 Task: In the  document trampoline.doc ,align picture to the 'center'. Insert word art below the picture and give heading  'Trampoline in Green'
Action: Mouse moved to (710, 252)
Screenshot: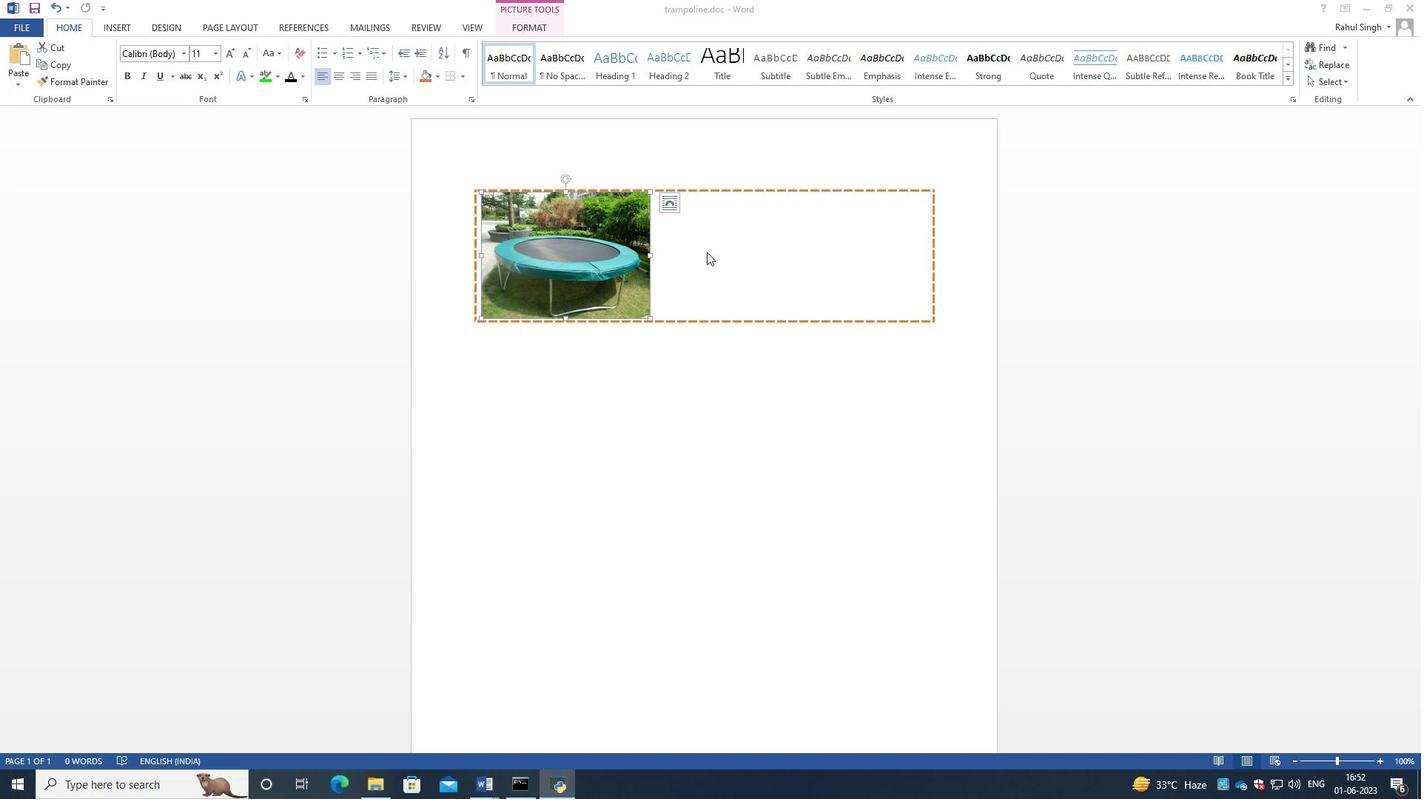 
Action: Mouse pressed left at (710, 252)
Screenshot: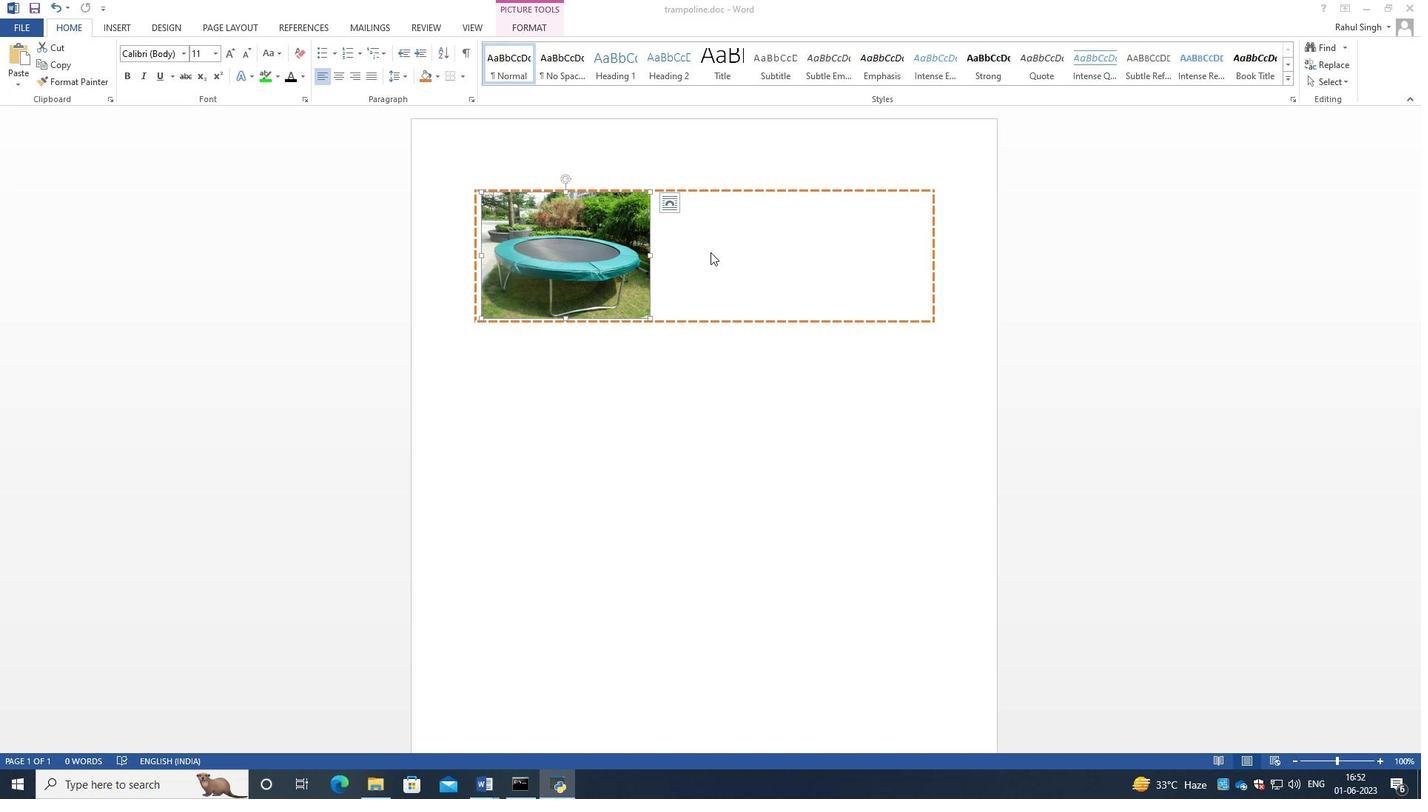 
Action: Mouse moved to (570, 231)
Screenshot: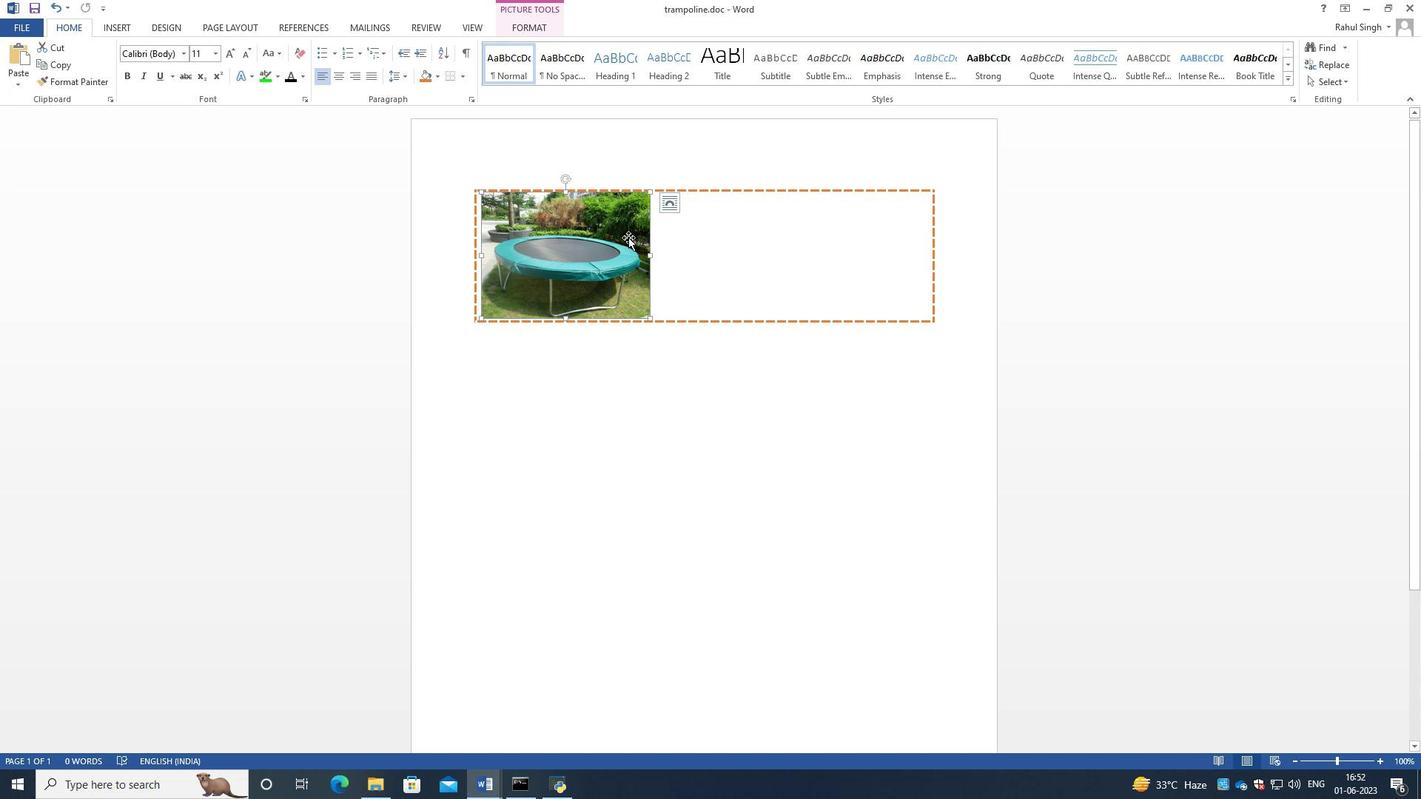 
Action: Mouse pressed left at (570, 231)
Screenshot: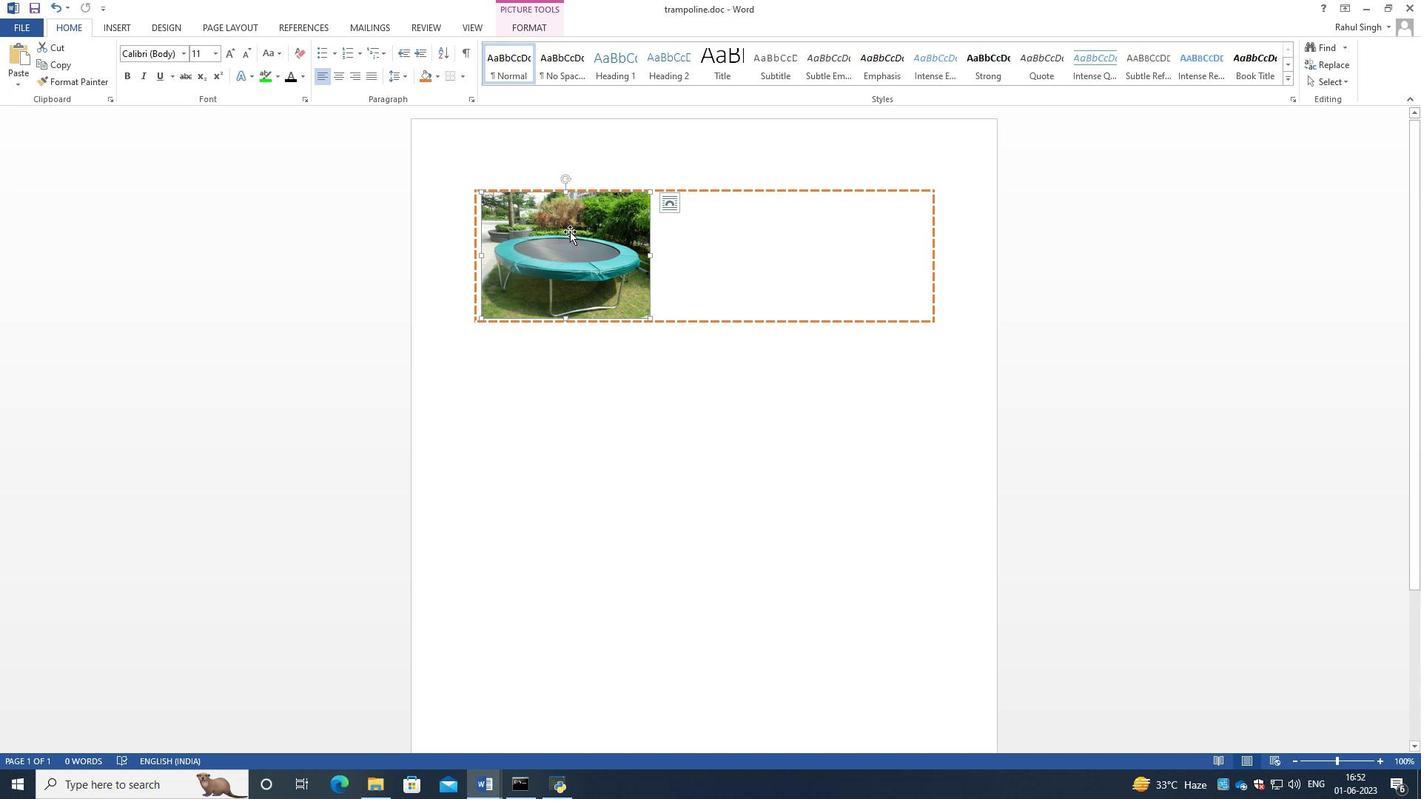 
Action: Mouse moved to (593, 397)
Screenshot: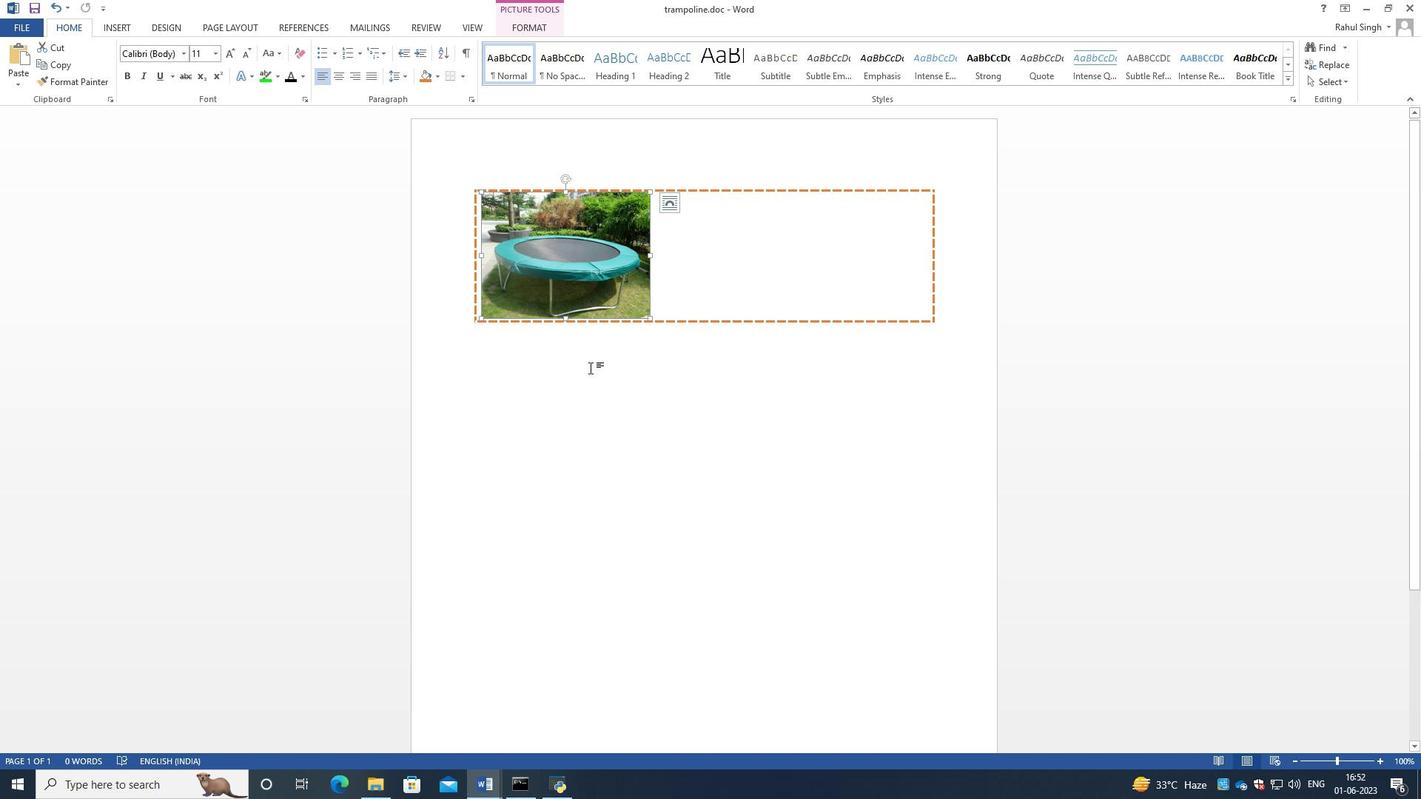 
Action: Mouse pressed left at (593, 397)
Screenshot: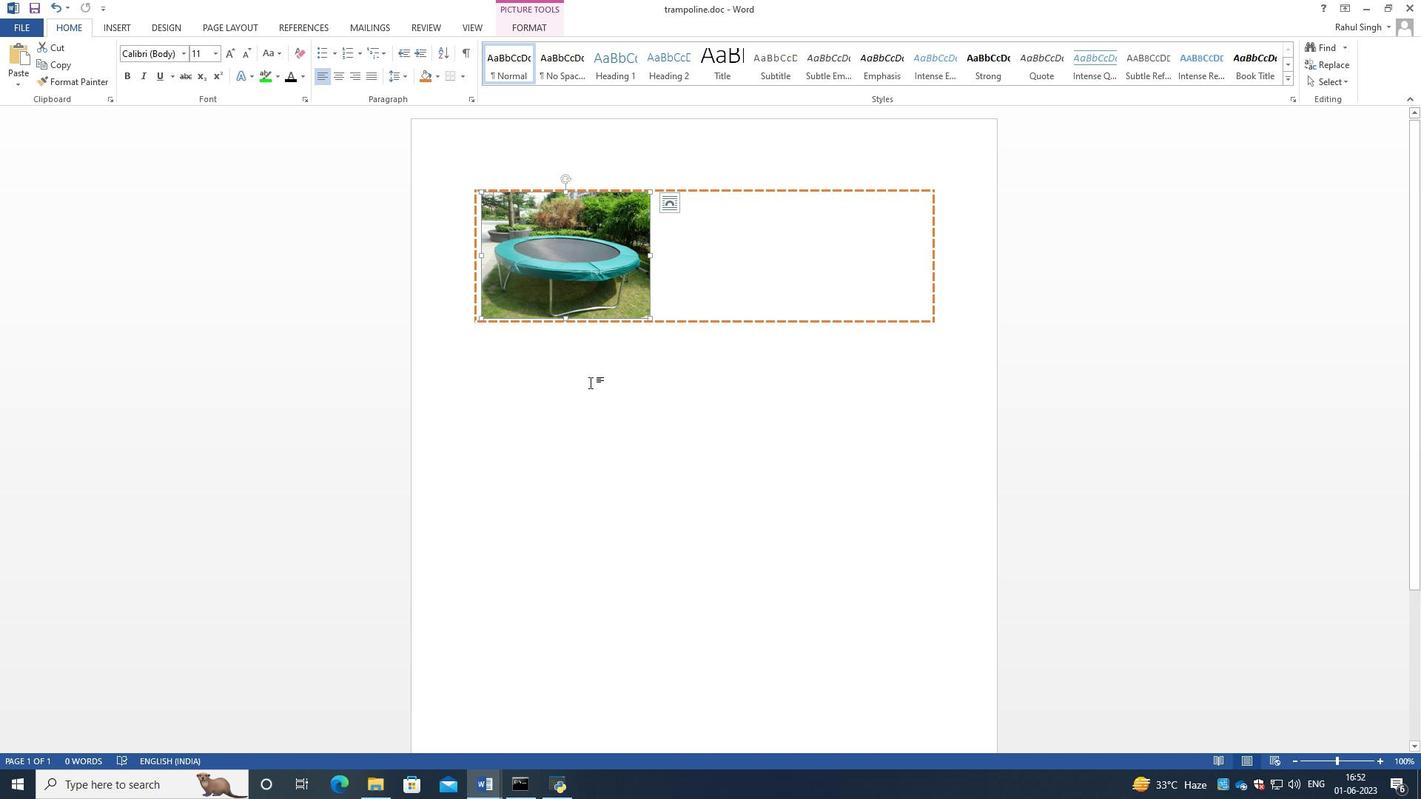 
Action: Mouse pressed left at (593, 397)
Screenshot: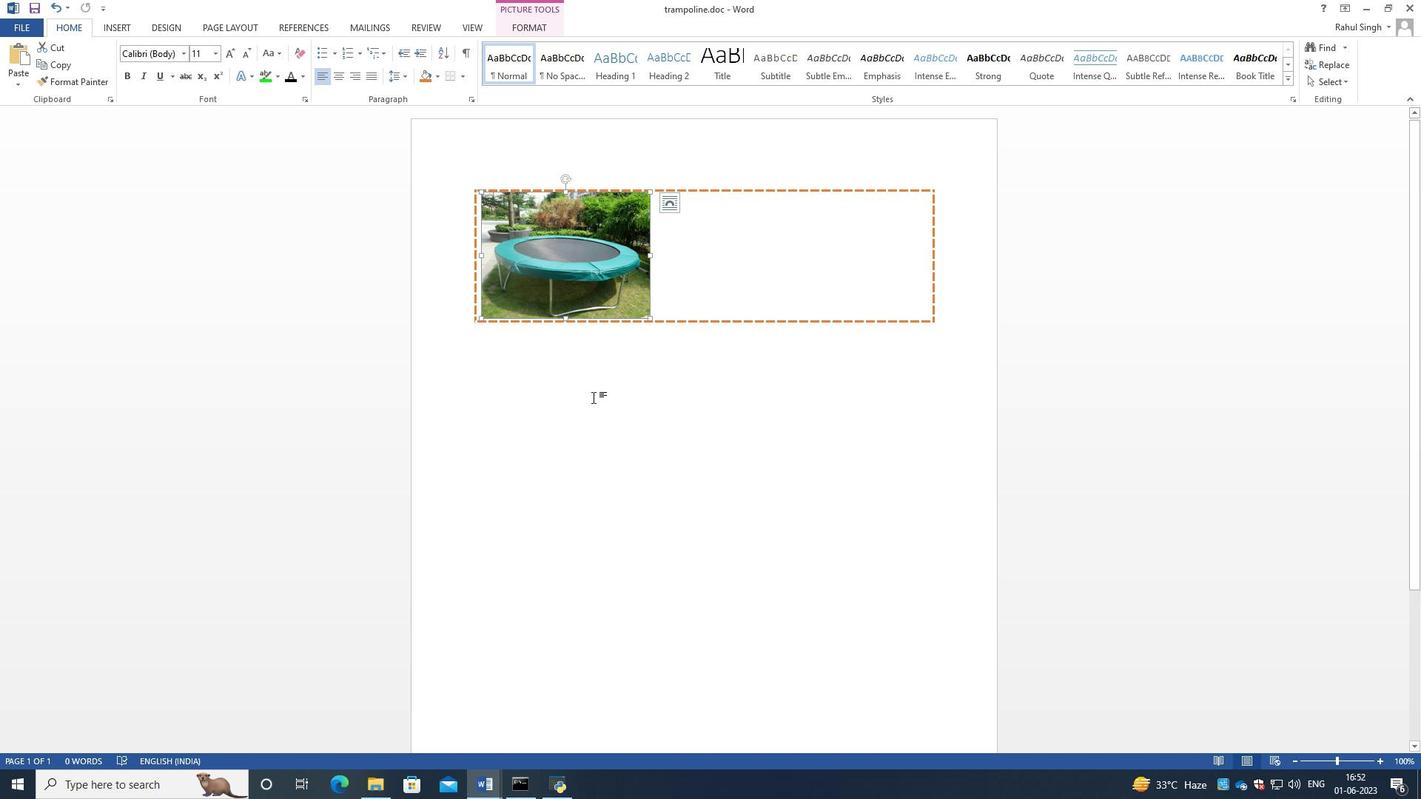 
Action: Mouse moved to (599, 266)
Screenshot: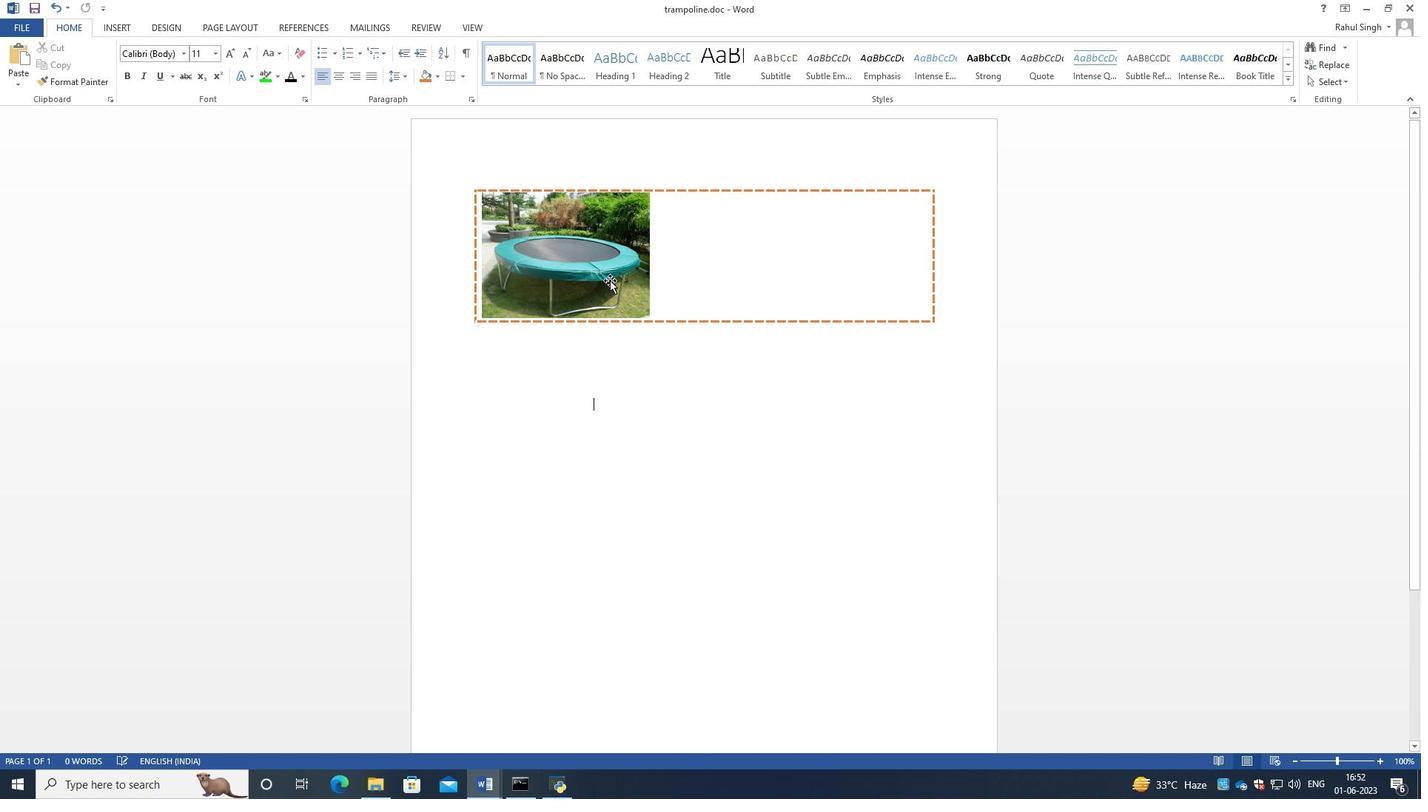 
Action: Mouse pressed left at (599, 266)
Screenshot: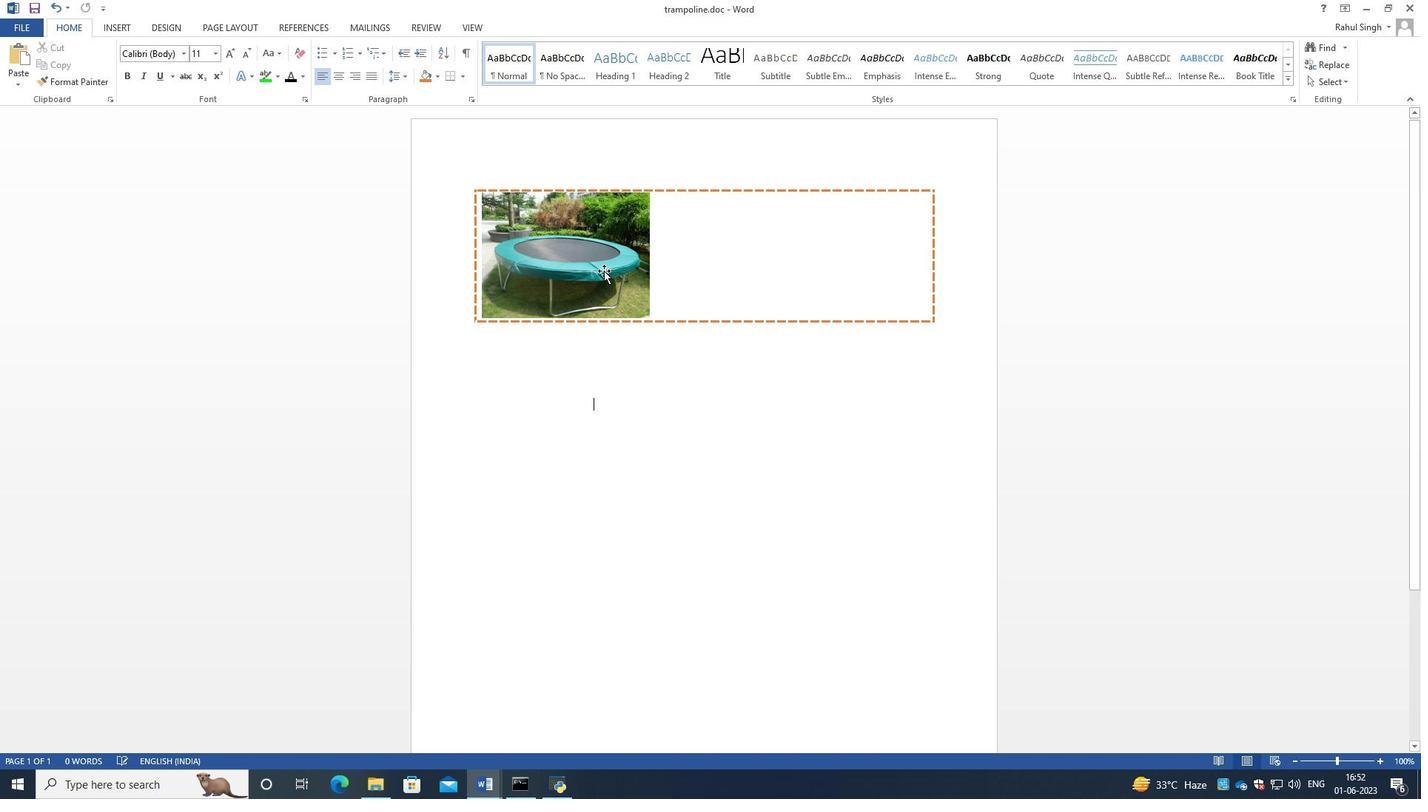 
Action: Mouse moved to (338, 72)
Screenshot: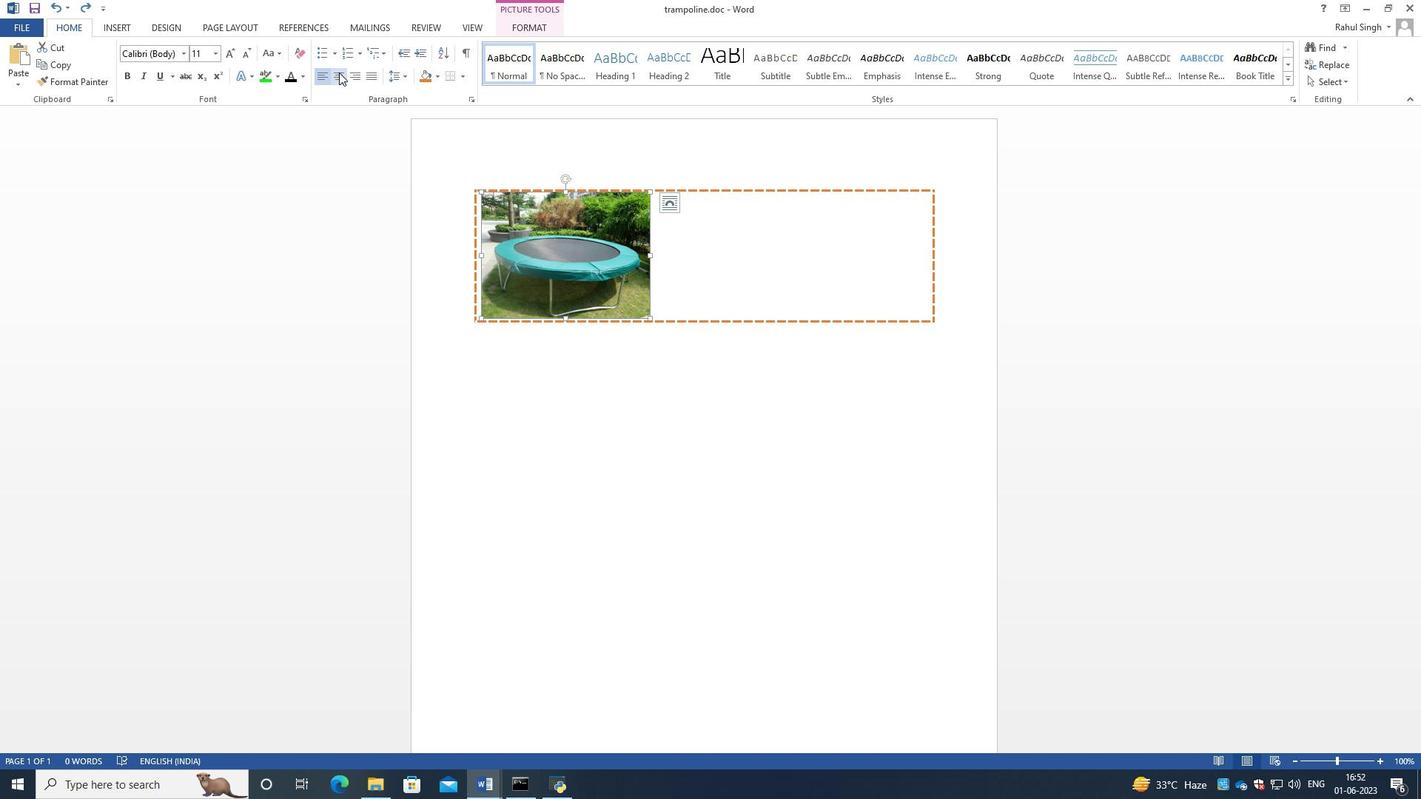 
Action: Mouse pressed left at (338, 72)
Screenshot: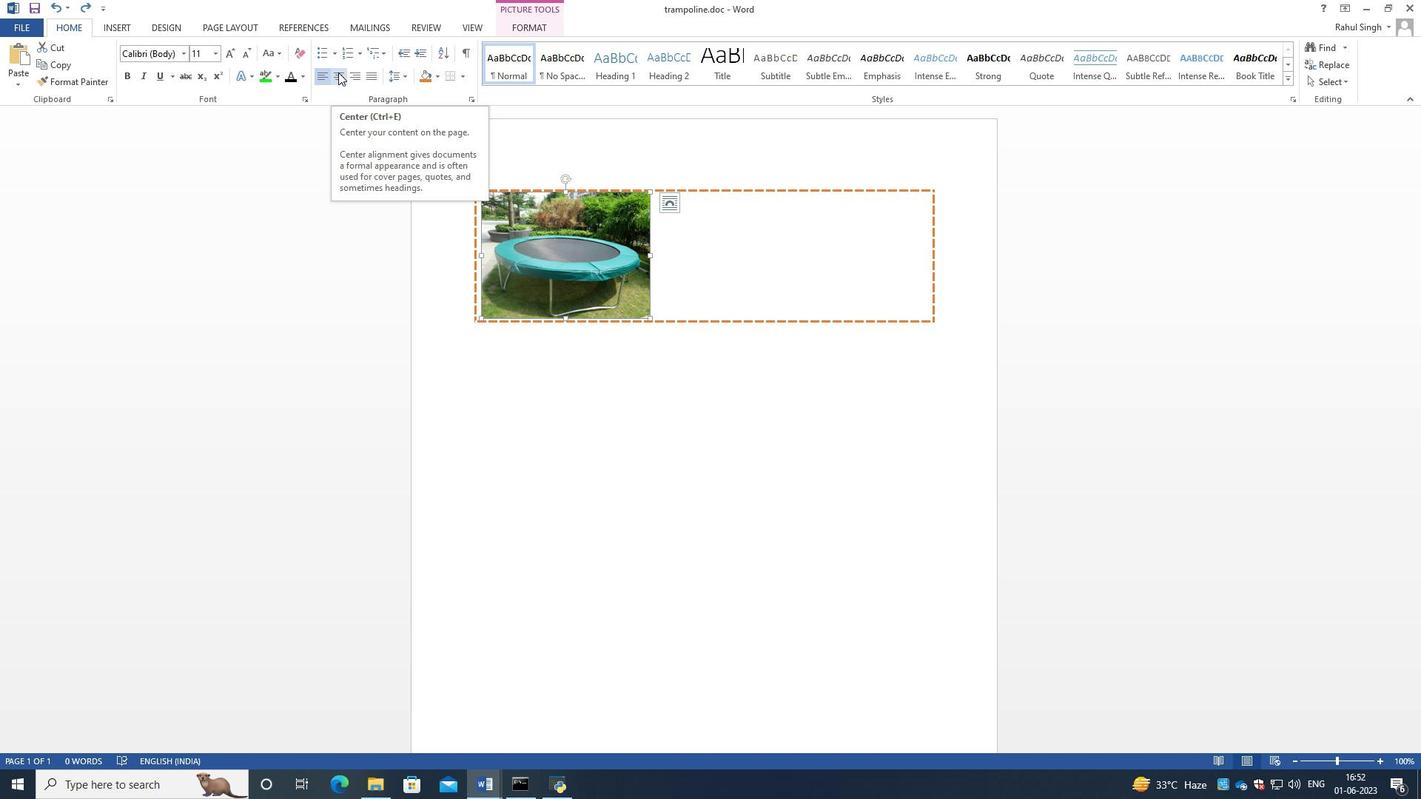 
Action: Mouse moved to (620, 400)
Screenshot: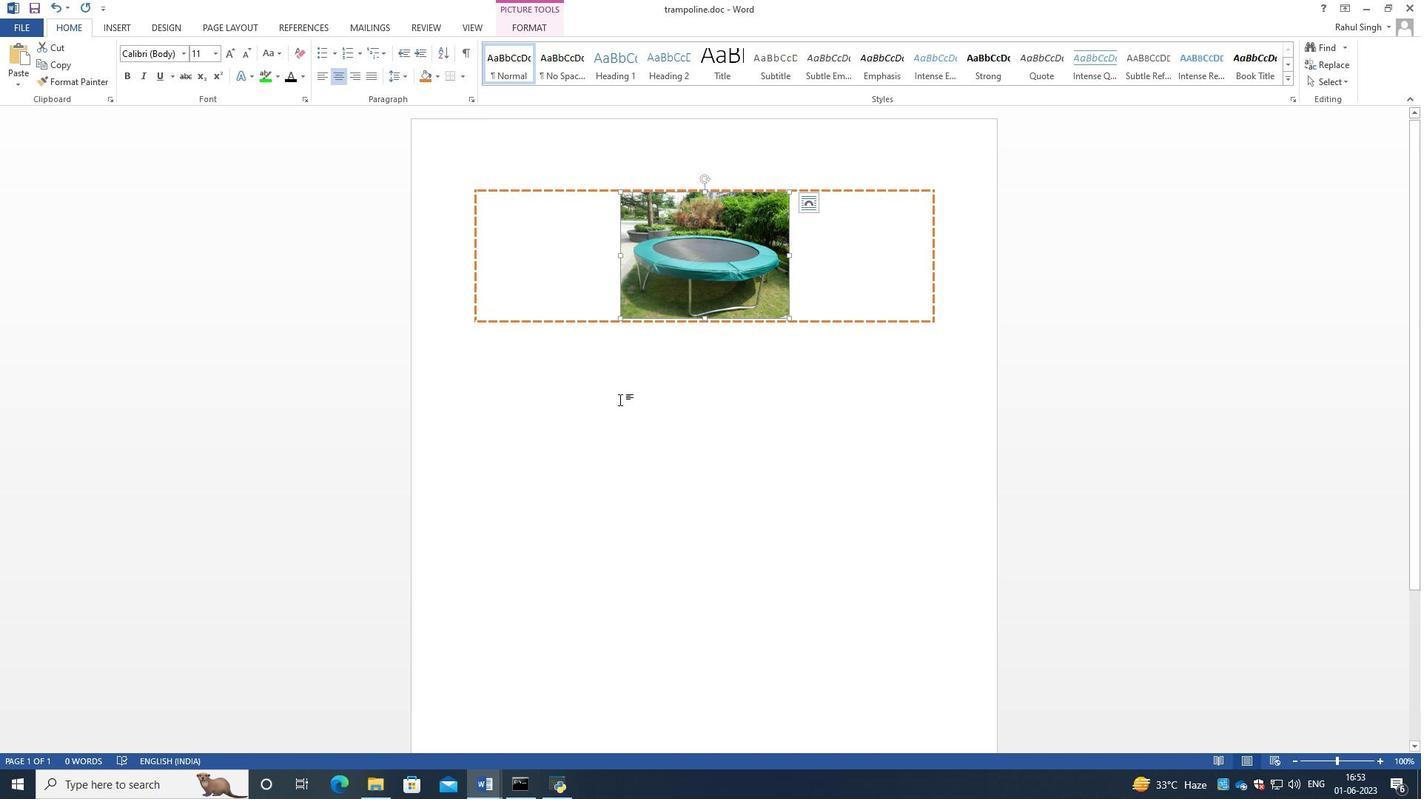 
Action: Mouse pressed left at (620, 400)
Screenshot: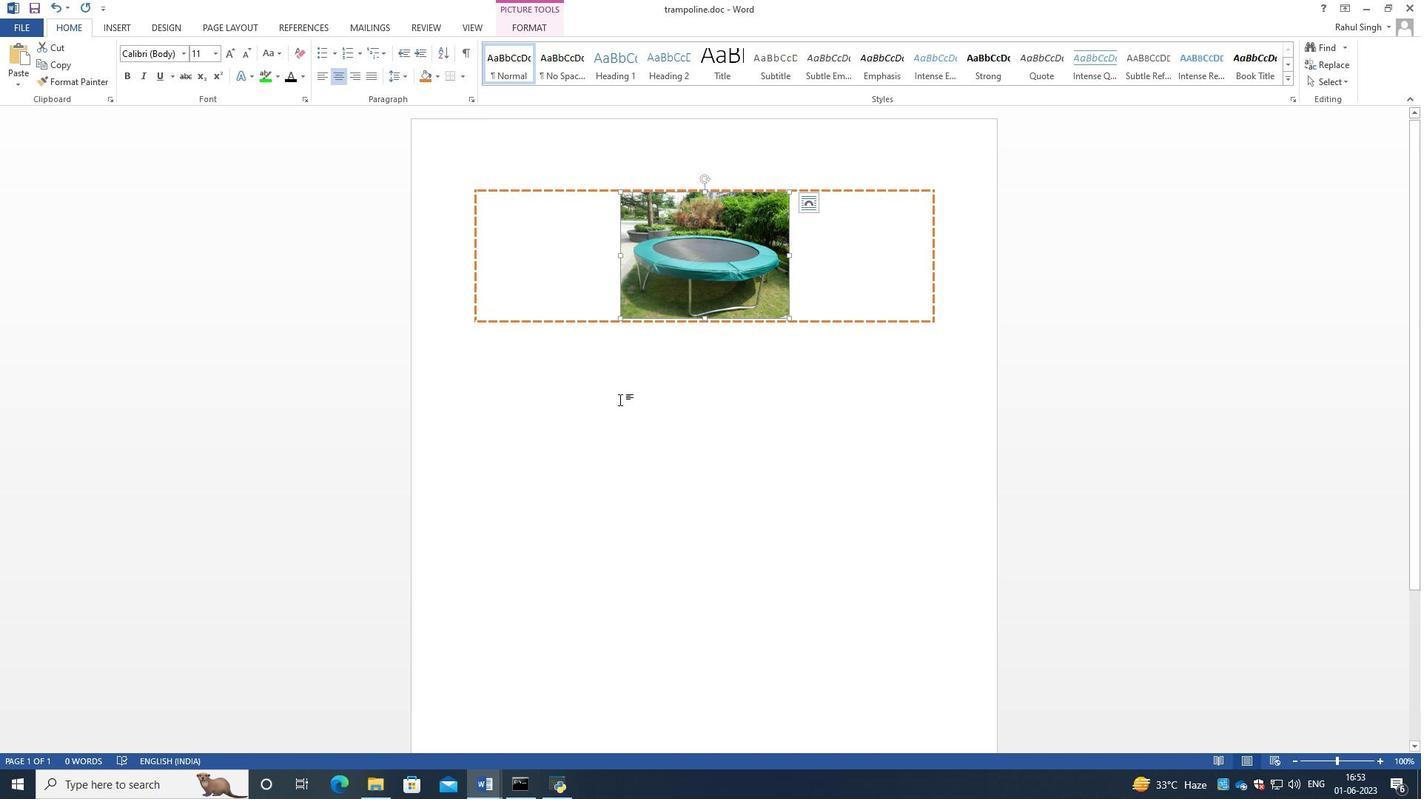 
Action: Mouse moved to (825, 257)
Screenshot: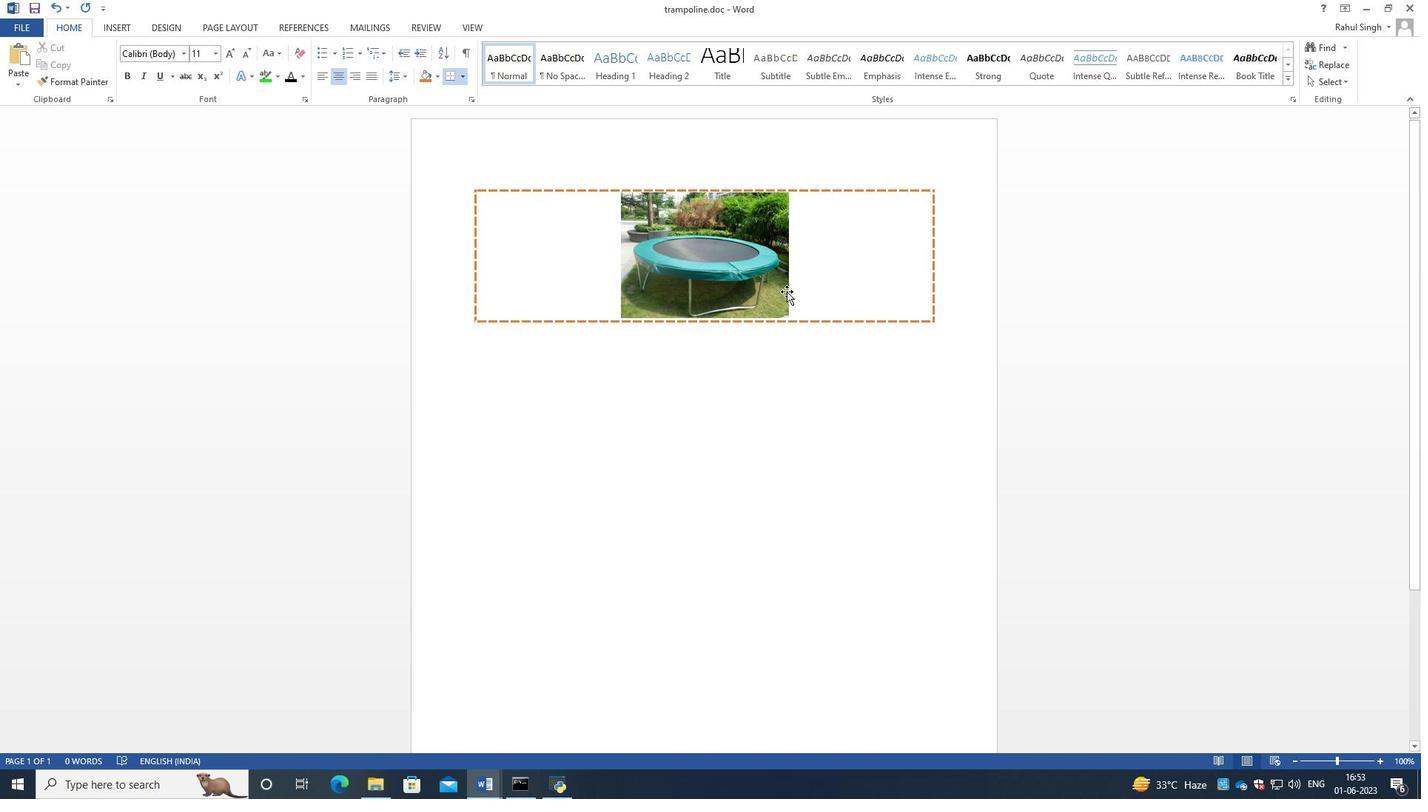 
Action: Mouse pressed left at (825, 257)
Screenshot: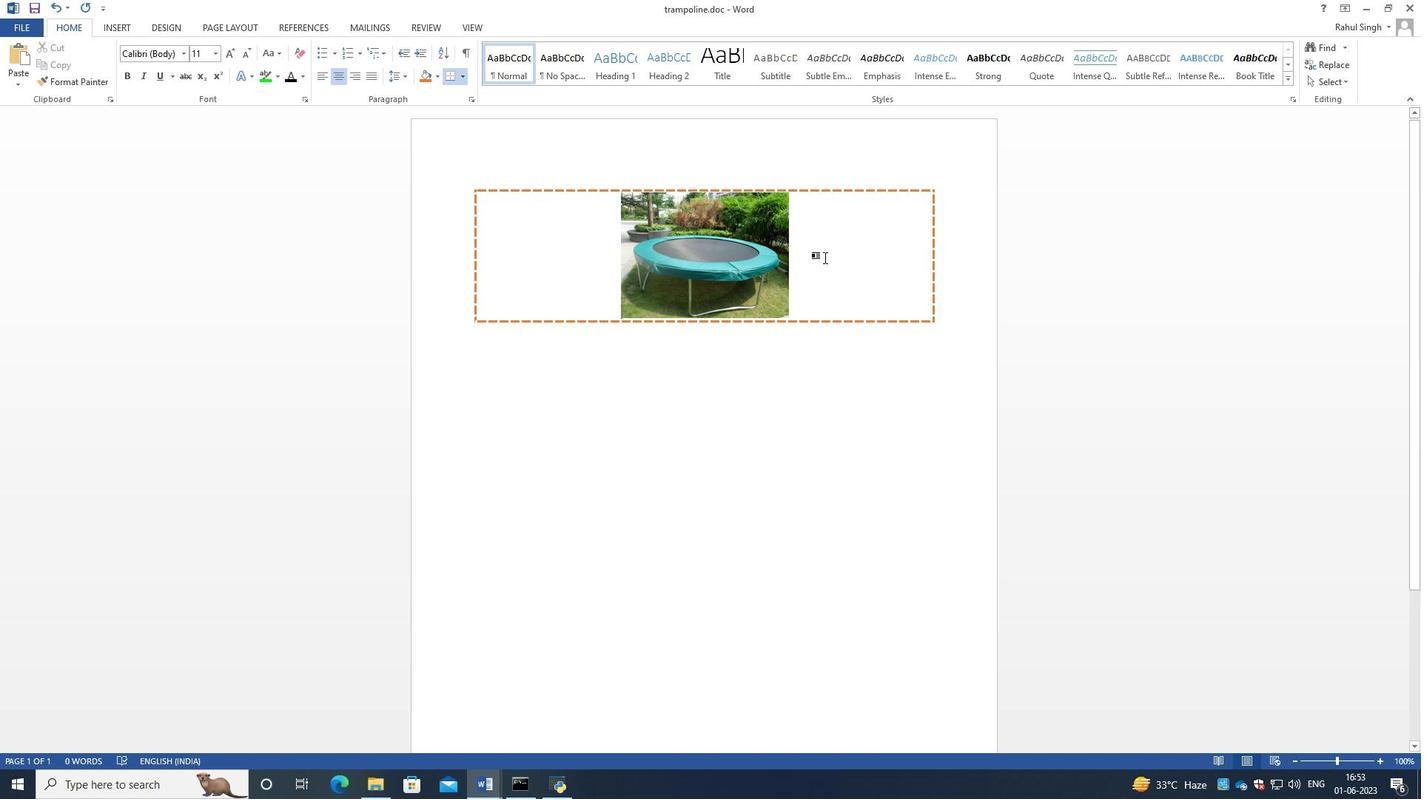 
Action: Mouse moved to (820, 303)
Screenshot: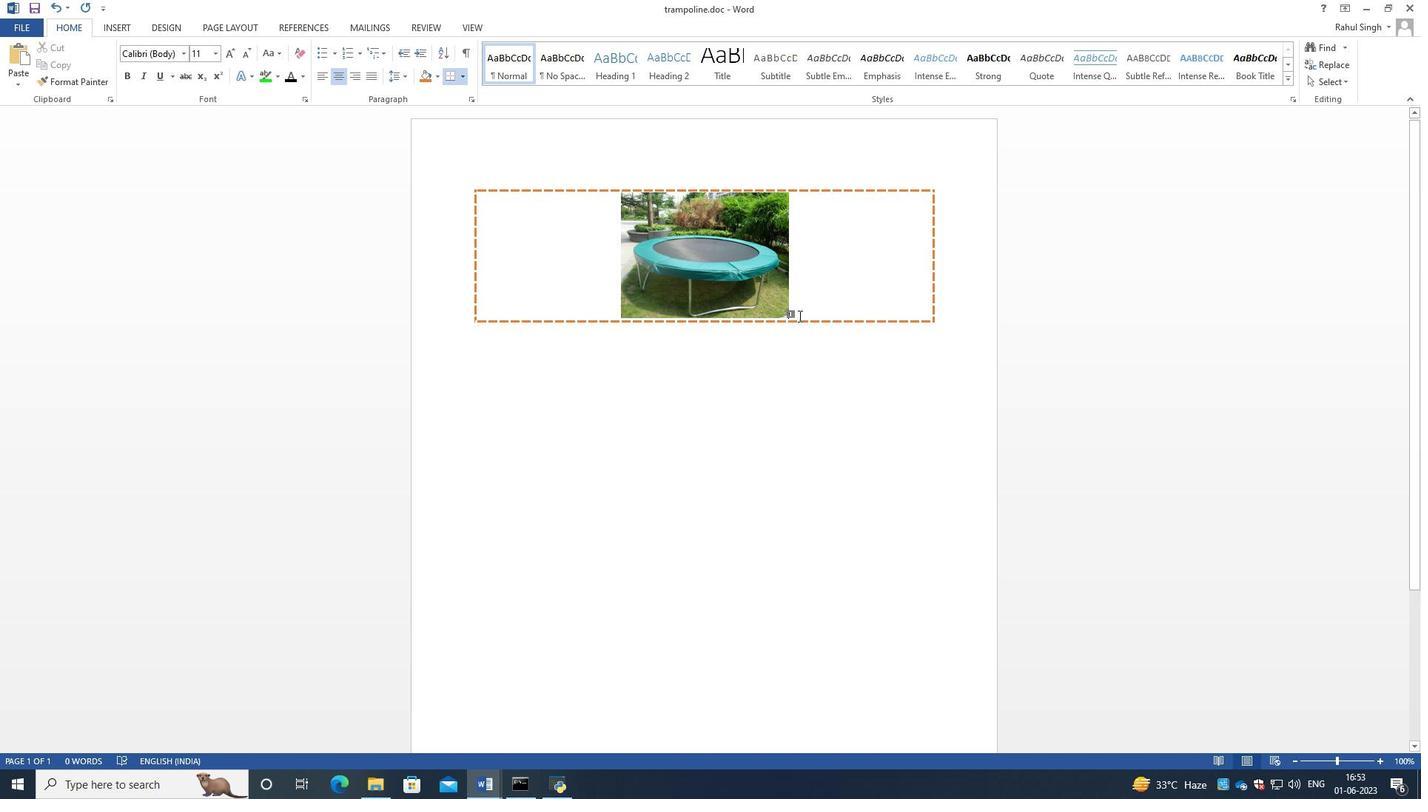 
Action: Mouse pressed left at (820, 303)
Screenshot: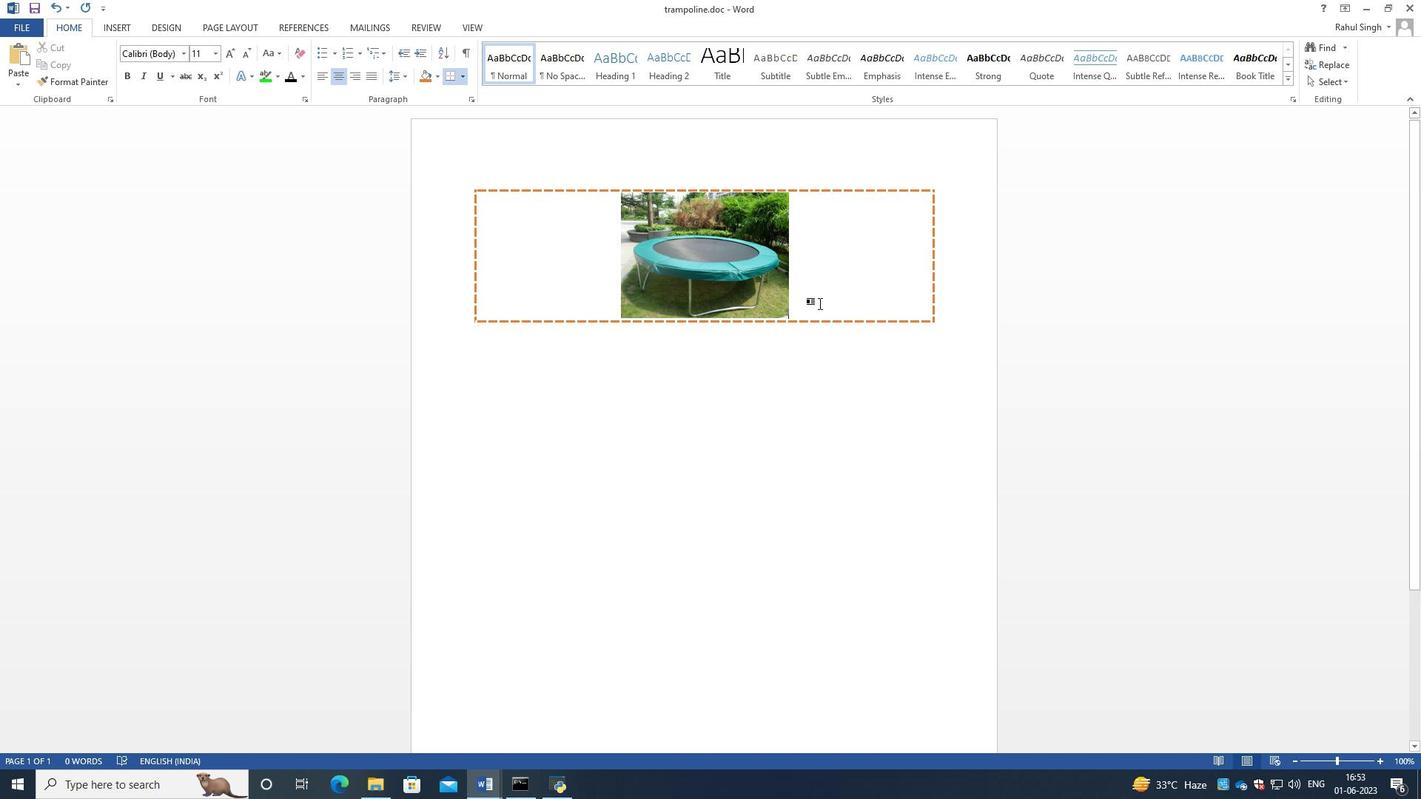 
Action: Mouse moved to (814, 305)
Screenshot: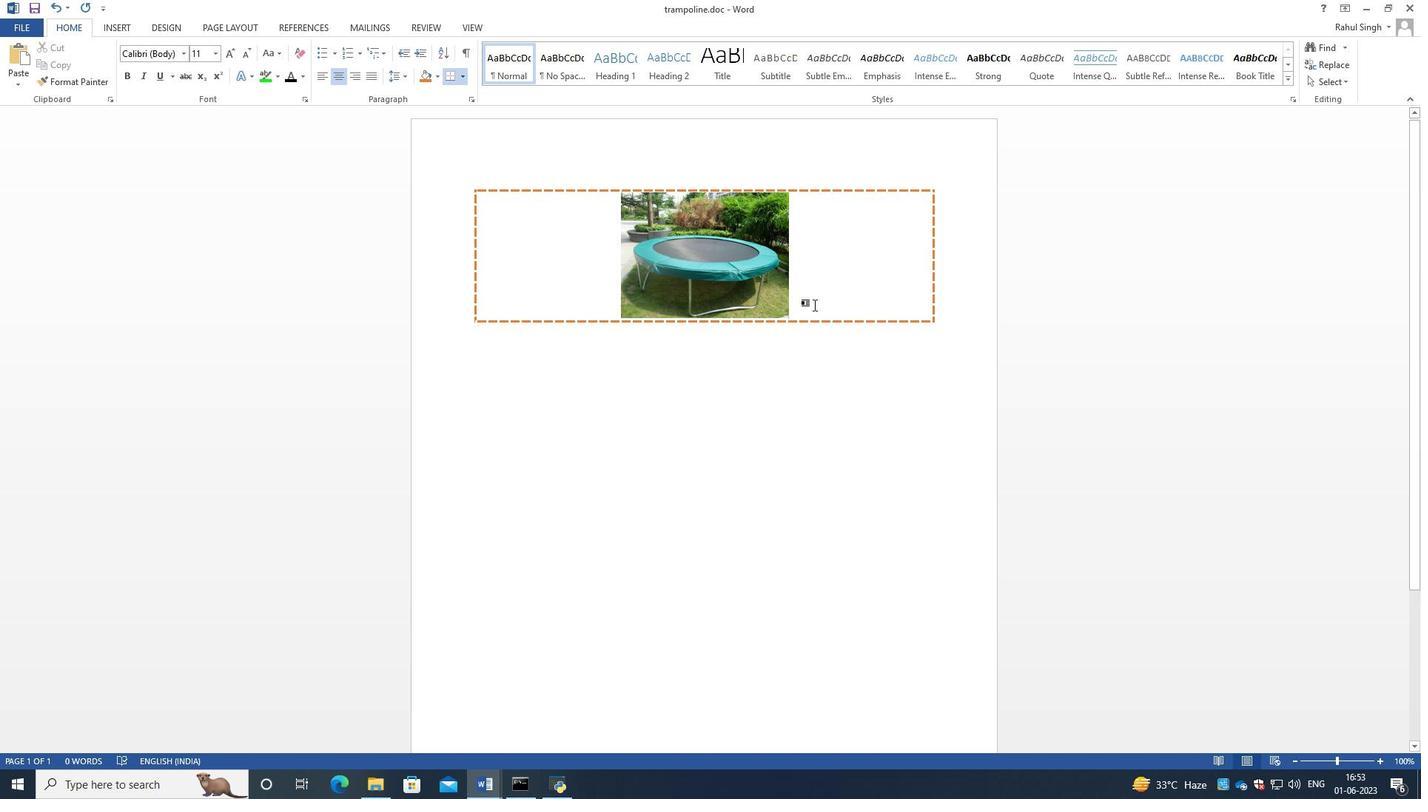
Action: Key pressed <Key.enter>
Screenshot: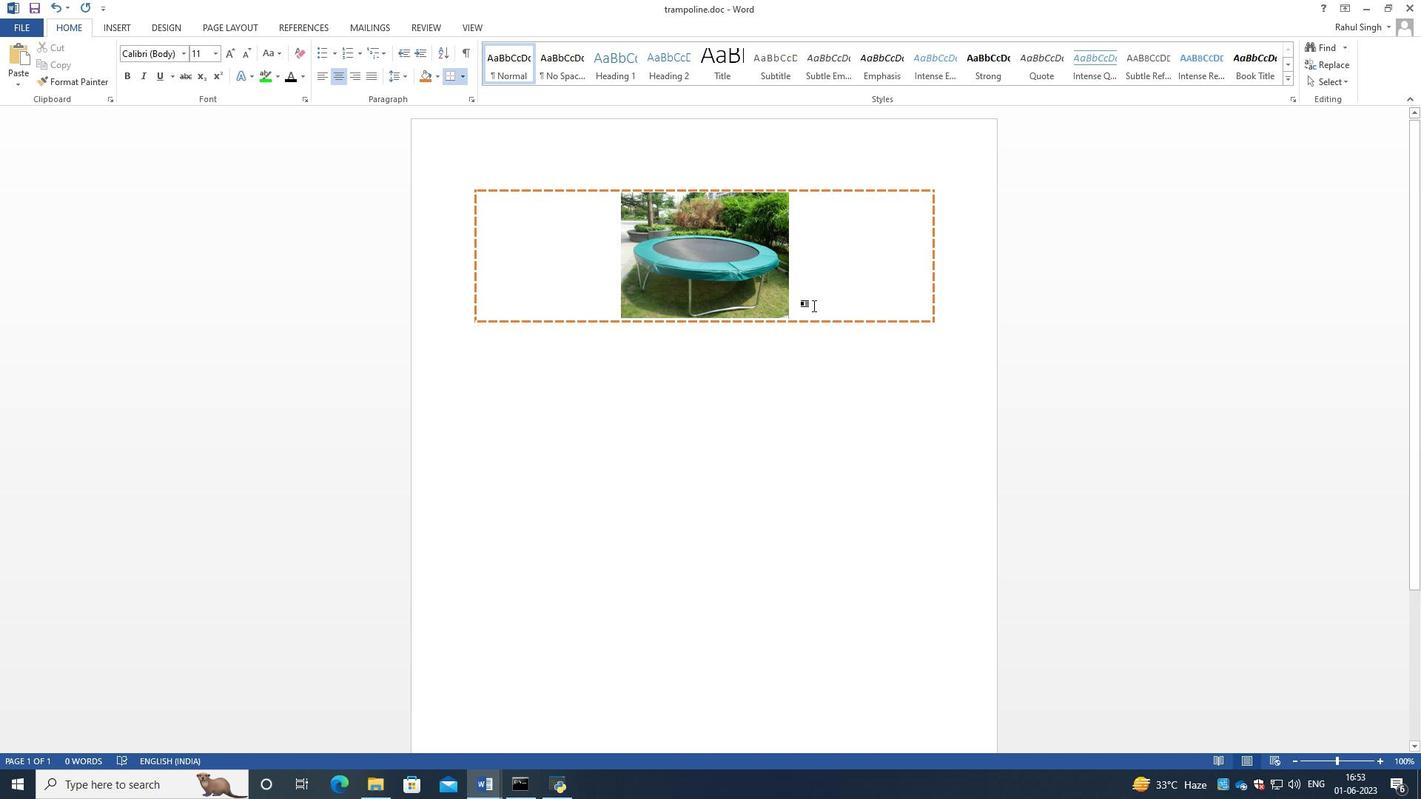 
Action: Mouse moved to (128, 26)
Screenshot: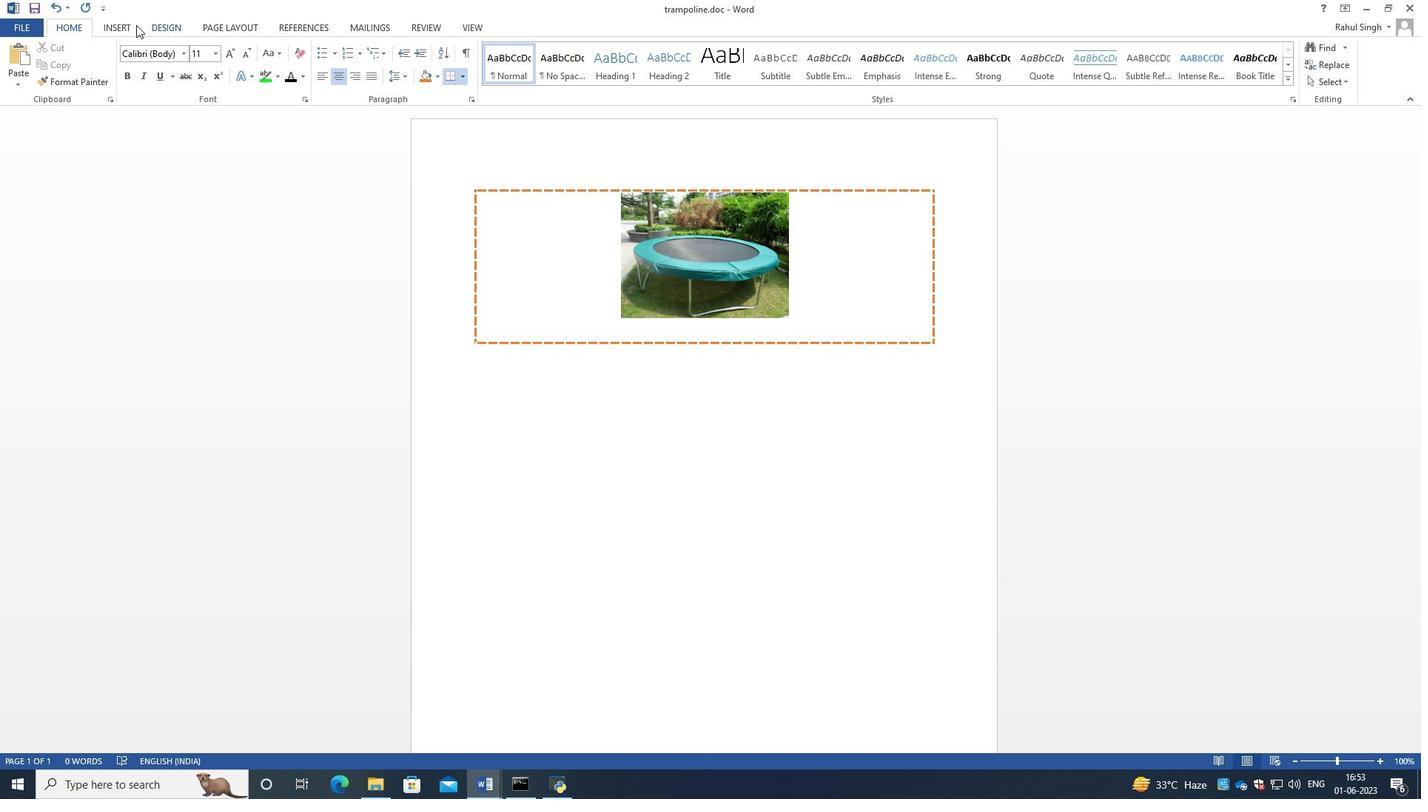 
Action: Mouse pressed left at (128, 26)
Screenshot: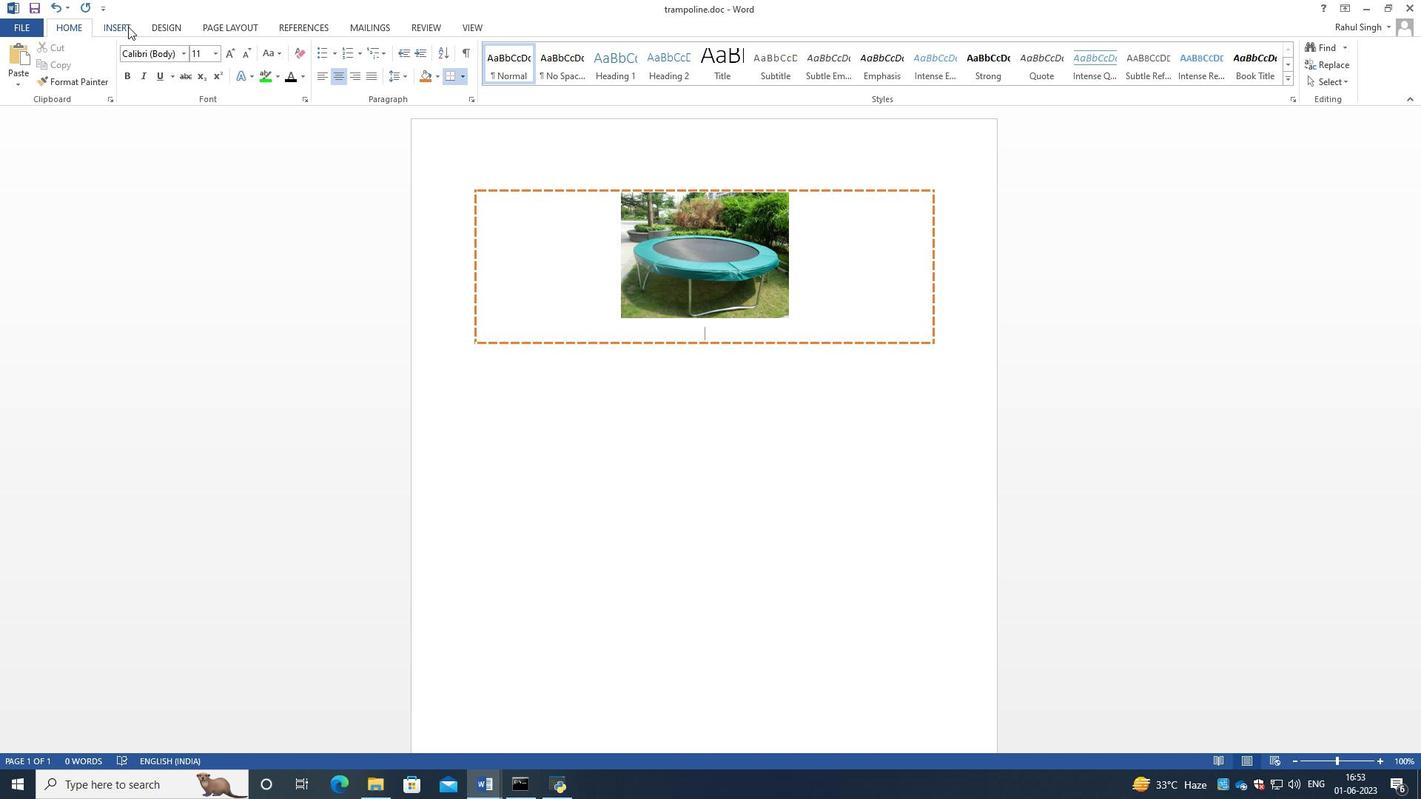 
Action: Mouse moved to (815, 70)
Screenshot: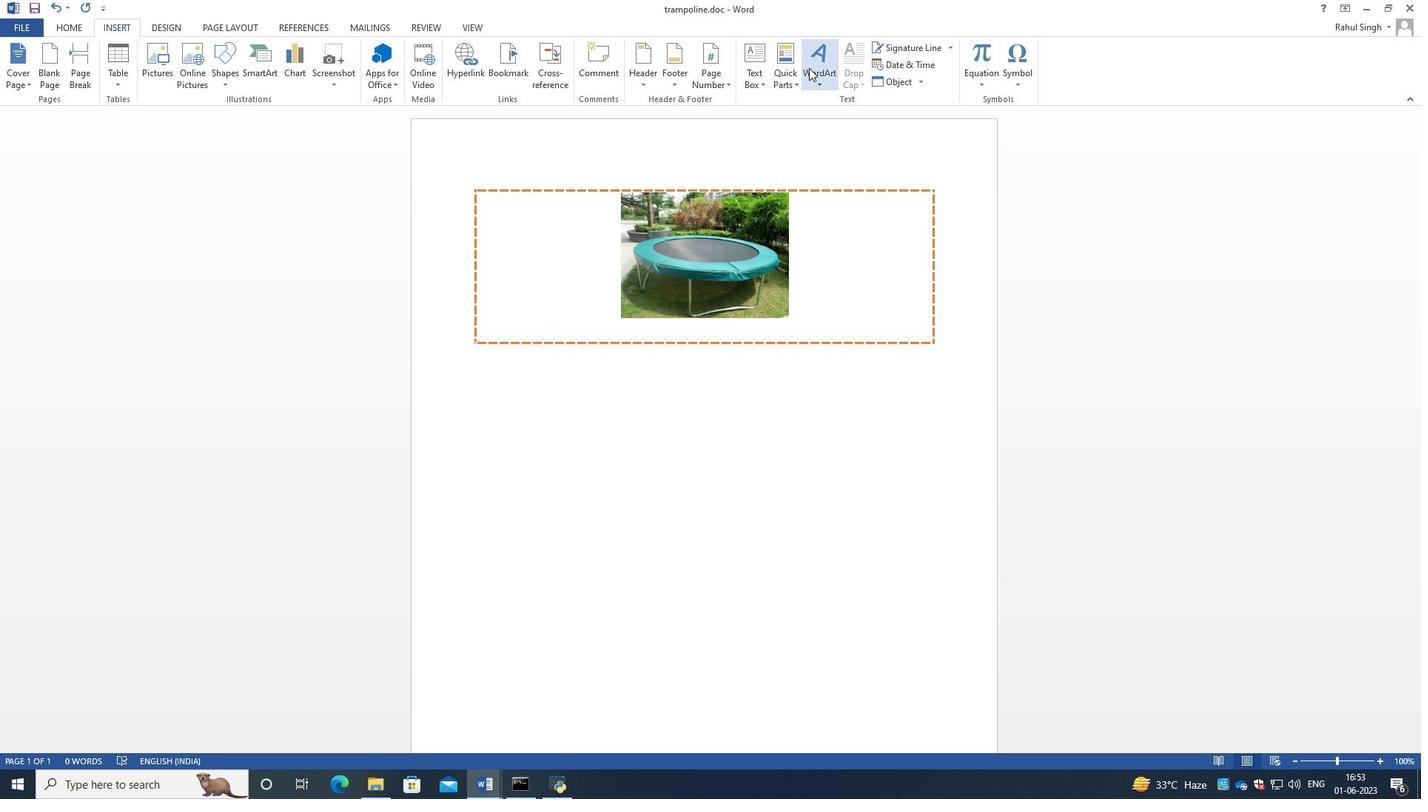 
Action: Mouse pressed left at (815, 70)
Screenshot: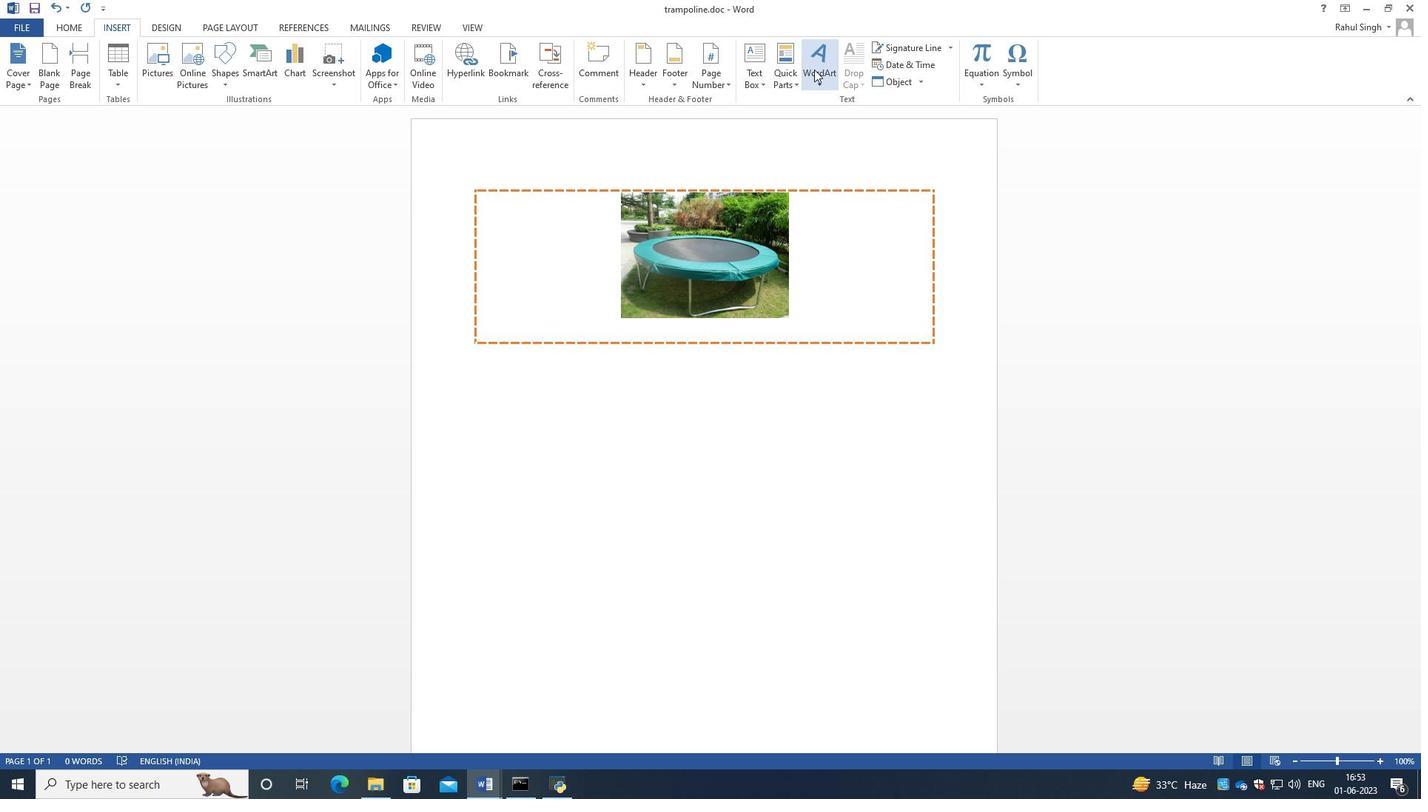 
Action: Mouse moved to (824, 118)
Screenshot: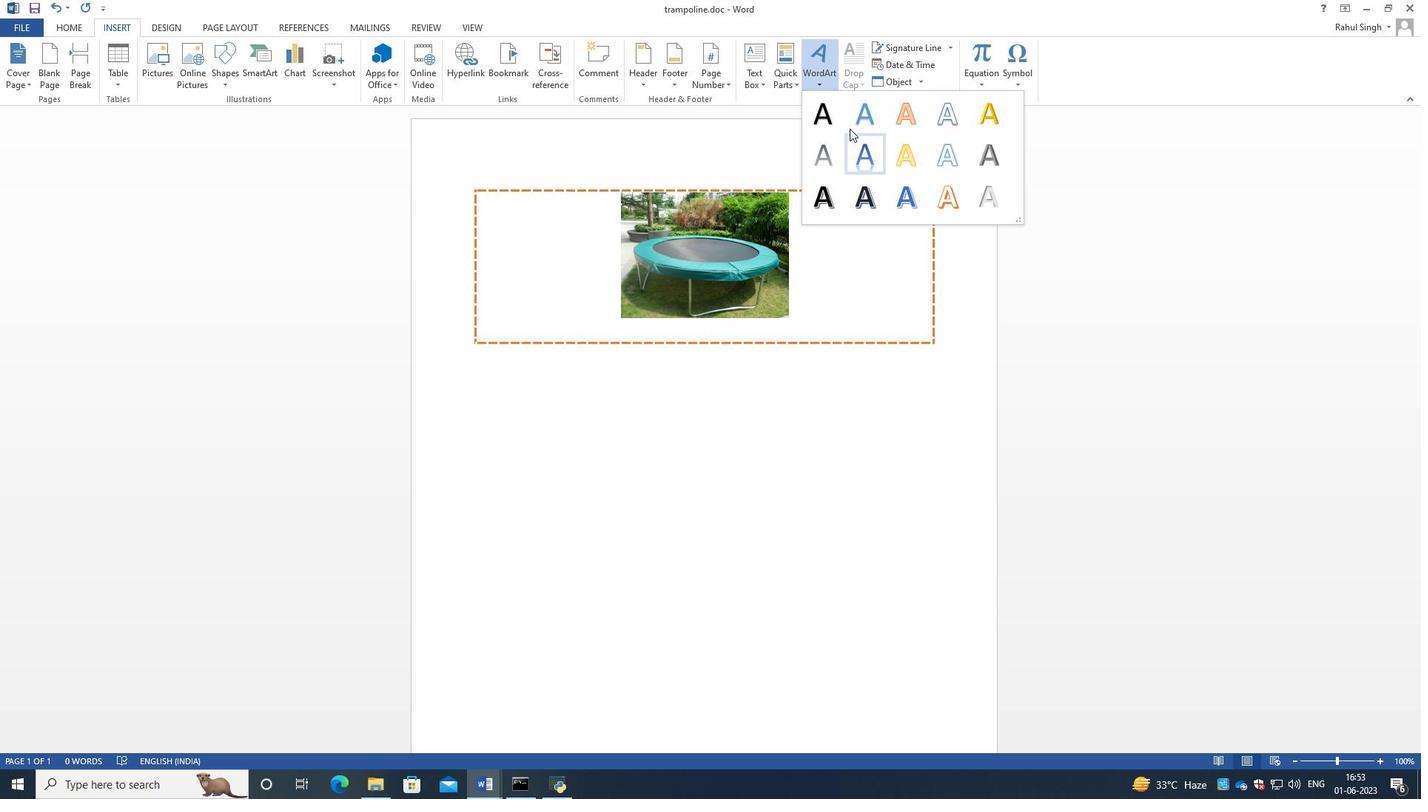 
Action: Mouse pressed left at (824, 118)
Screenshot: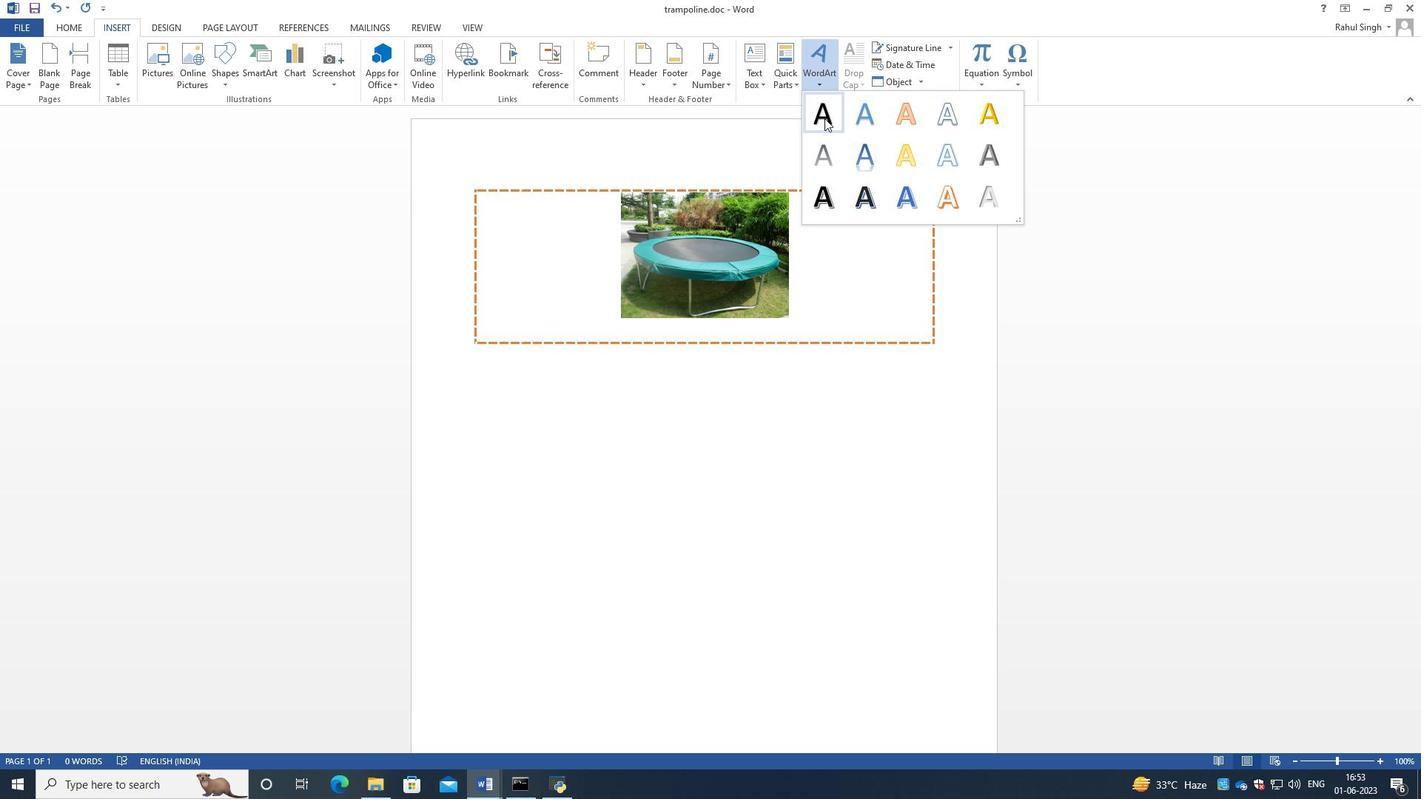 
Action: Mouse moved to (659, 355)
Screenshot: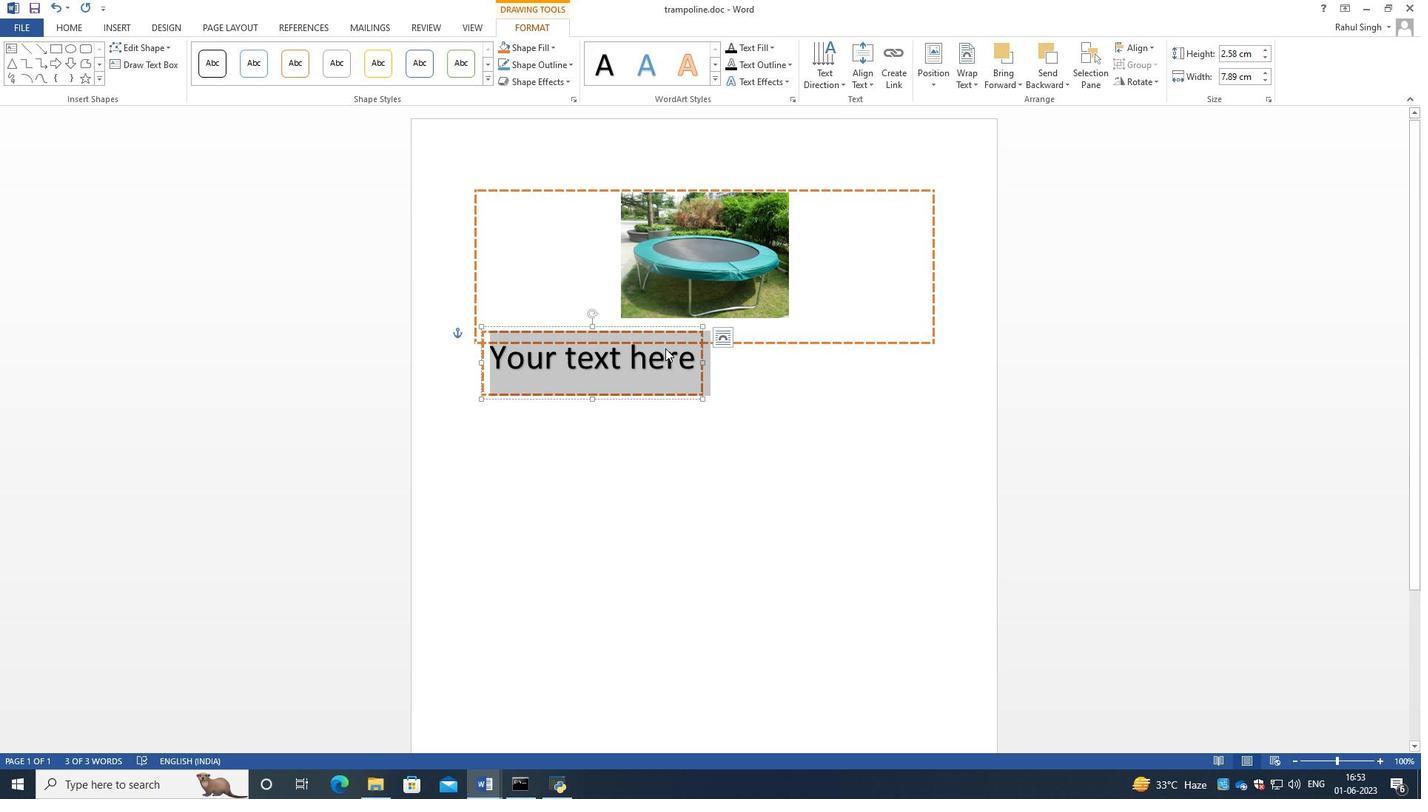 
Action: Key pressed <Key.caps_lock>T<Key.caps_lock>rampoline<Key.space>in<Key.space><Key.caps_lock>G<Key.caps_lock>reen<Key.enter>
Screenshot: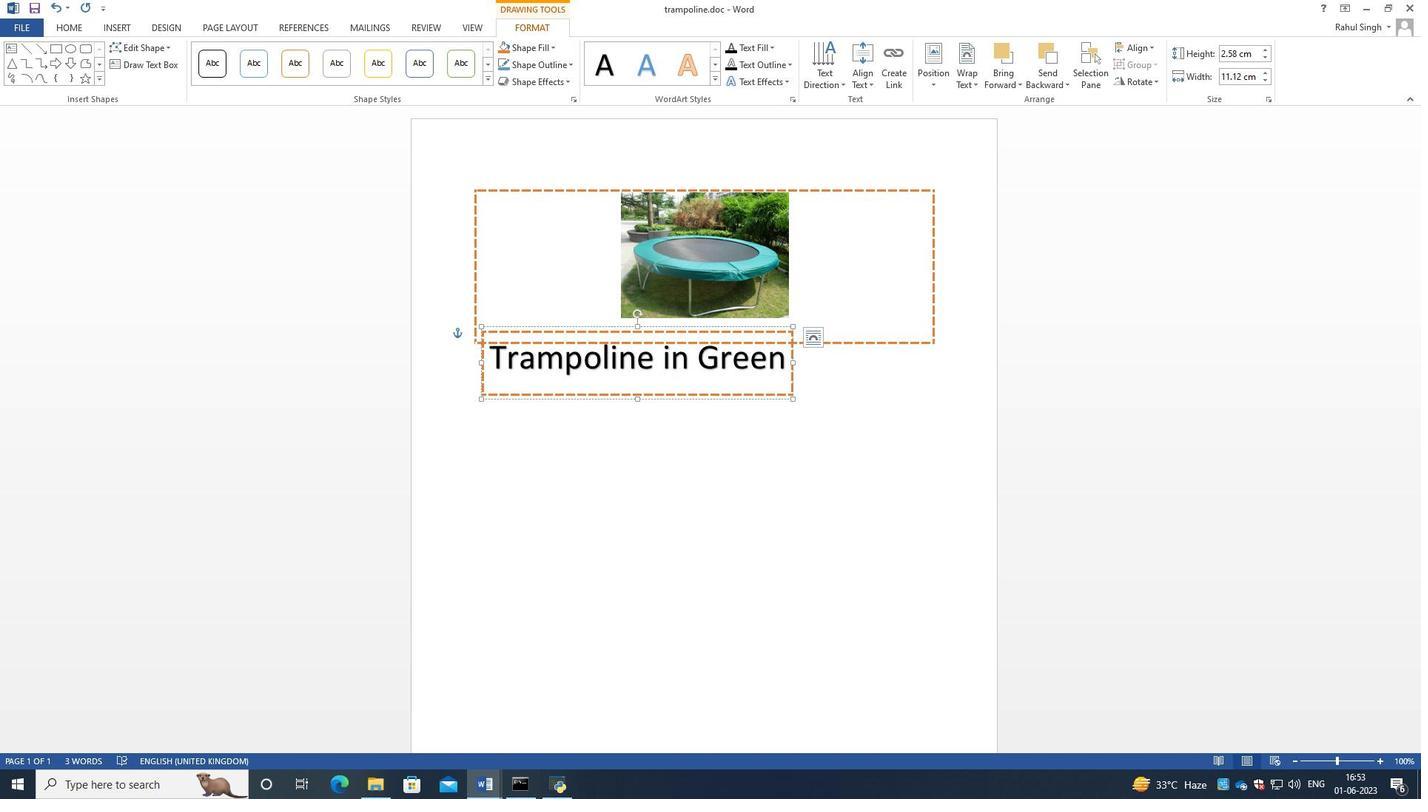 
Action: Mouse moved to (52, 6)
Screenshot: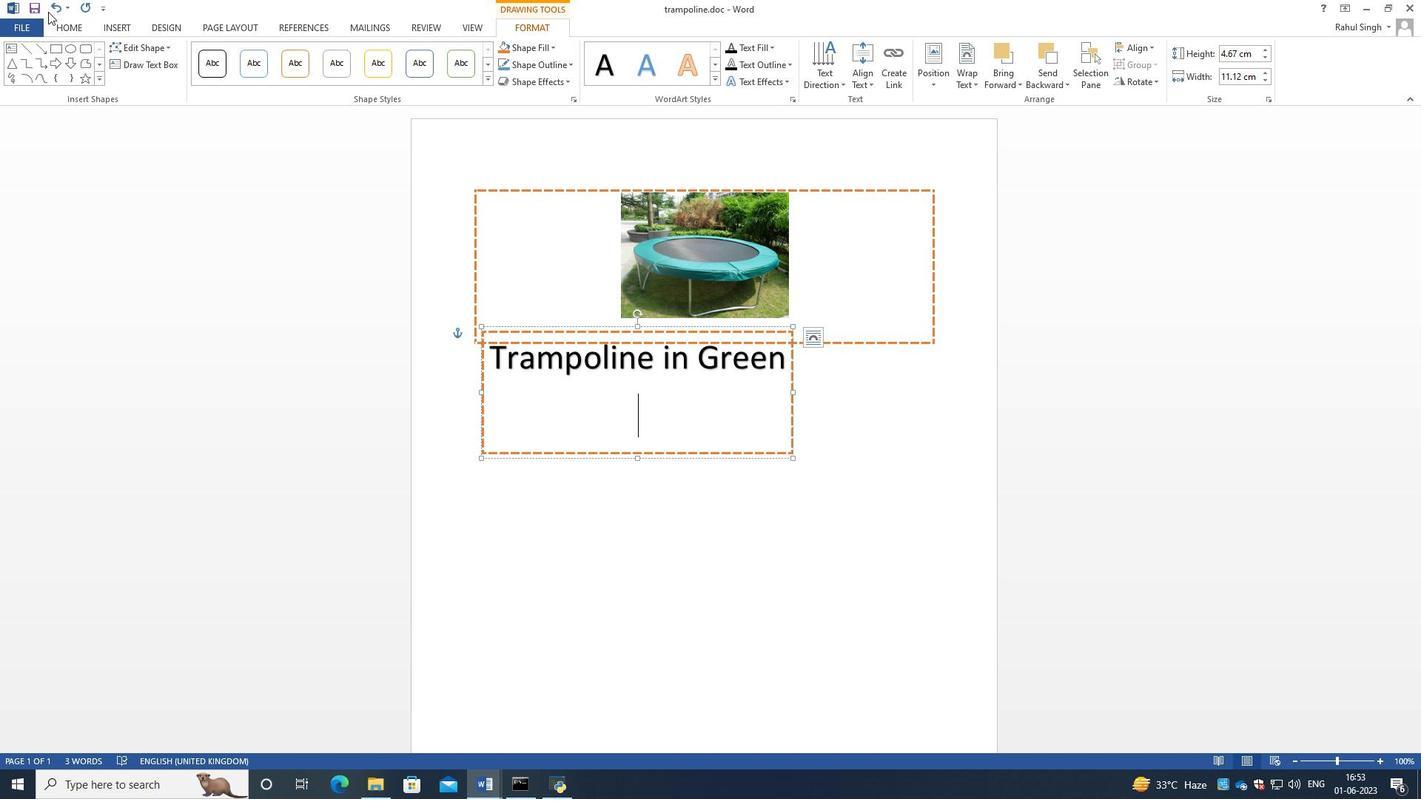 
Action: Mouse pressed left at (52, 6)
Screenshot: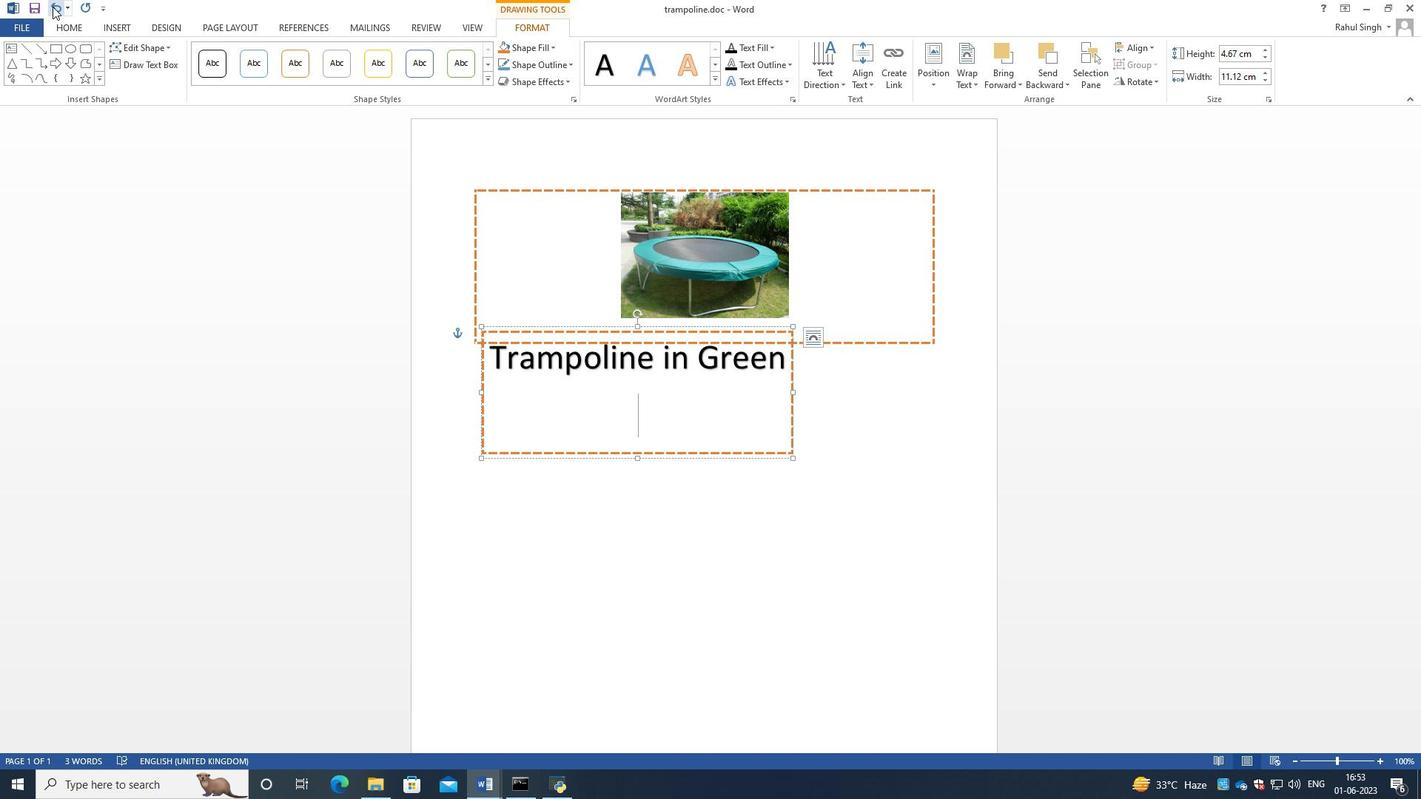 
Action: Mouse pressed left at (52, 6)
Screenshot: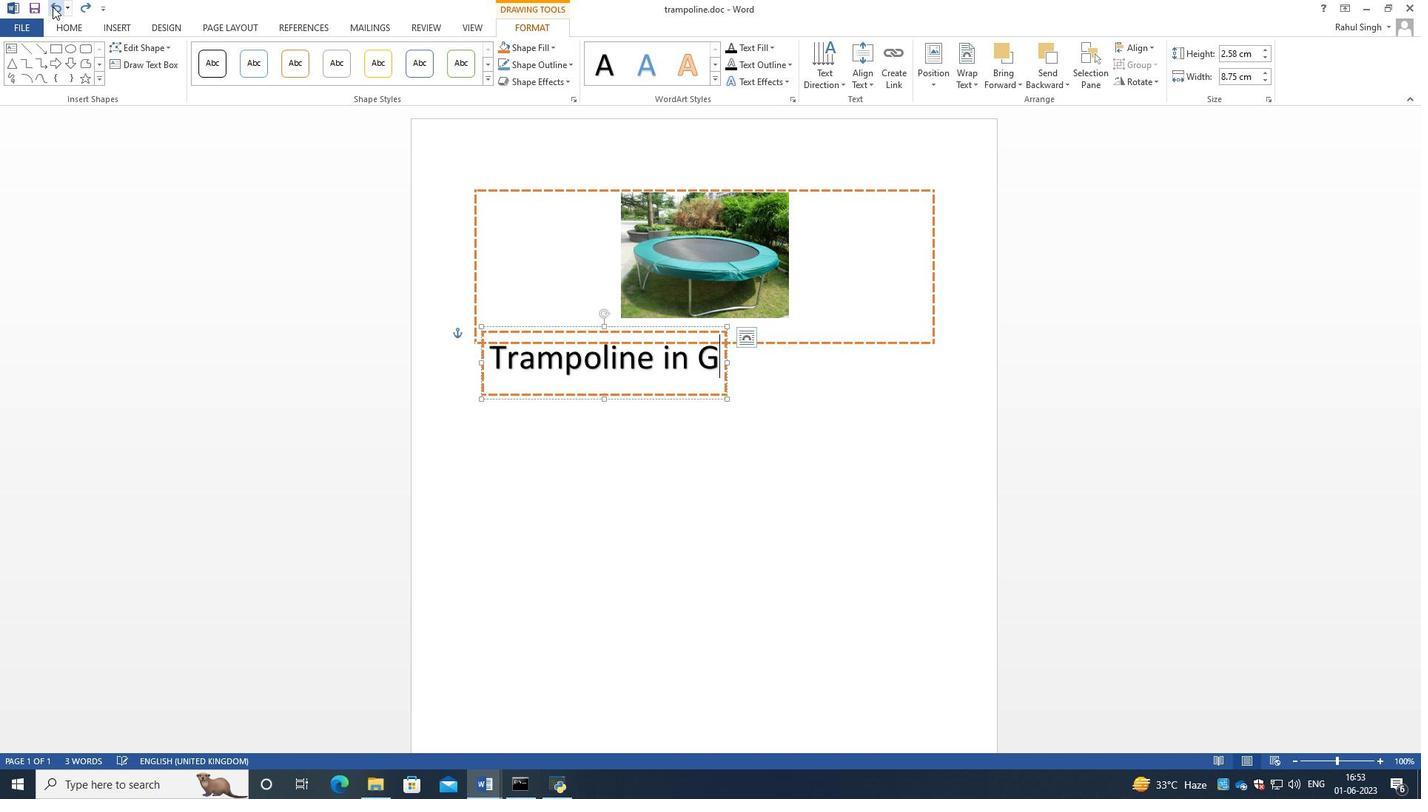 
Action: Mouse pressed left at (52, 6)
Screenshot: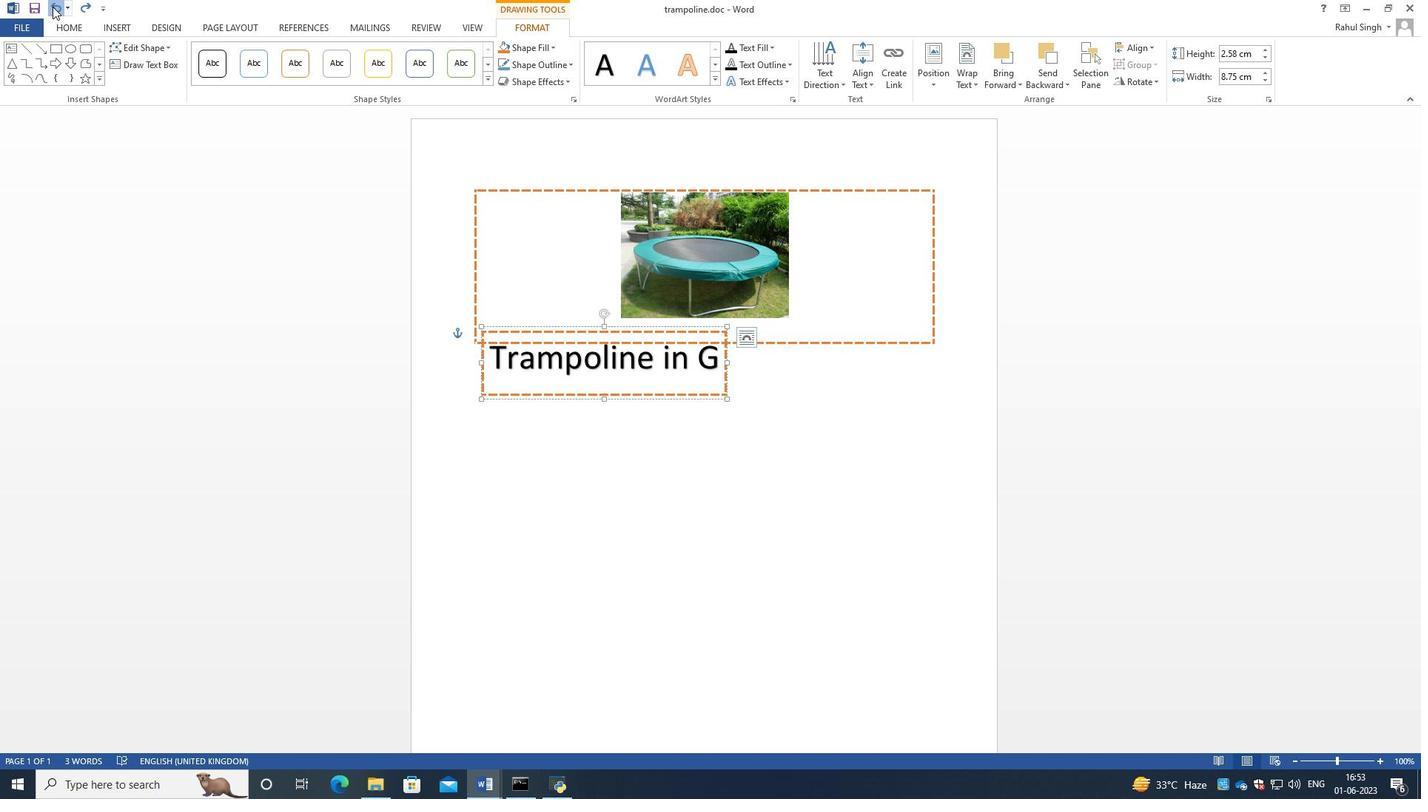 
Action: Mouse pressed left at (52, 6)
Screenshot: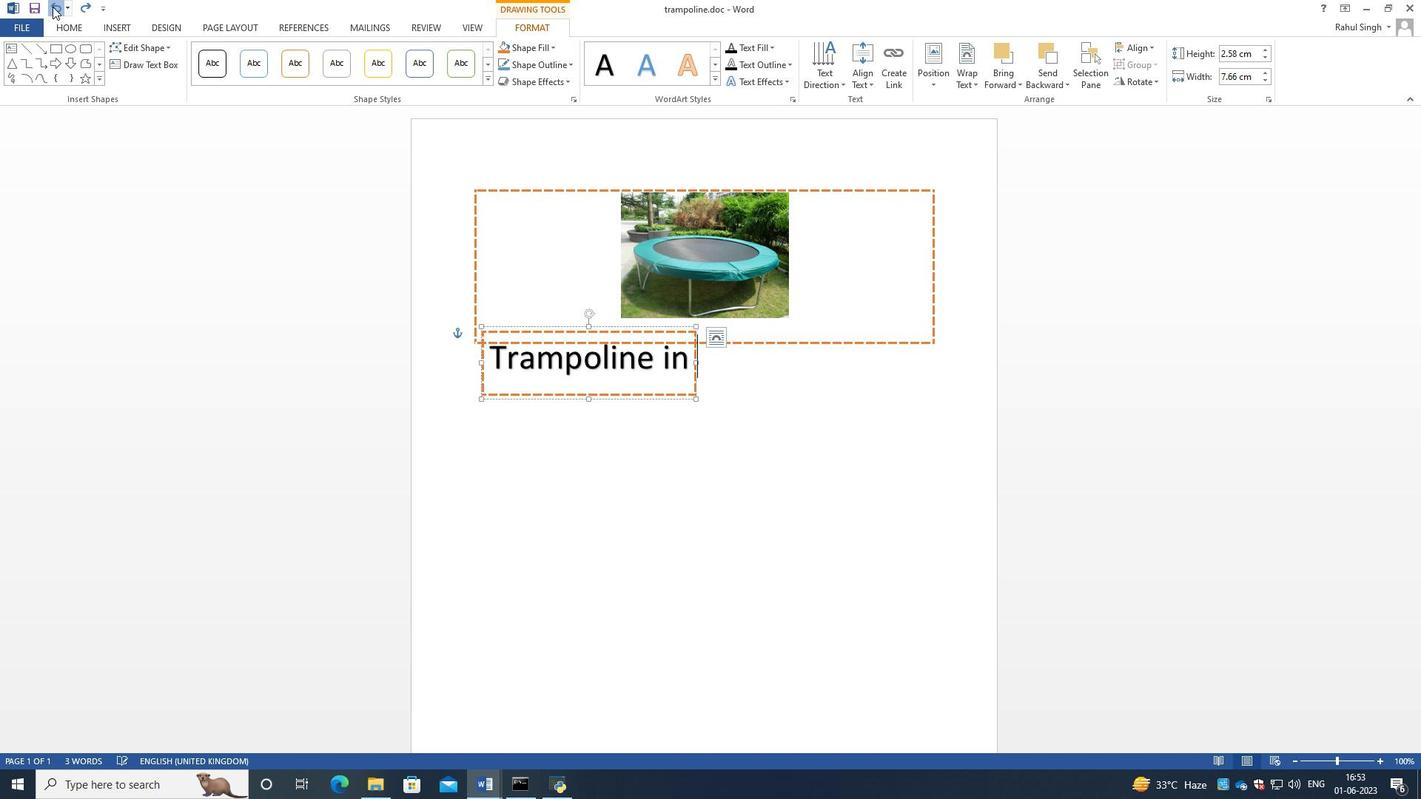 
Action: Mouse moved to (665, 342)
Screenshot: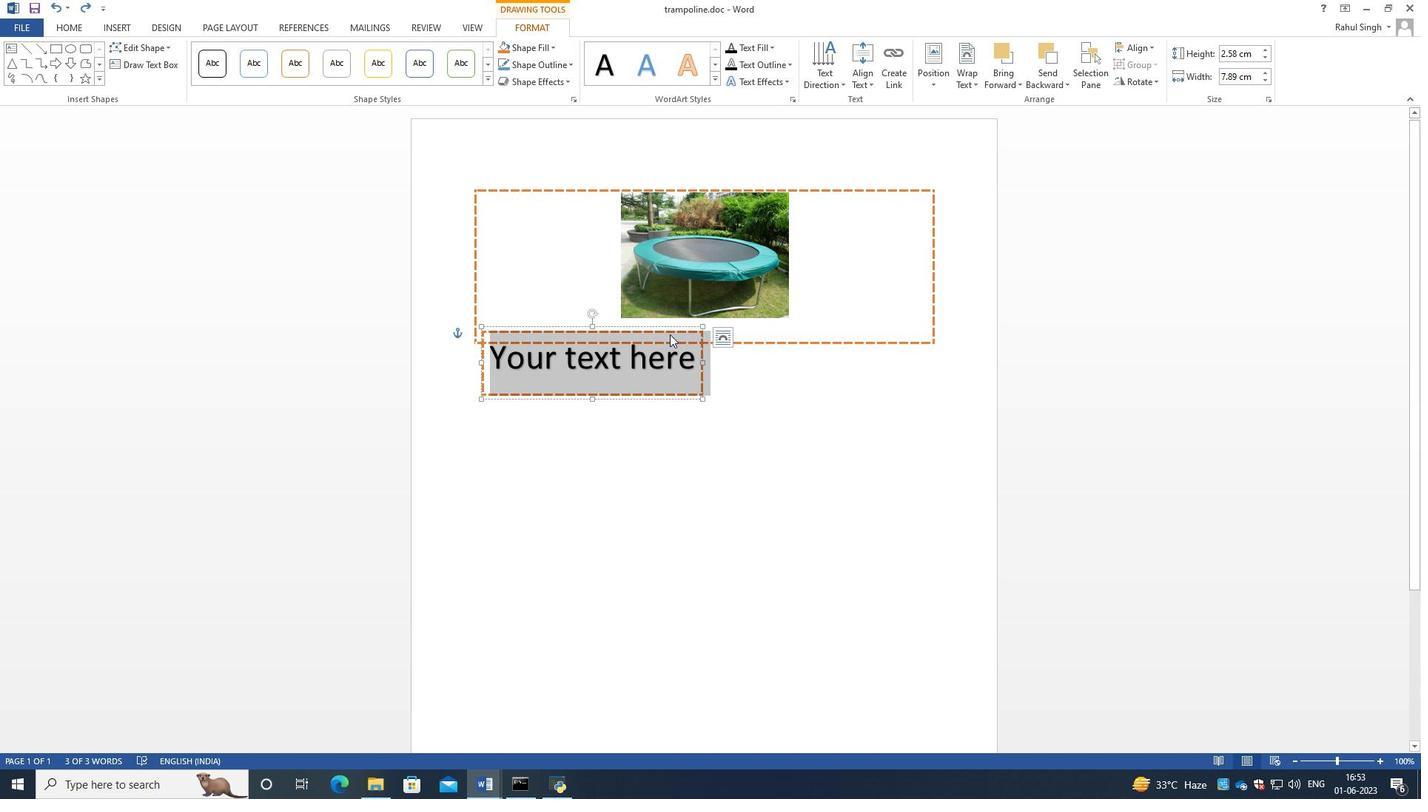
Action: Mouse pressed left at (665, 342)
Screenshot: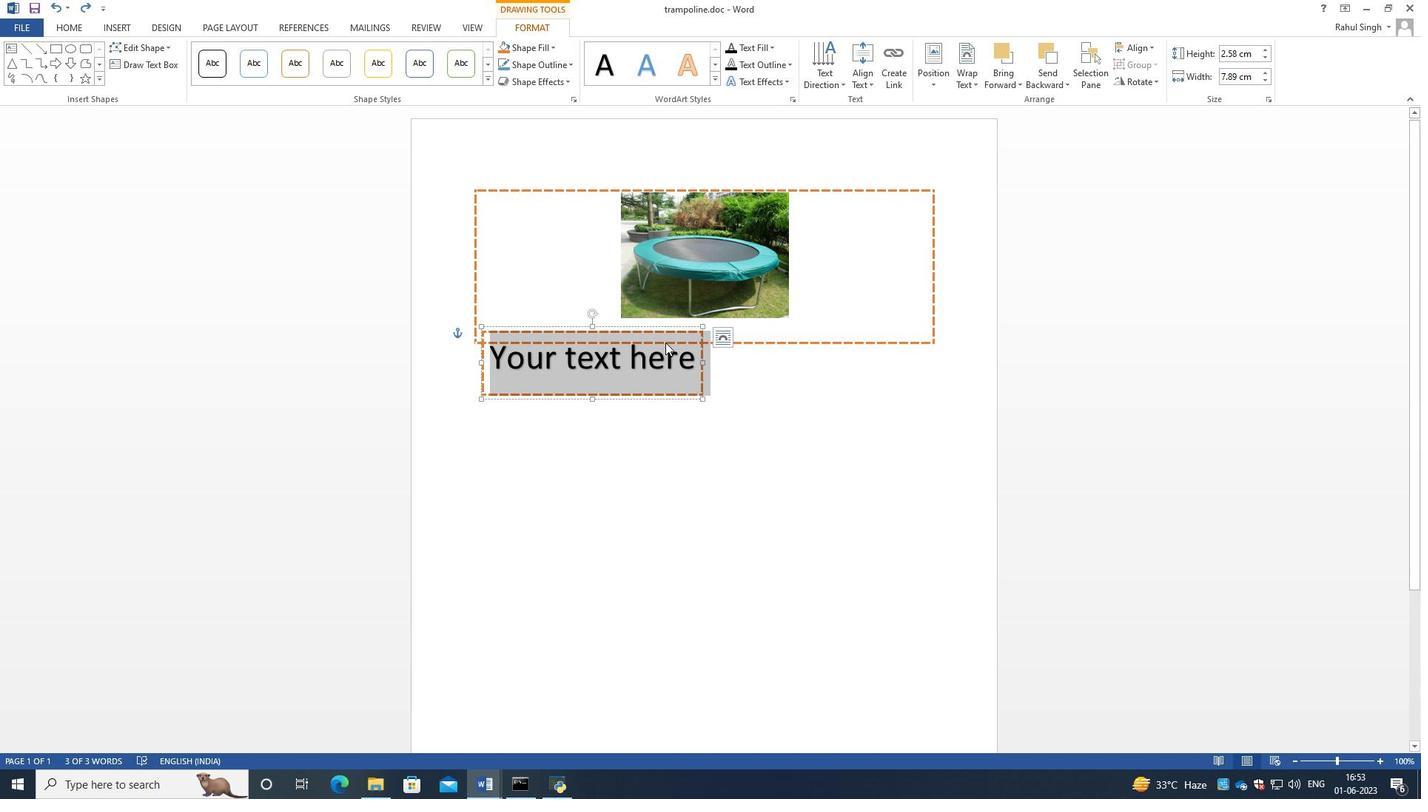 
Action: Mouse moved to (714, 324)
Screenshot: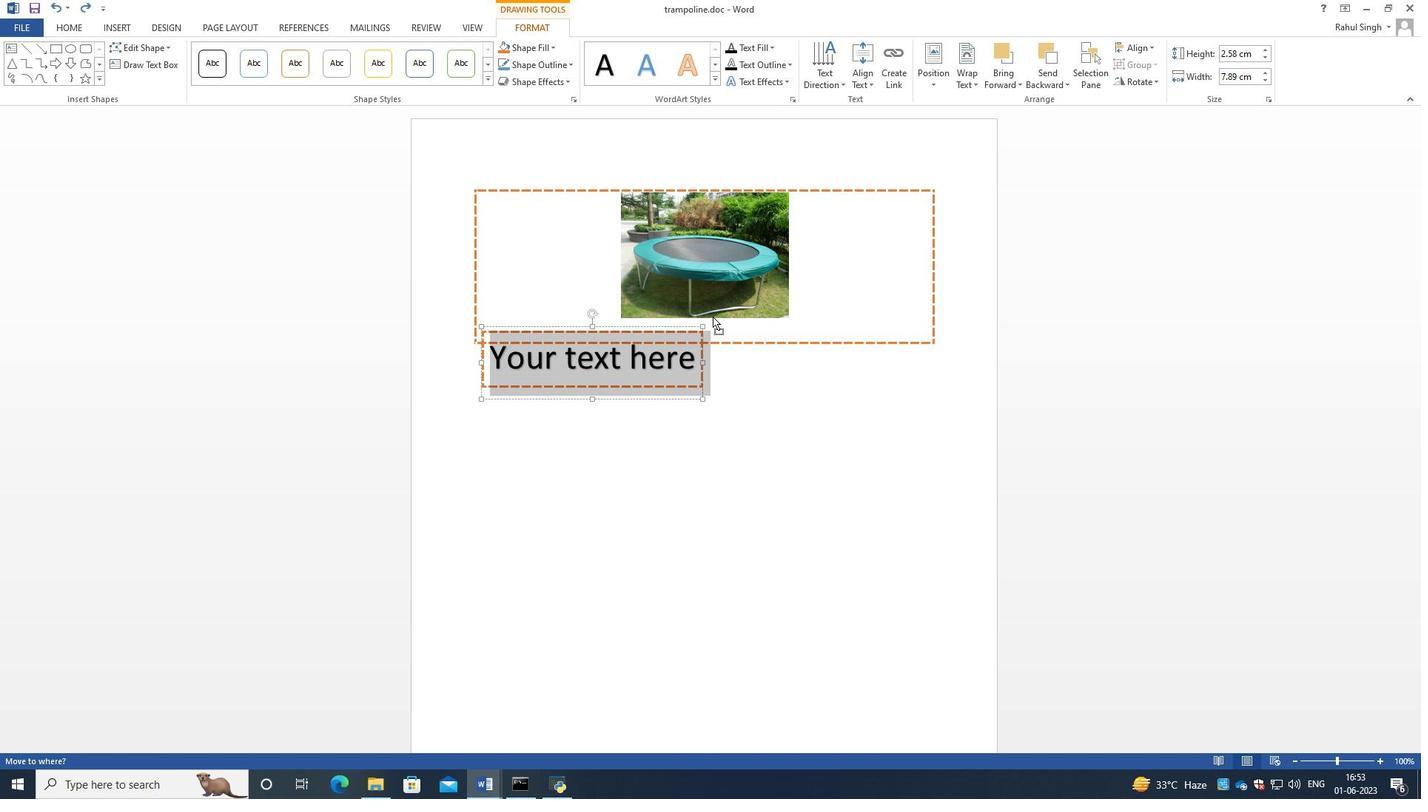 
Action: Mouse pressed left at (714, 324)
Screenshot: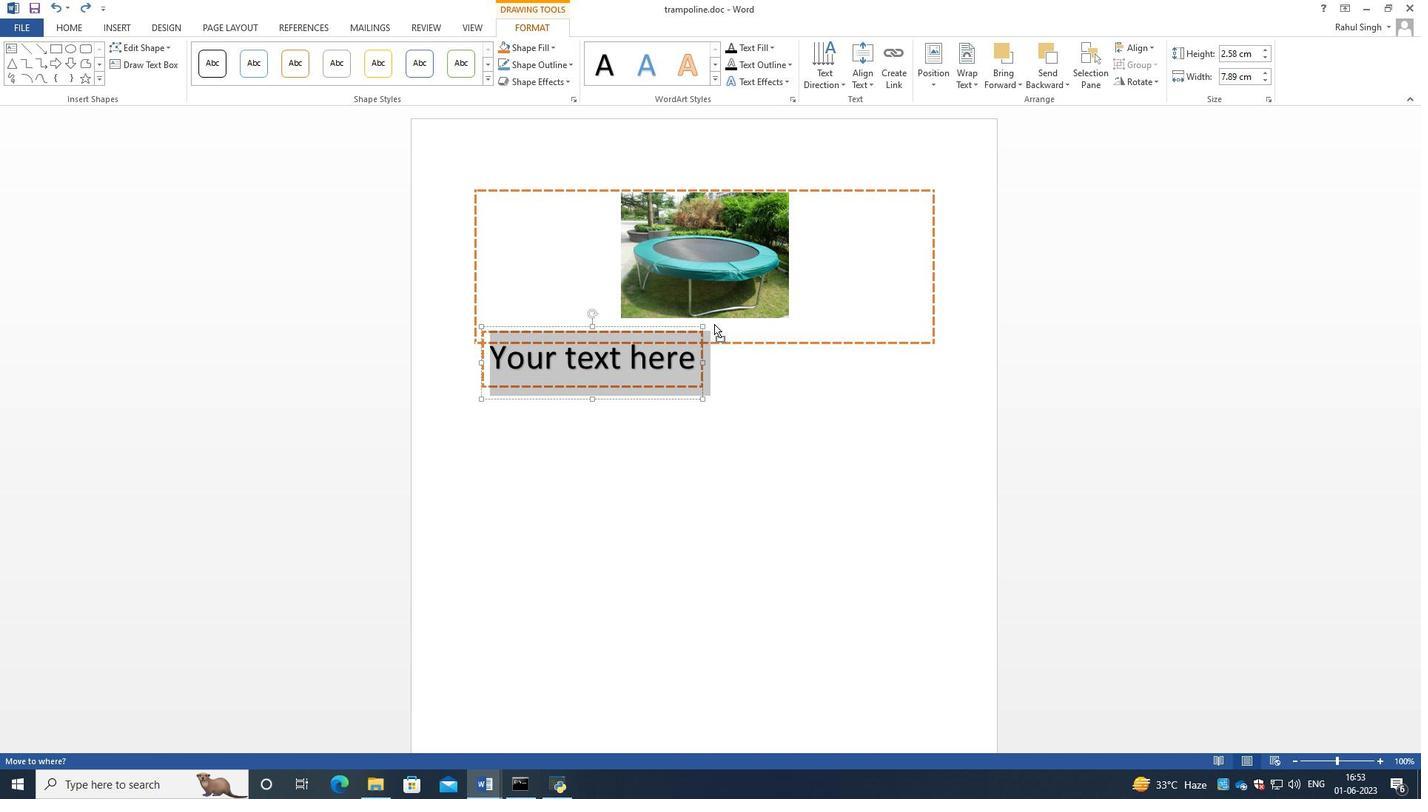 
Action: Mouse moved to (752, 219)
Screenshot: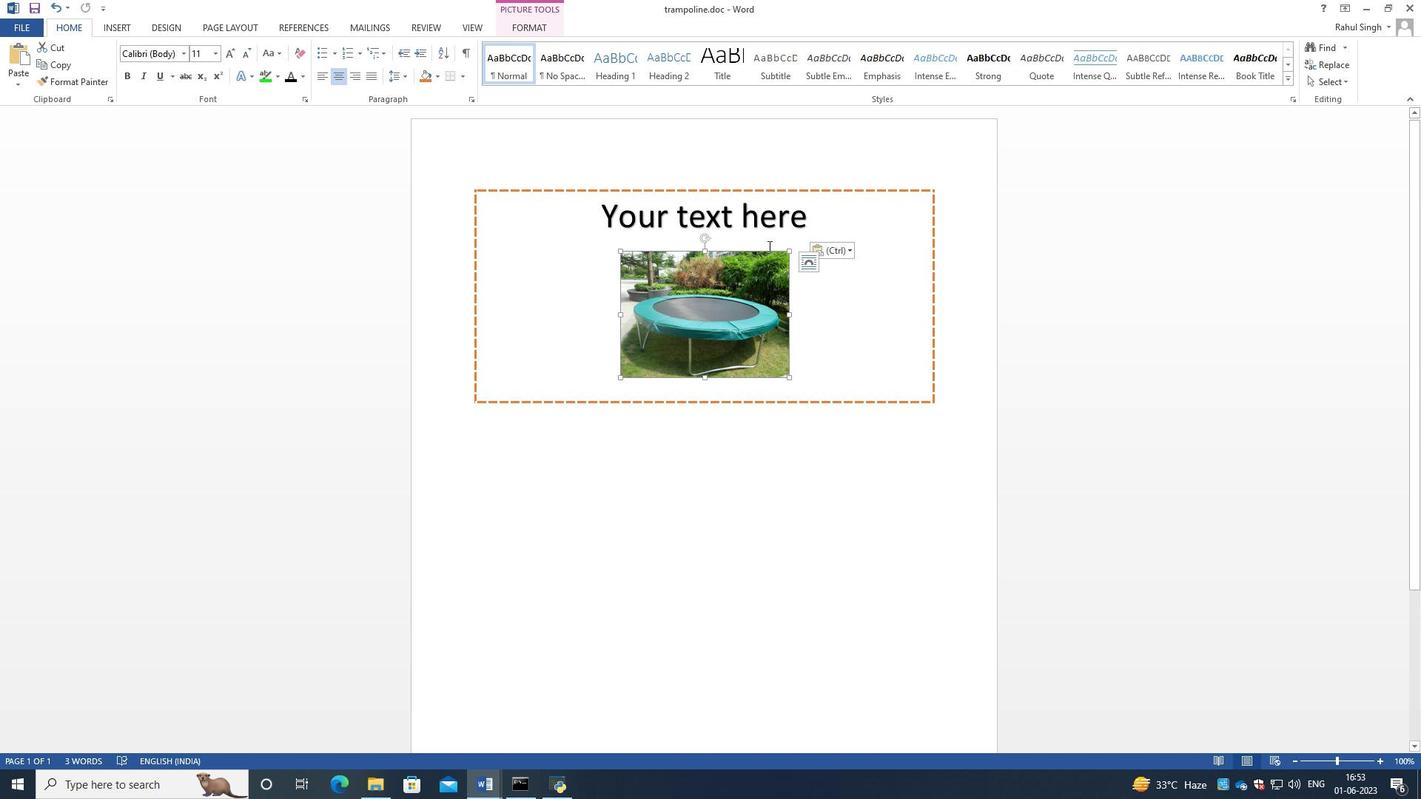 
Action: Mouse pressed left at (752, 219)
Screenshot: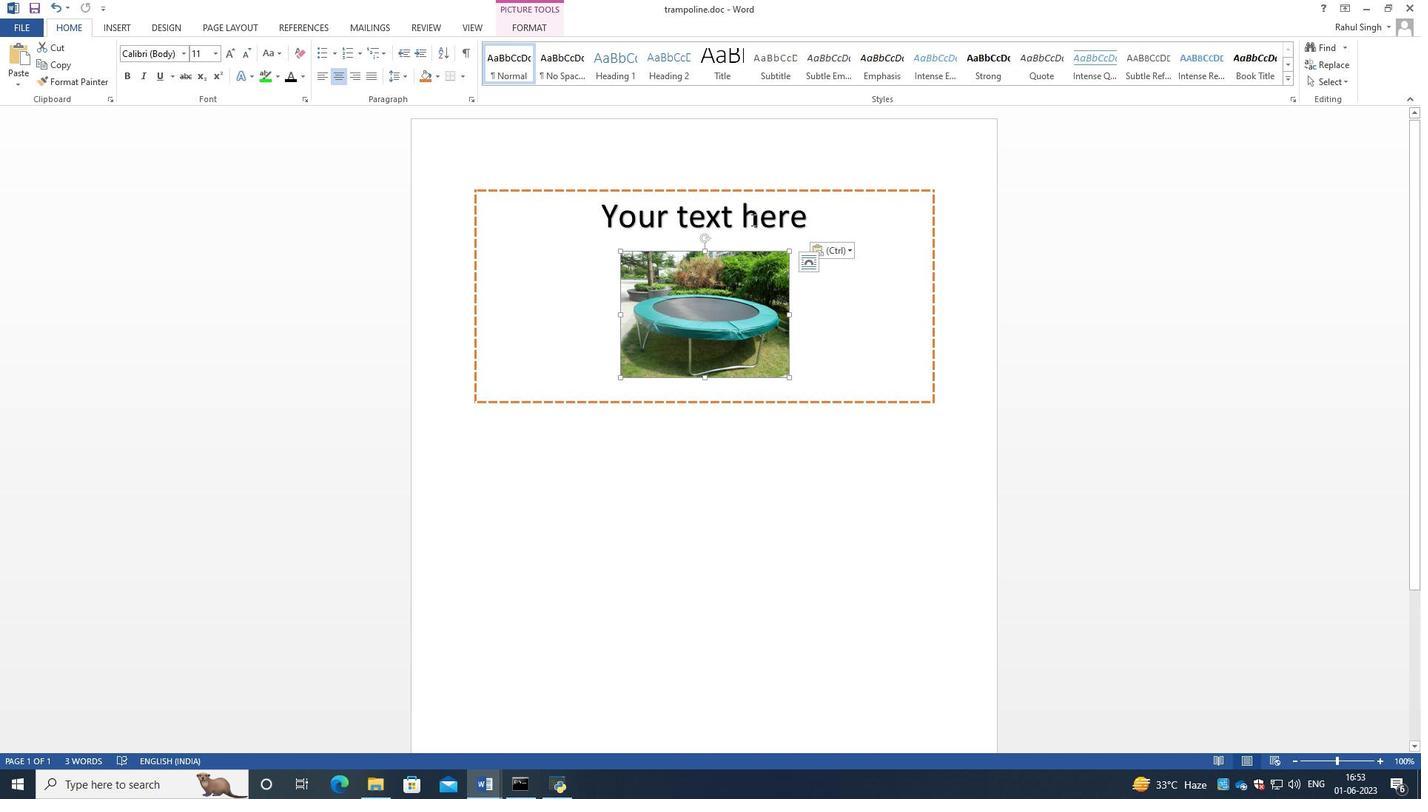 
Action: Mouse pressed left at (752, 219)
Screenshot: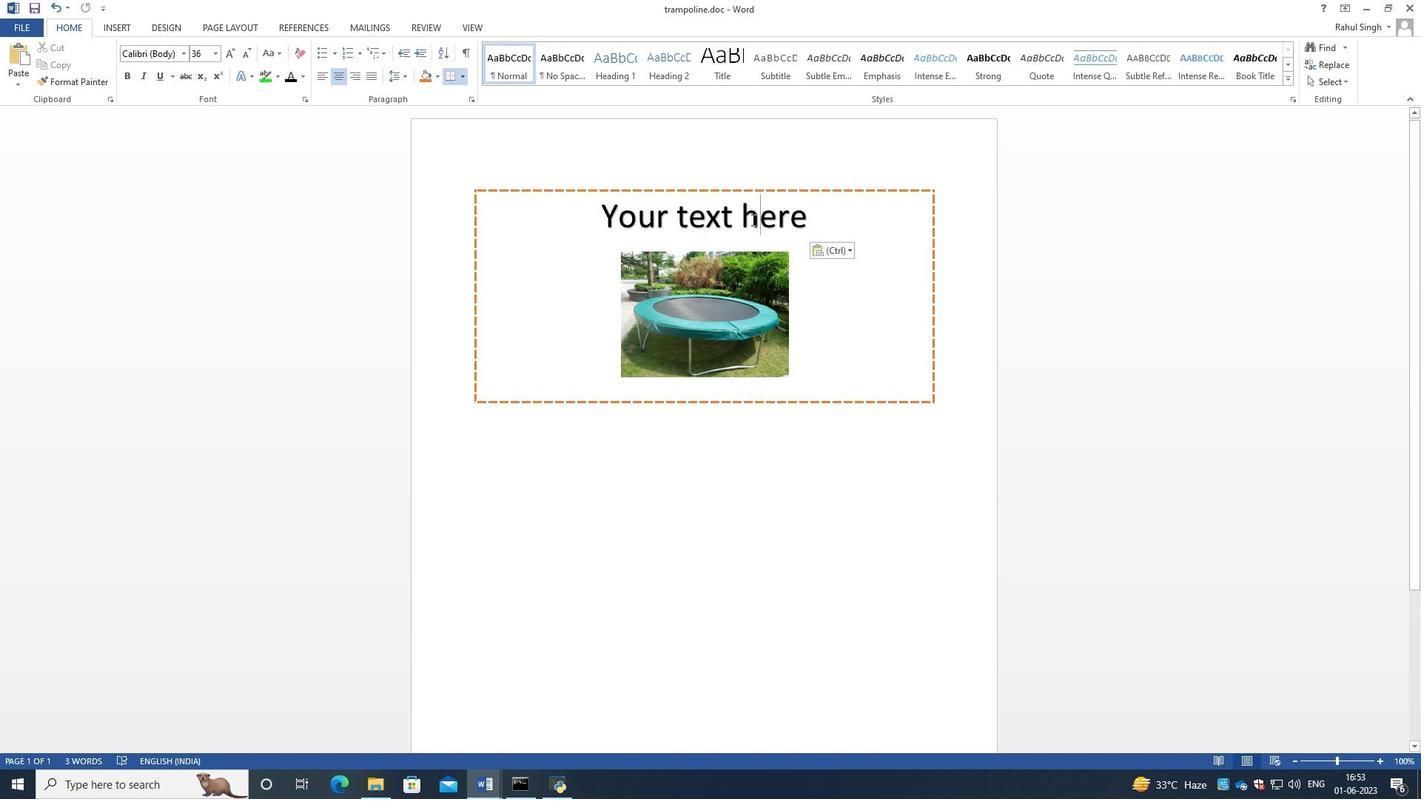 
Action: Mouse moved to (809, 213)
Screenshot: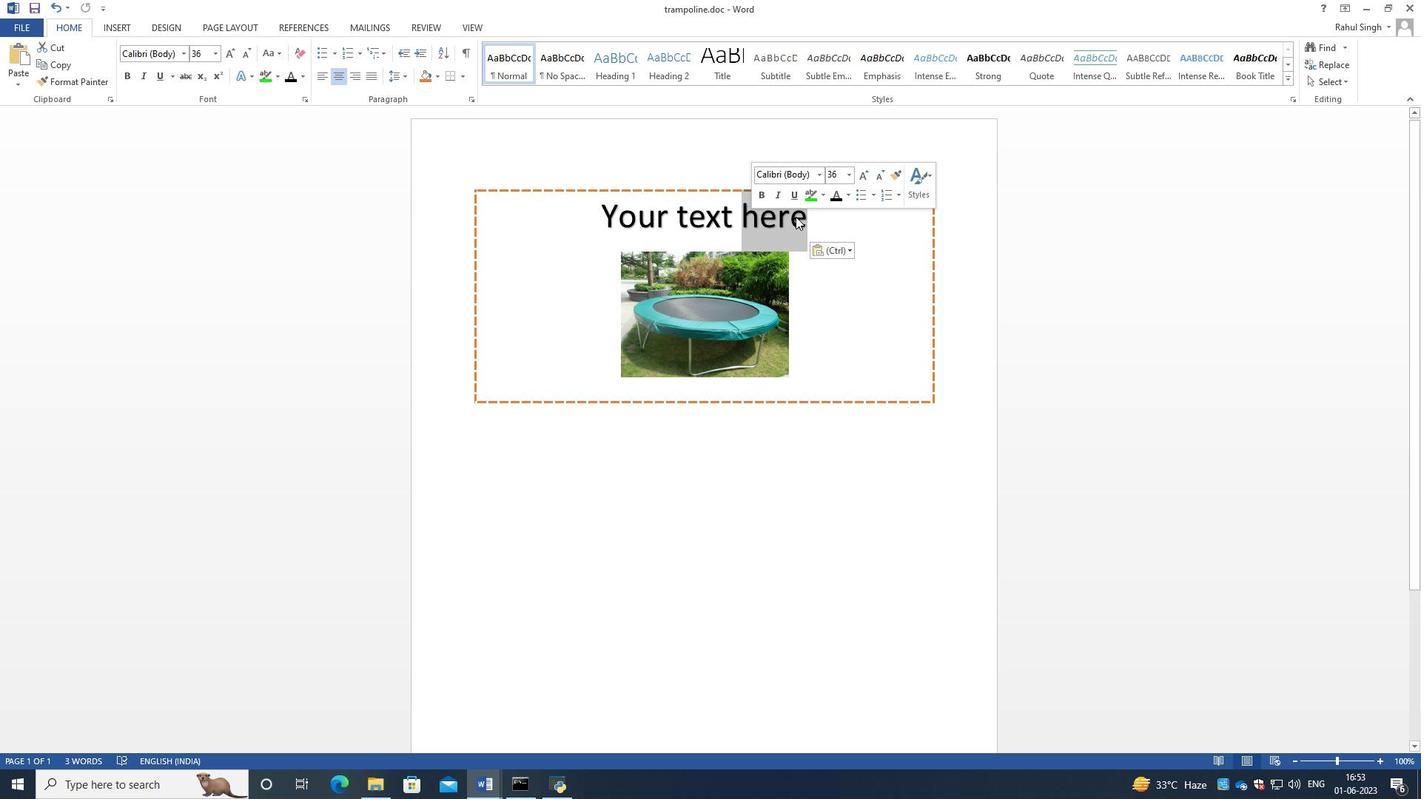 
Action: Mouse pressed left at (809, 213)
Screenshot: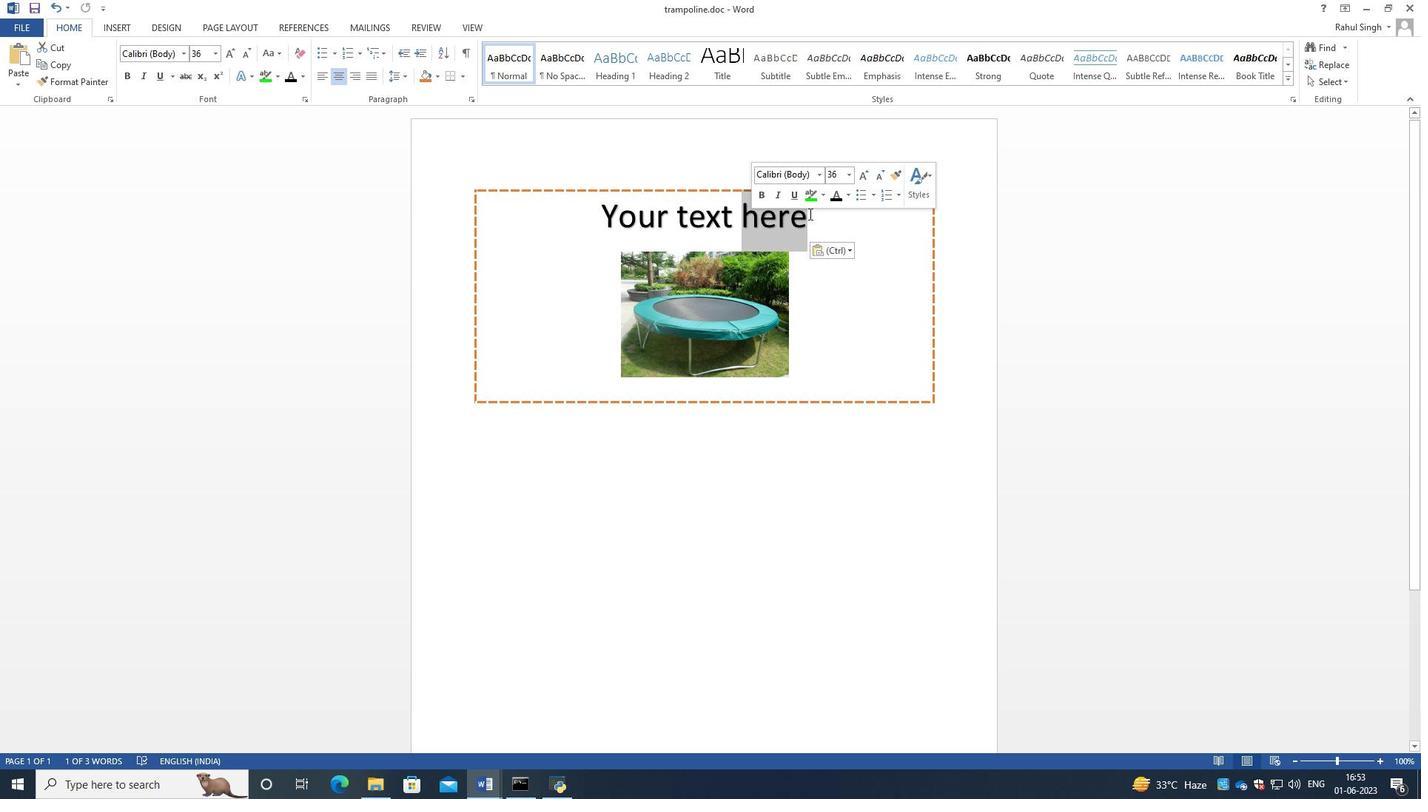 
Action: Mouse moved to (813, 218)
Screenshot: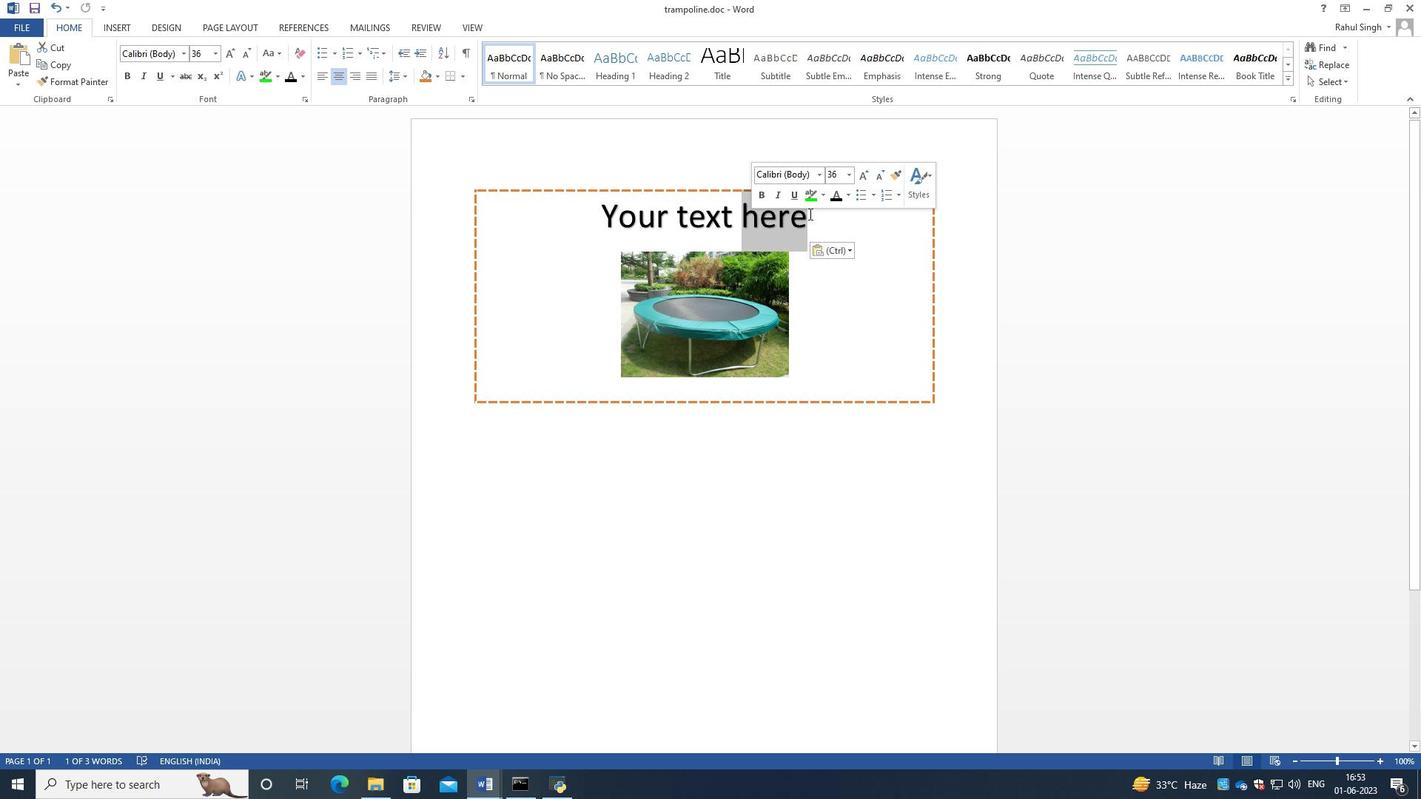 
Action: Mouse pressed left at (813, 218)
Screenshot: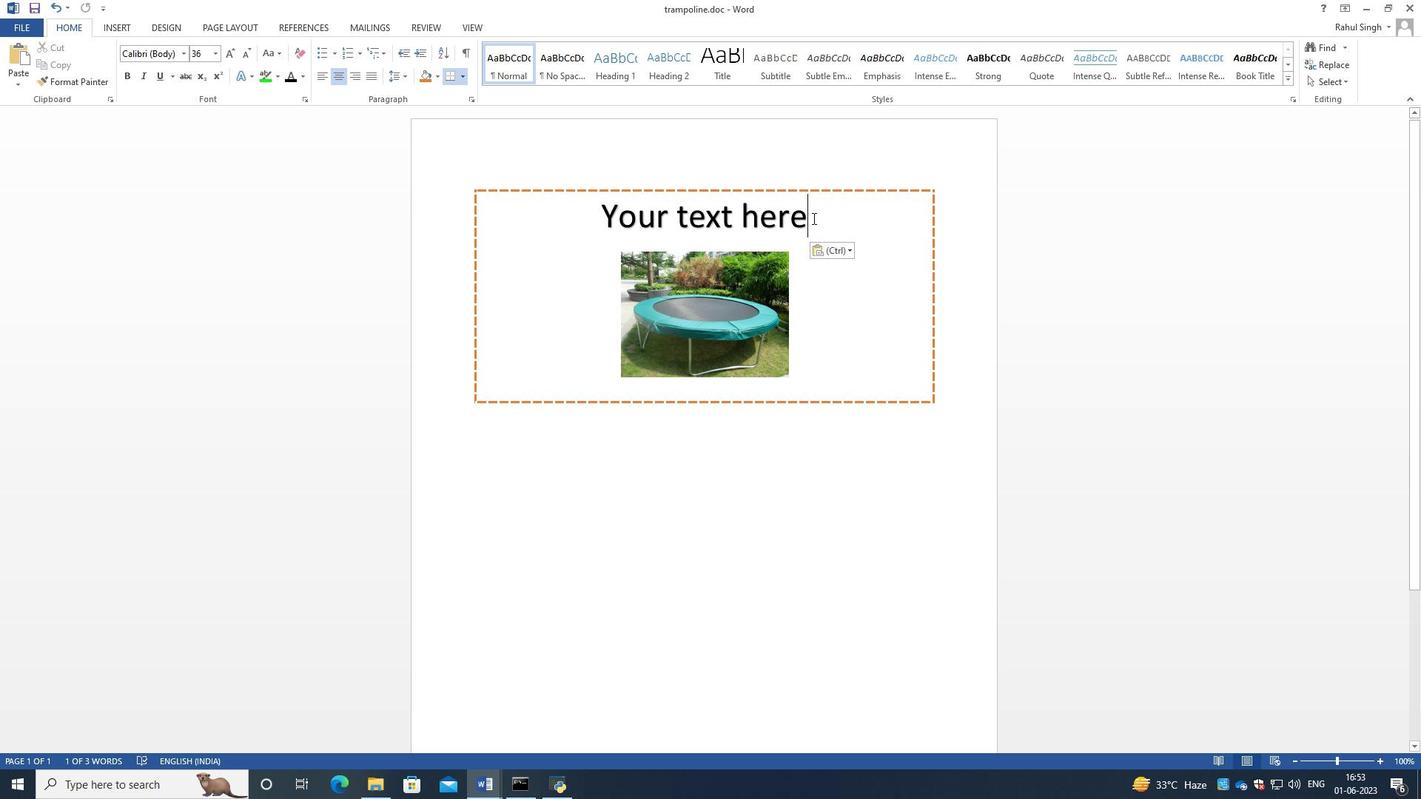 
Action: Mouse moved to (615, 205)
Screenshot: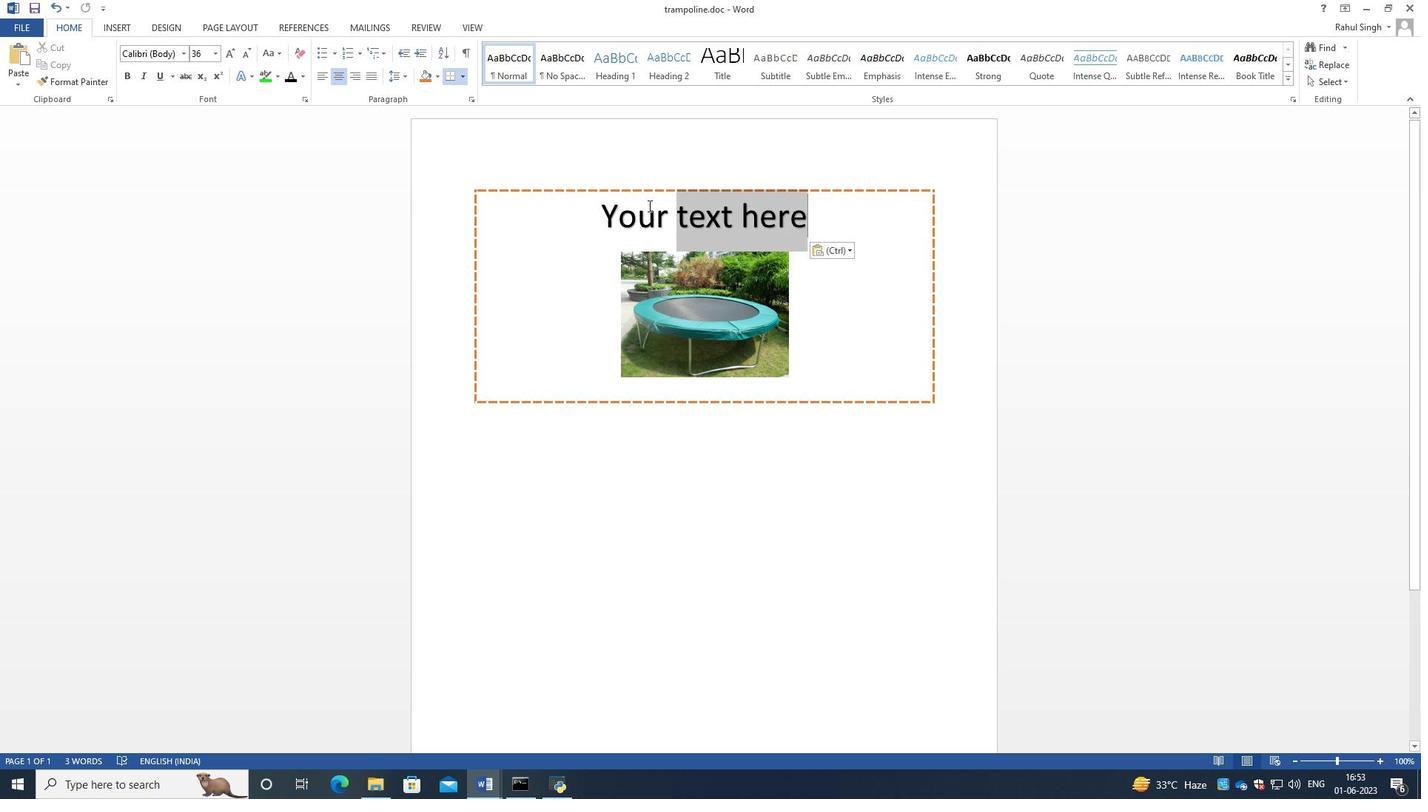 
Action: Key pressed <Key.backspace>
Screenshot: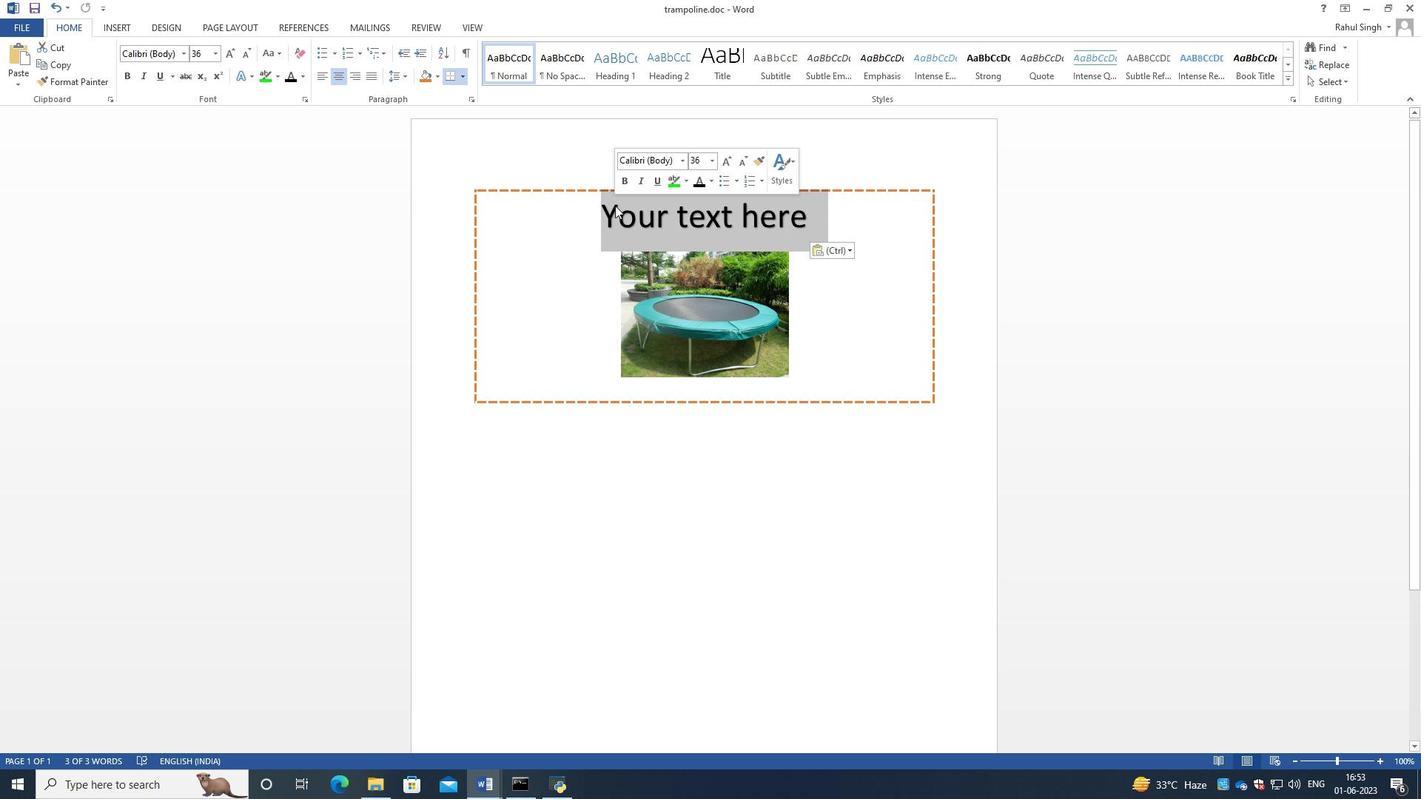 
Action: Mouse moved to (674, 330)
Screenshot: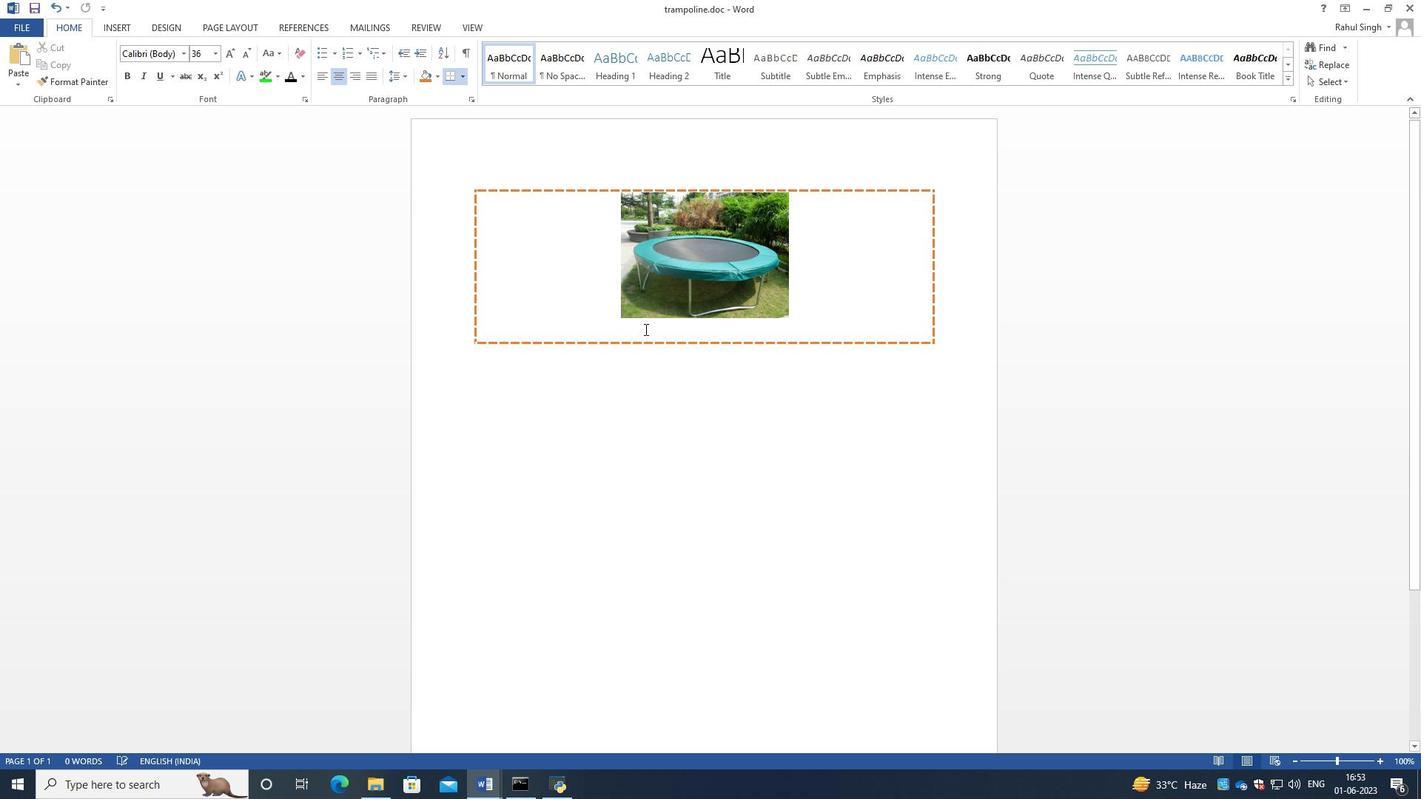 
Action: Mouse pressed left at (674, 330)
Screenshot: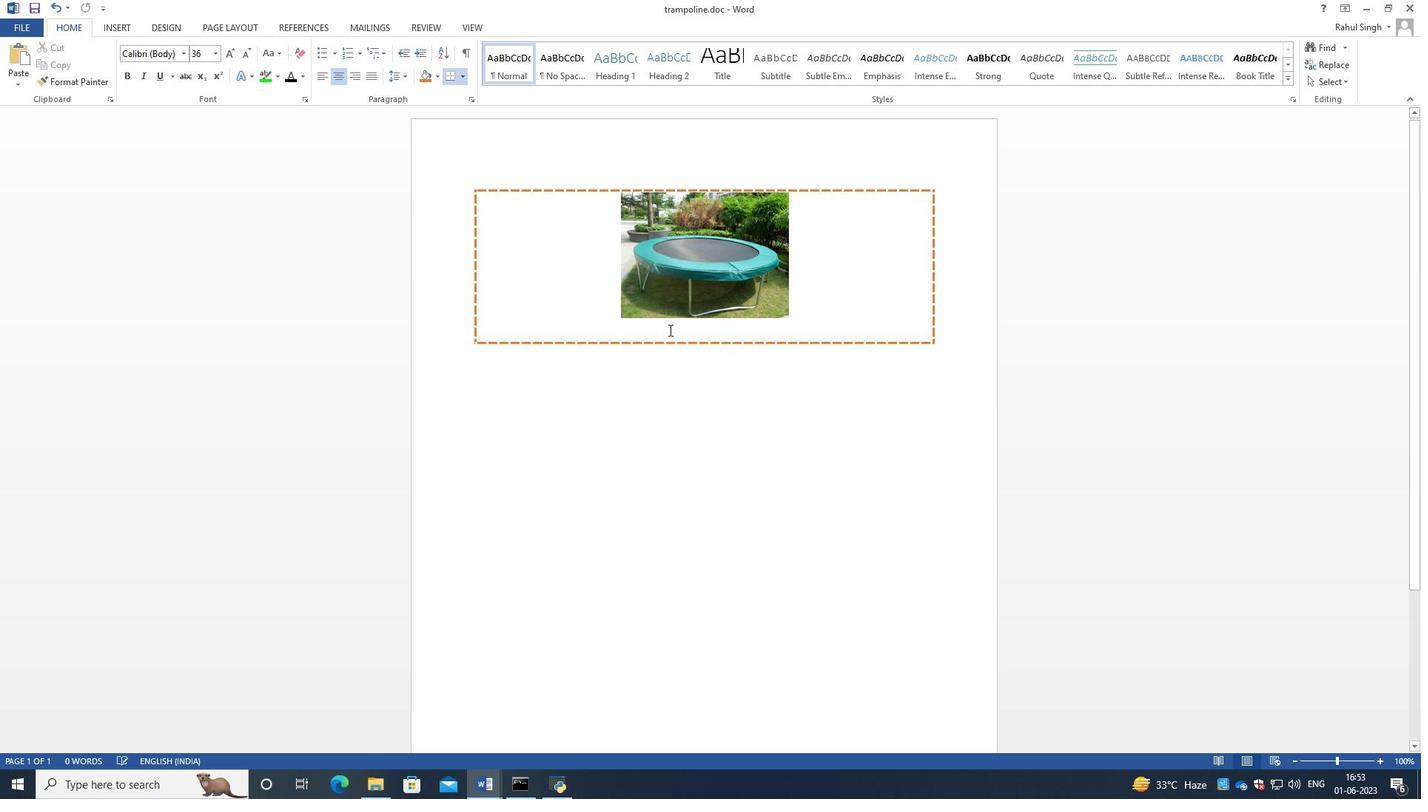
Action: Mouse moved to (680, 333)
Screenshot: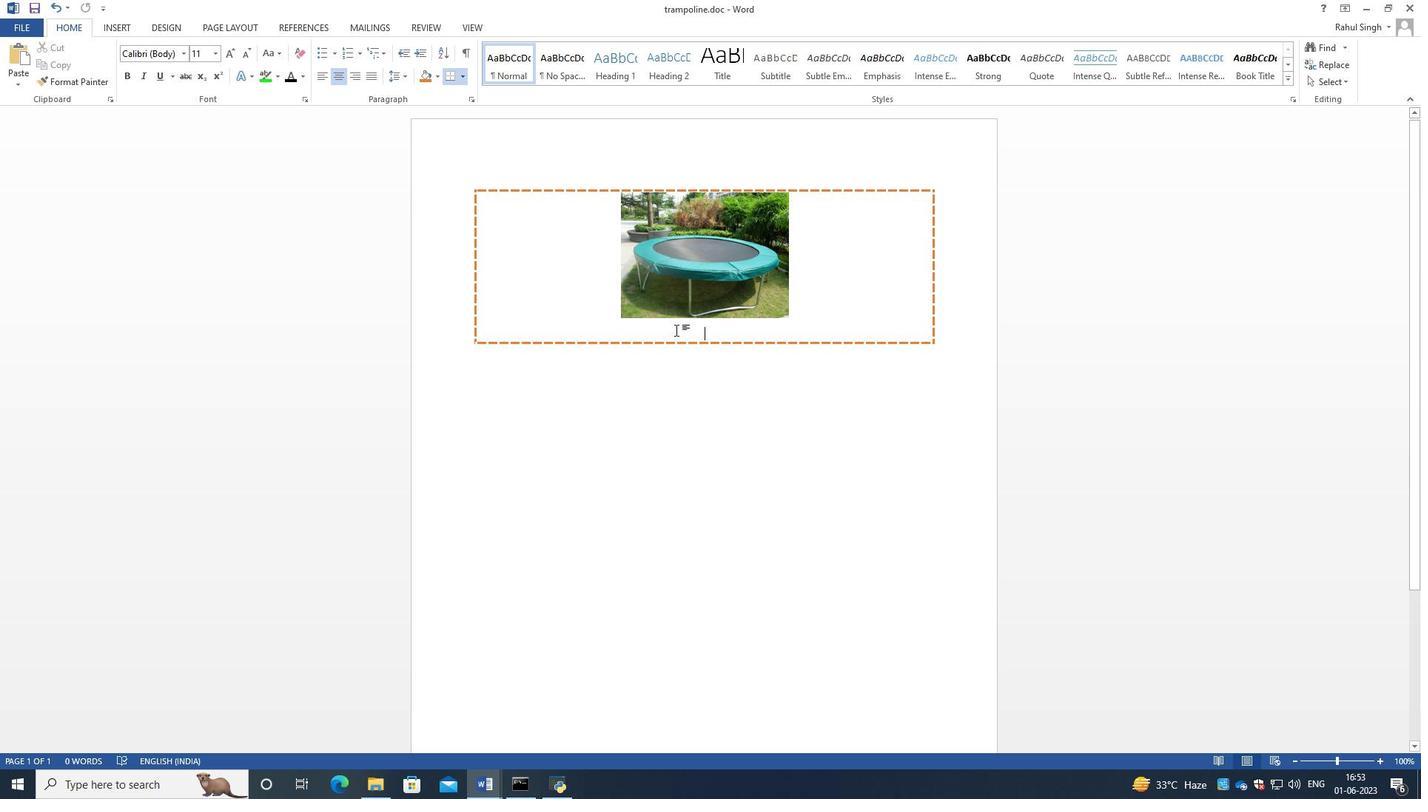 
Action: Key pressed <Key.space><Key.space><Key.enter><Key.enter><Key.enter>
Screenshot: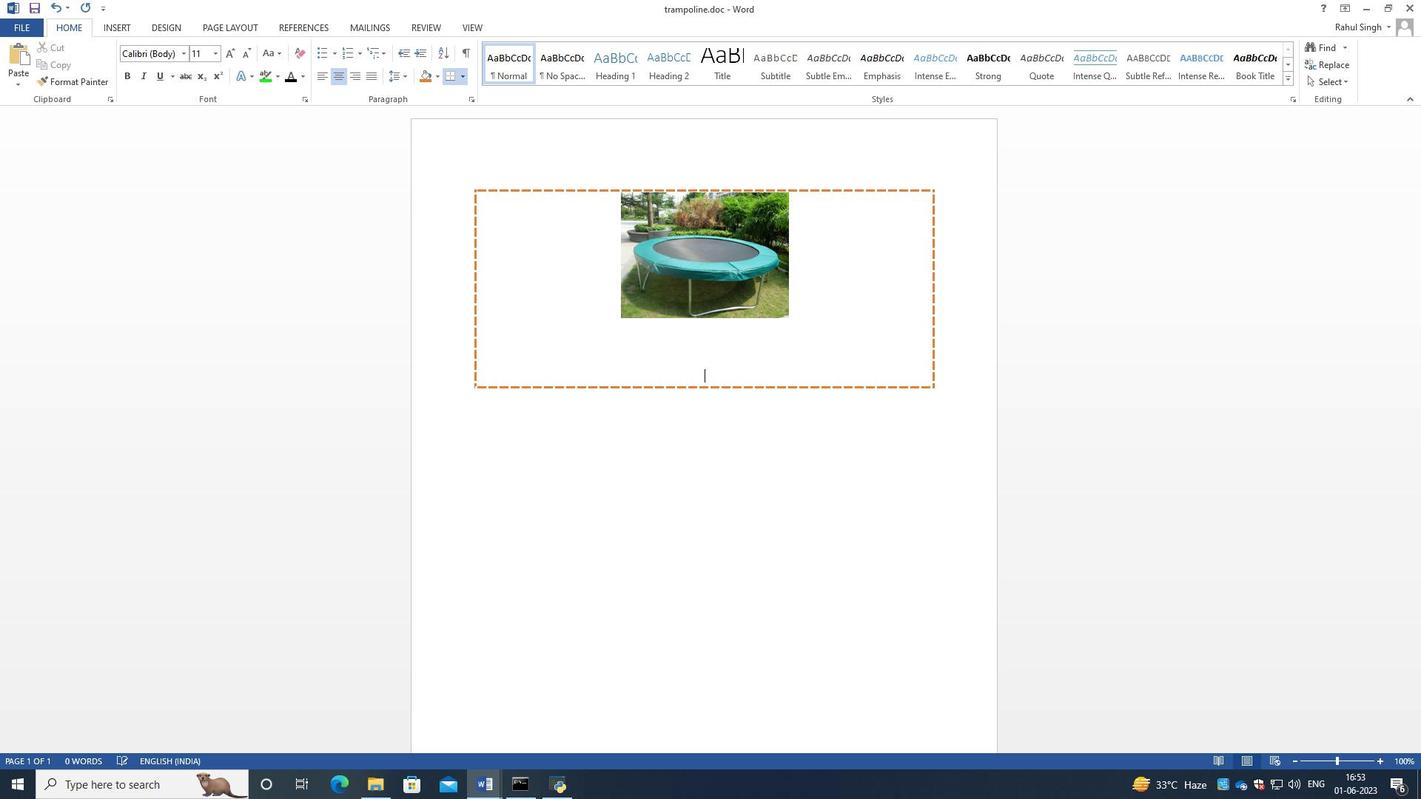 
Action: Mouse moved to (727, 339)
Screenshot: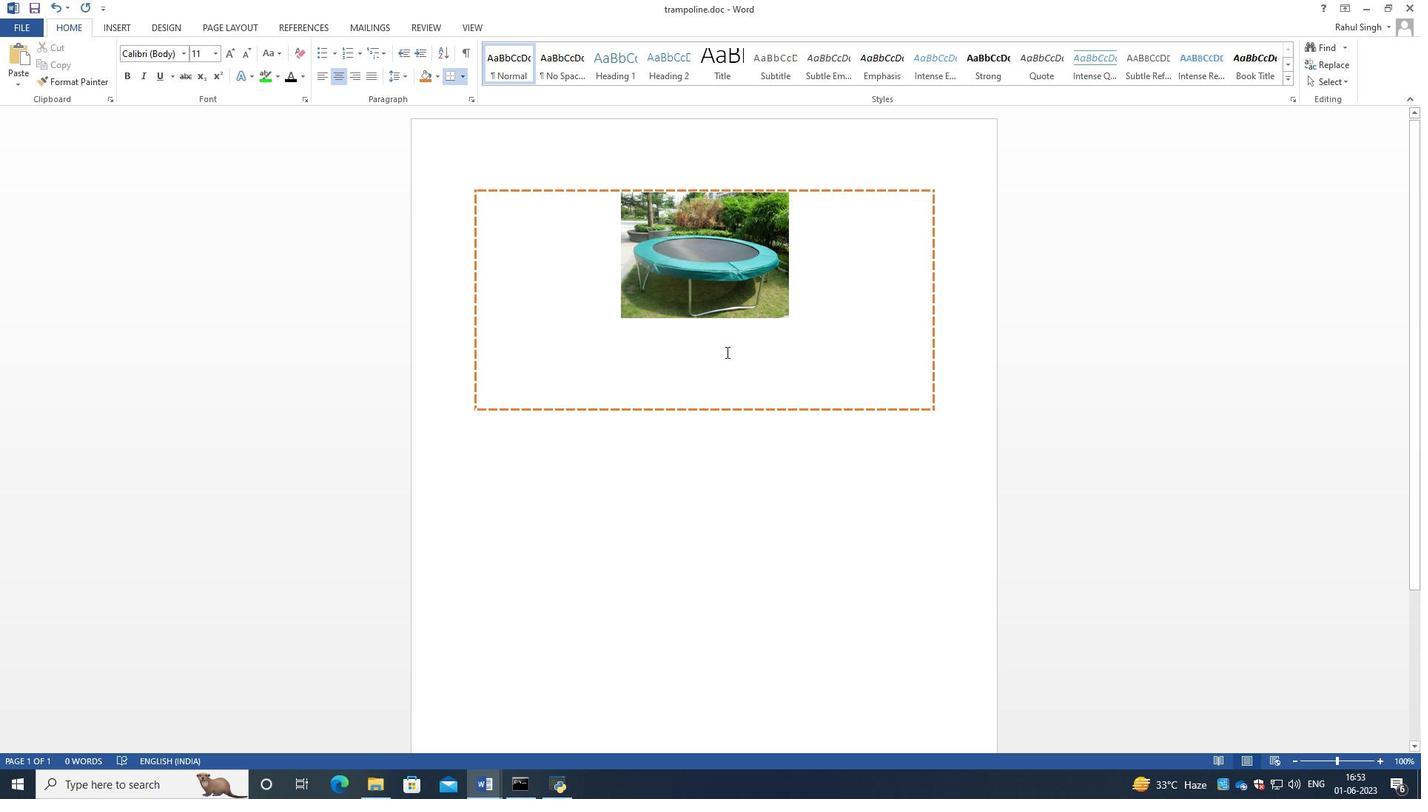 
Action: Mouse pressed left at (727, 339)
Screenshot: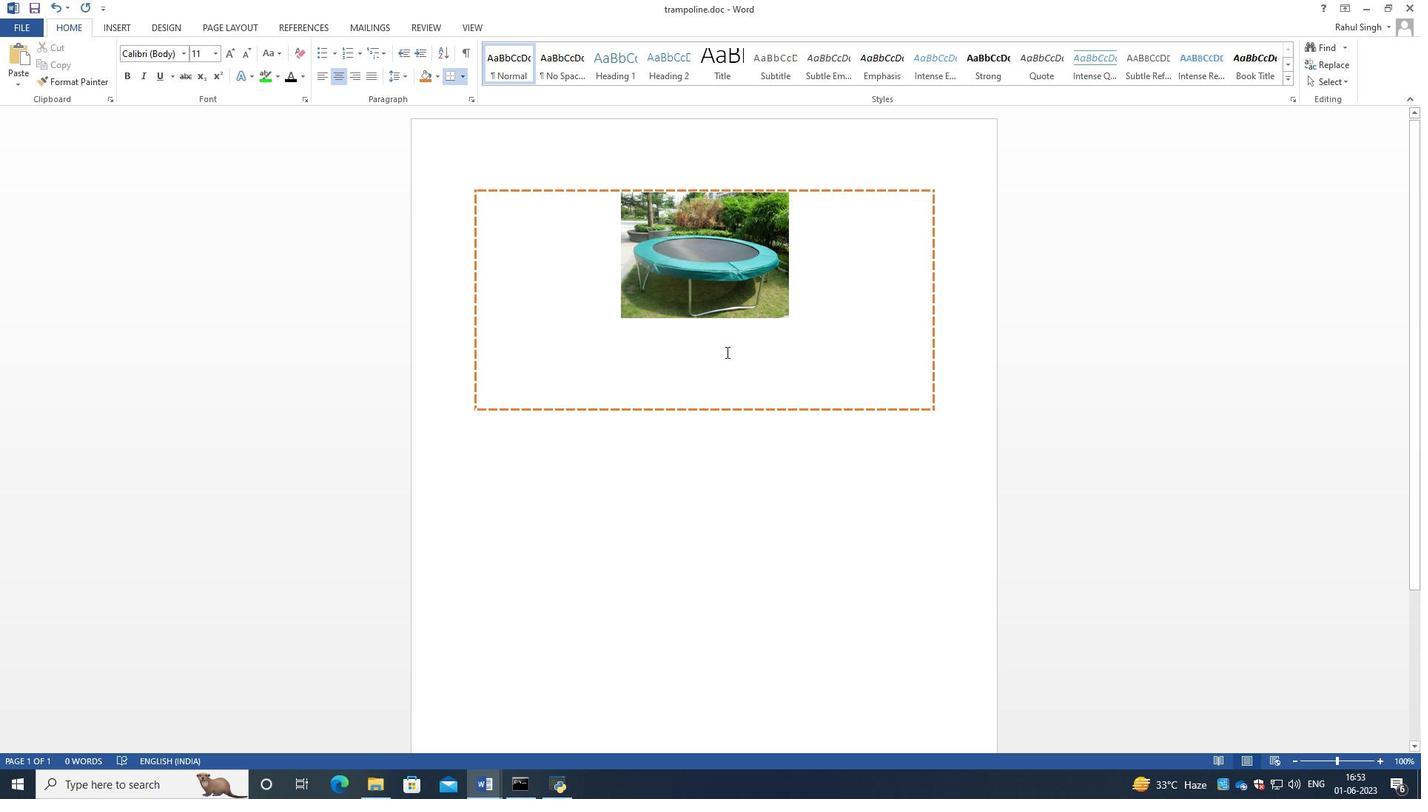 
Action: Mouse moved to (690, 358)
Screenshot: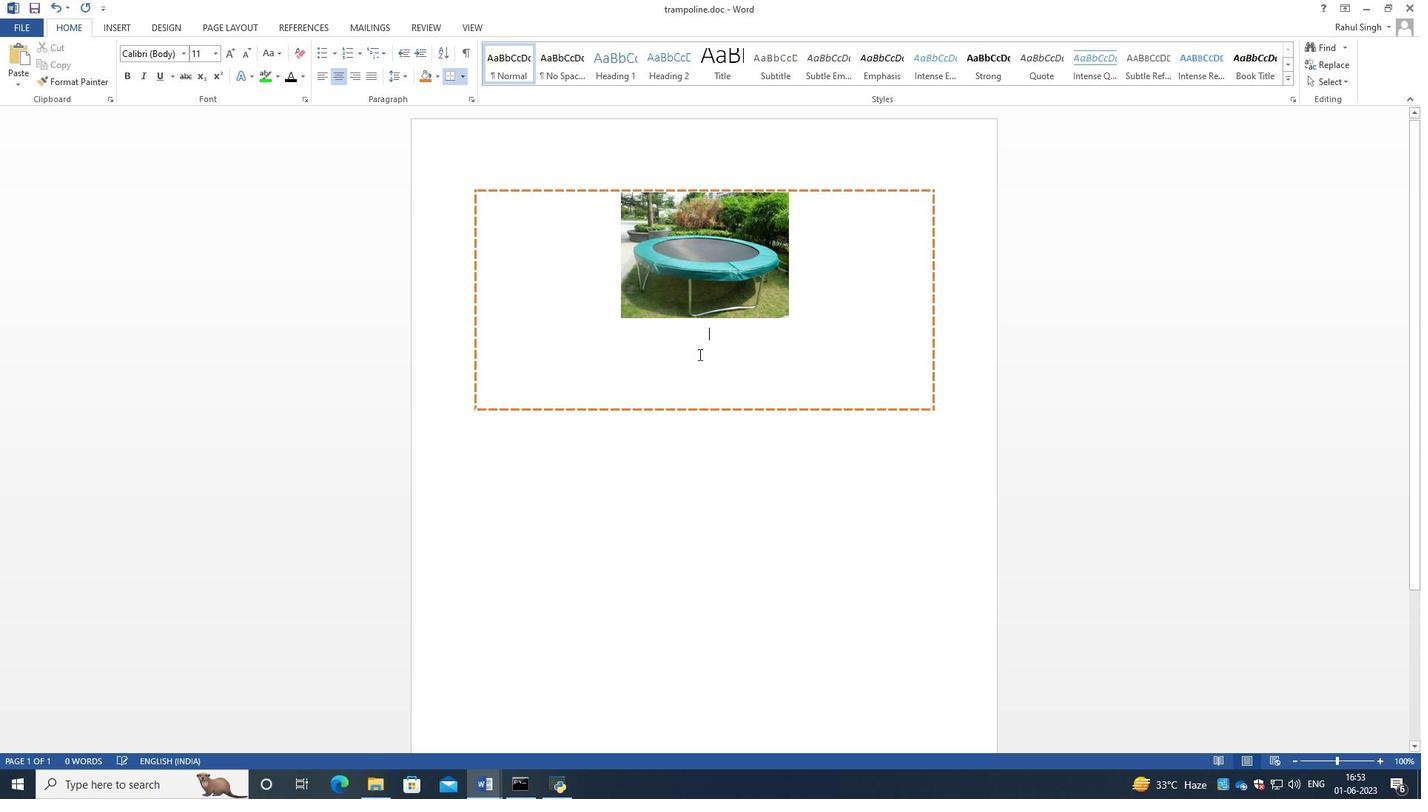 
Action: Mouse pressed left at (690, 358)
Screenshot: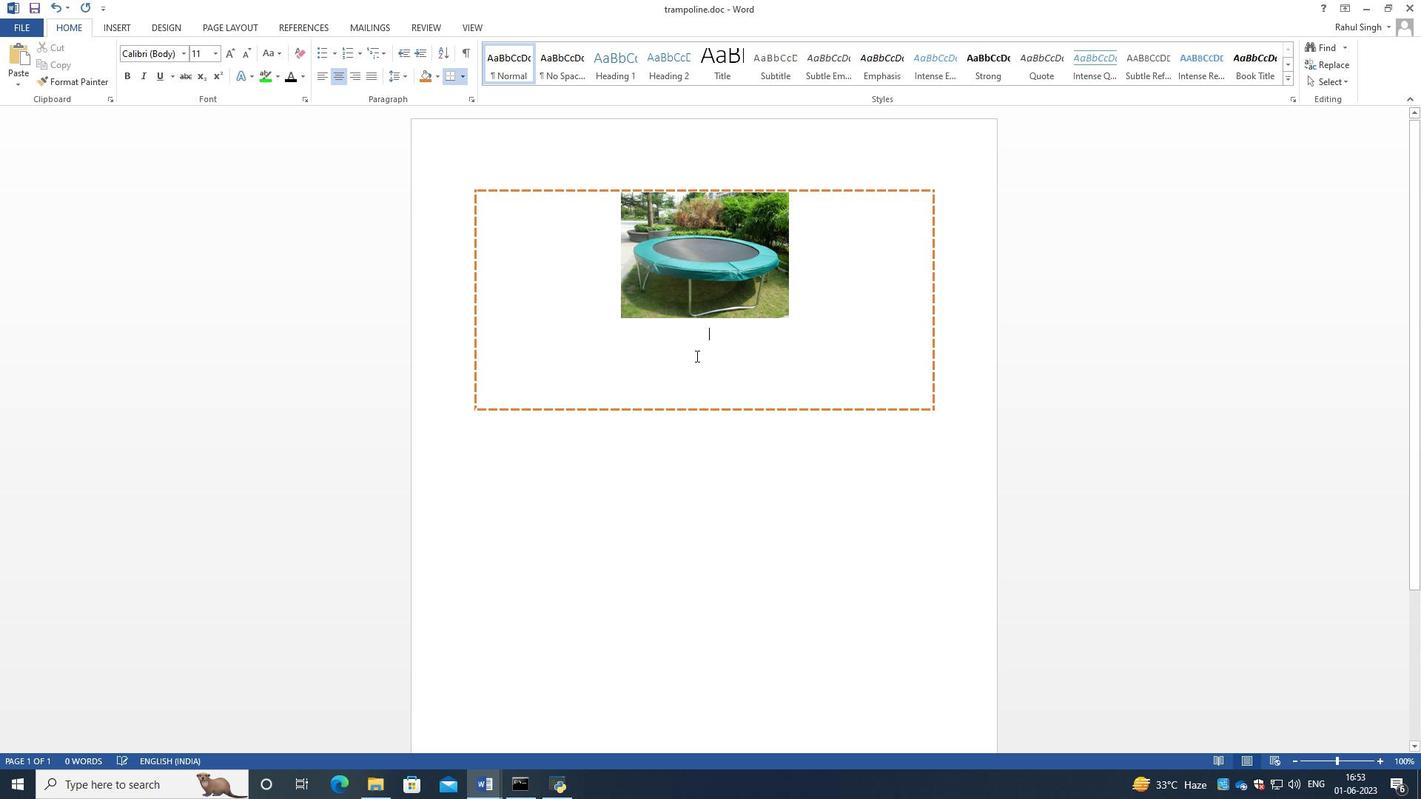 
Action: Mouse moved to (683, 350)
Screenshot: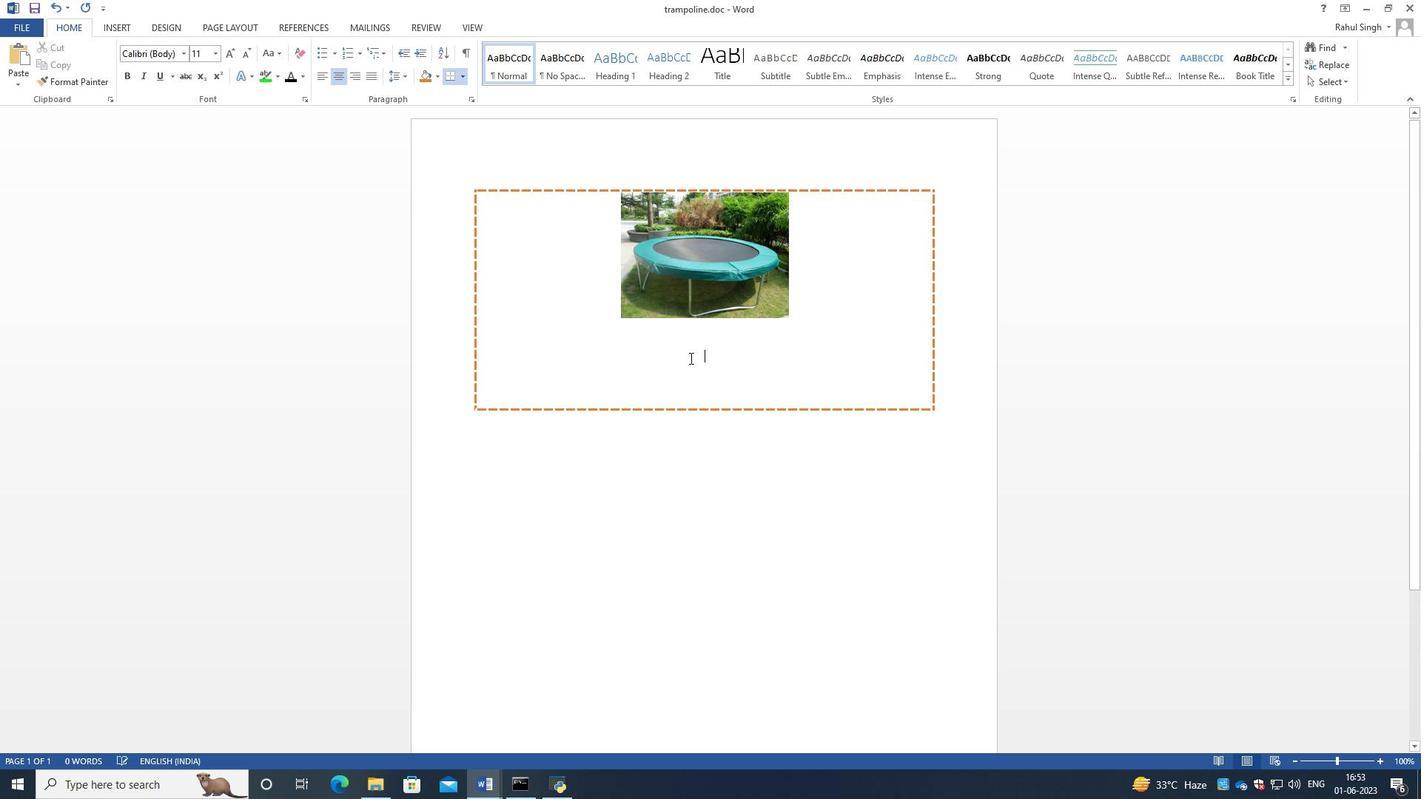 
Action: Key pressed <Key.space><Key.space>
Screenshot: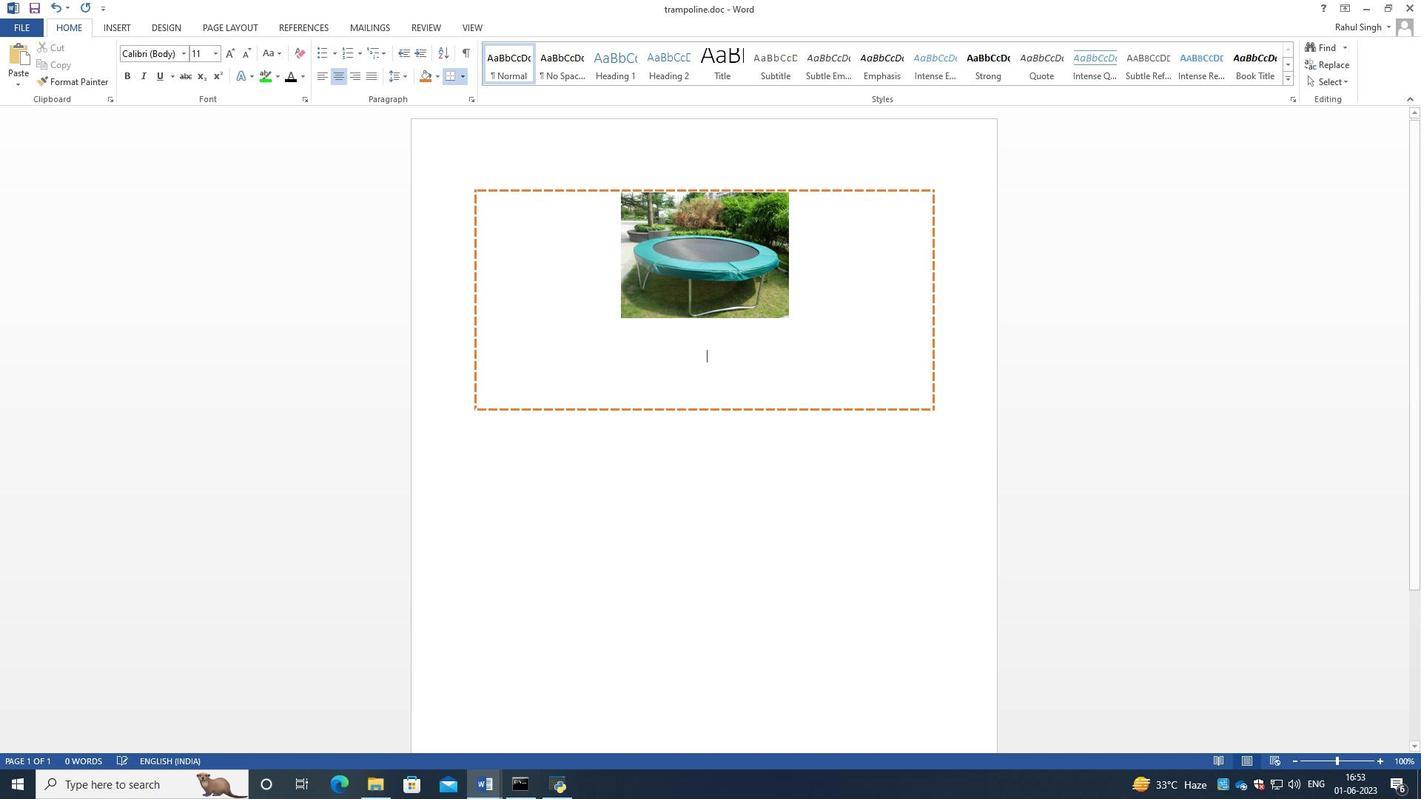 
Action: Mouse moved to (681, 349)
Screenshot: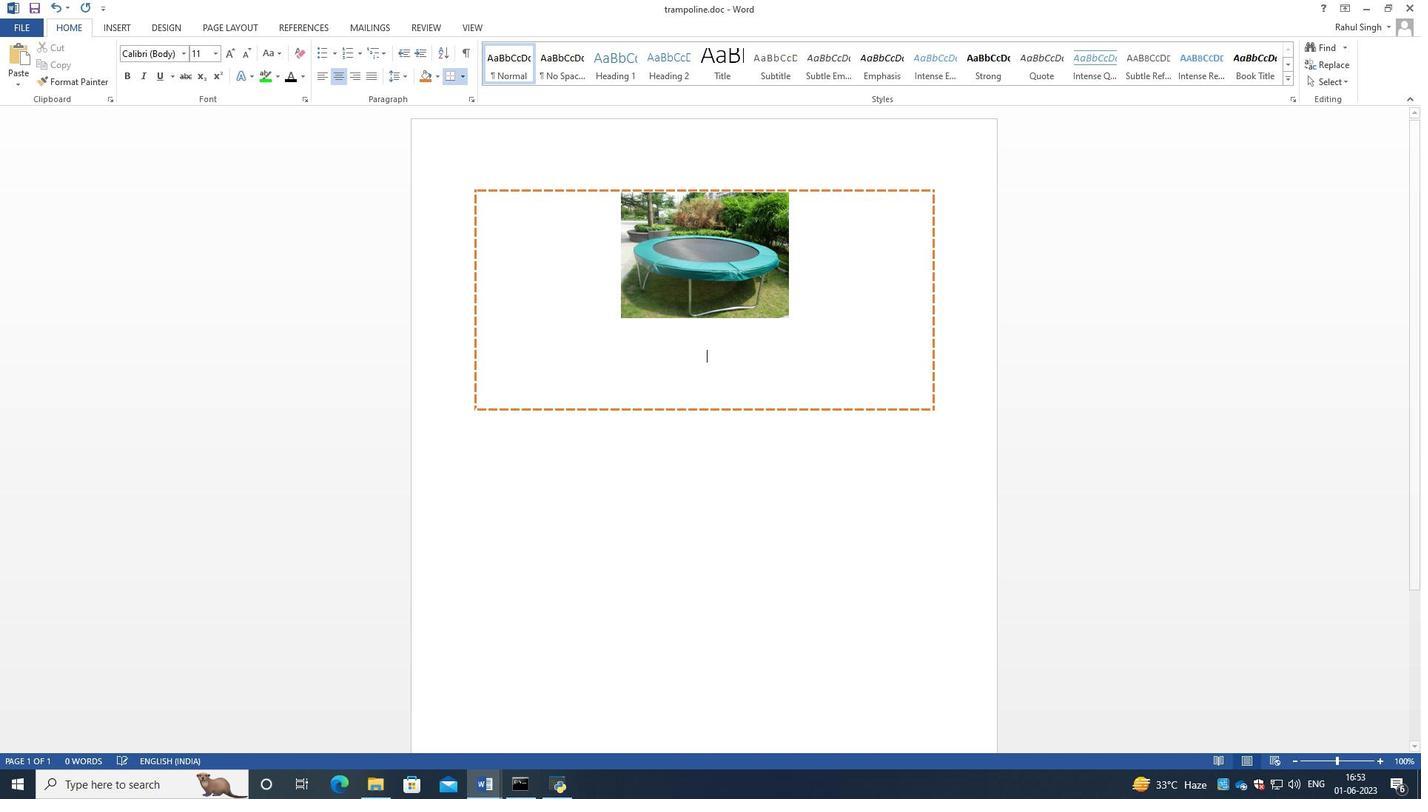 
Action: Mouse pressed left at (681, 349)
Screenshot: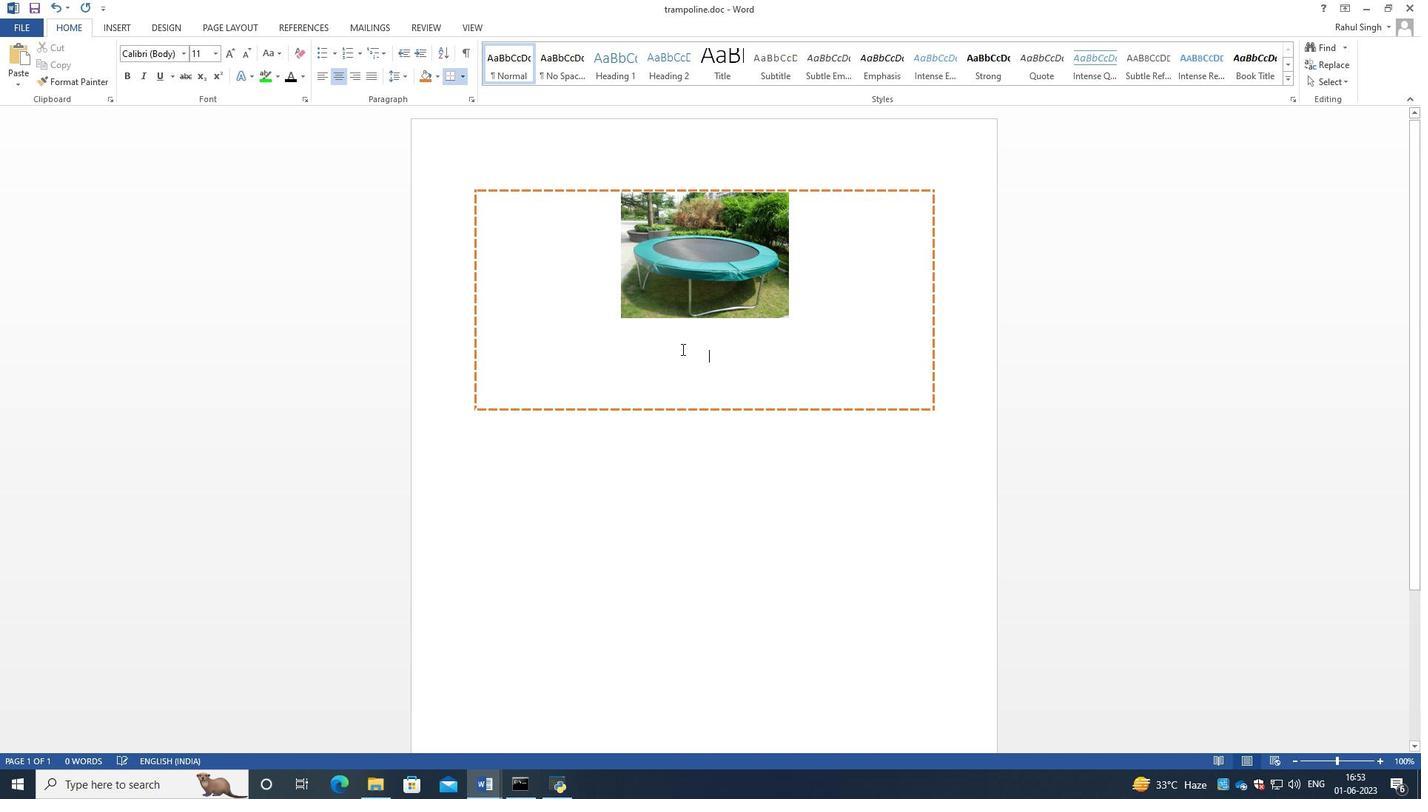 
Action: Mouse moved to (648, 340)
Screenshot: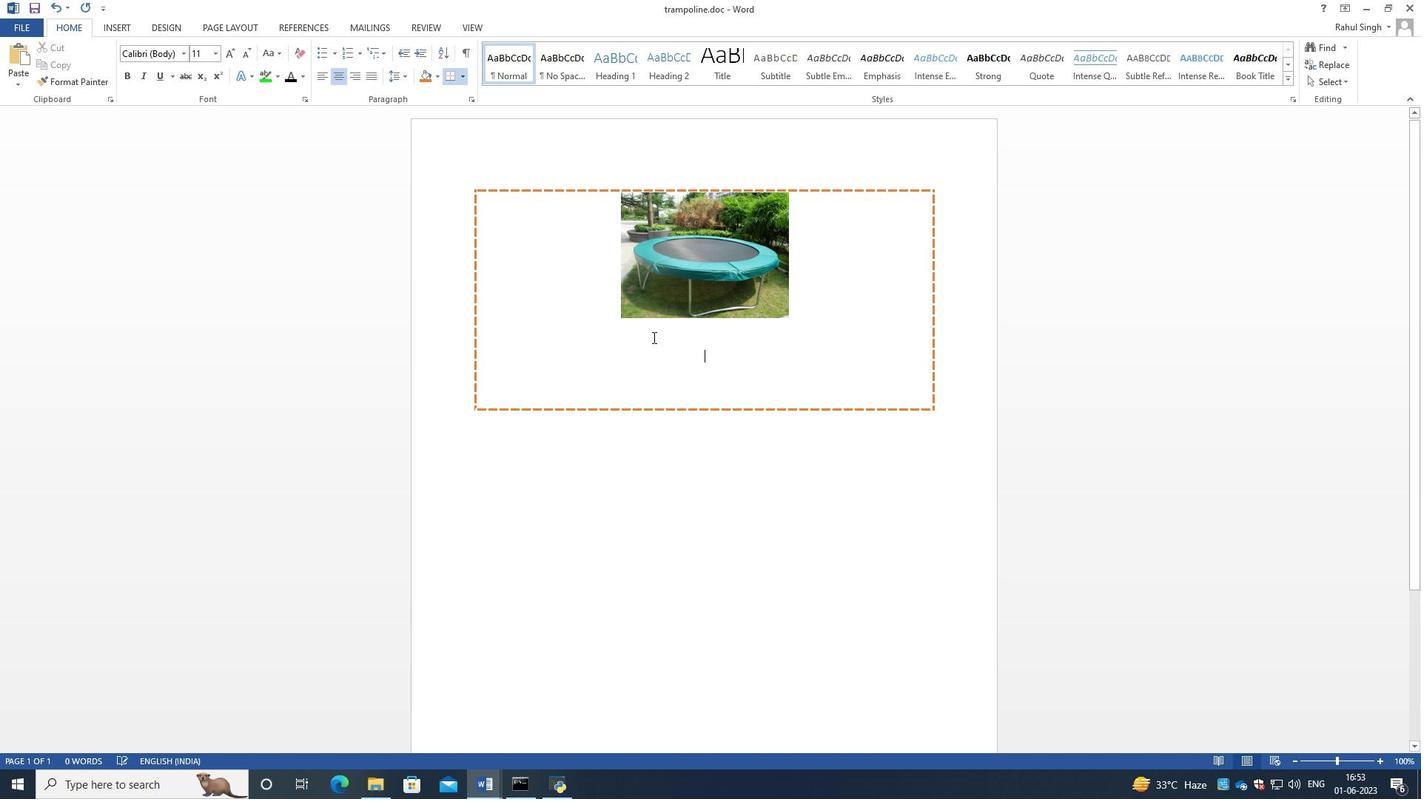 
Action: Mouse pressed left at (648, 340)
Screenshot: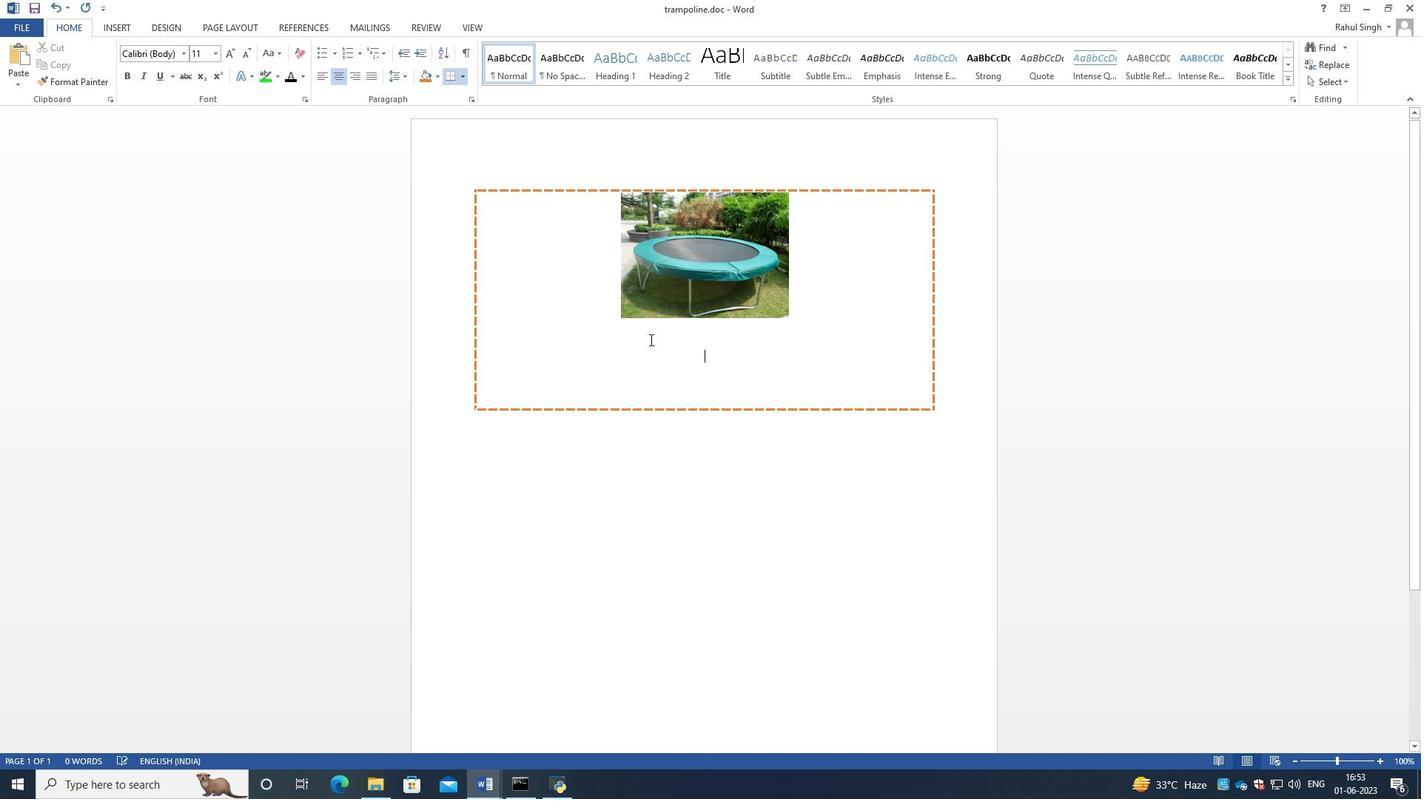 
Action: Mouse moved to (122, 18)
Screenshot: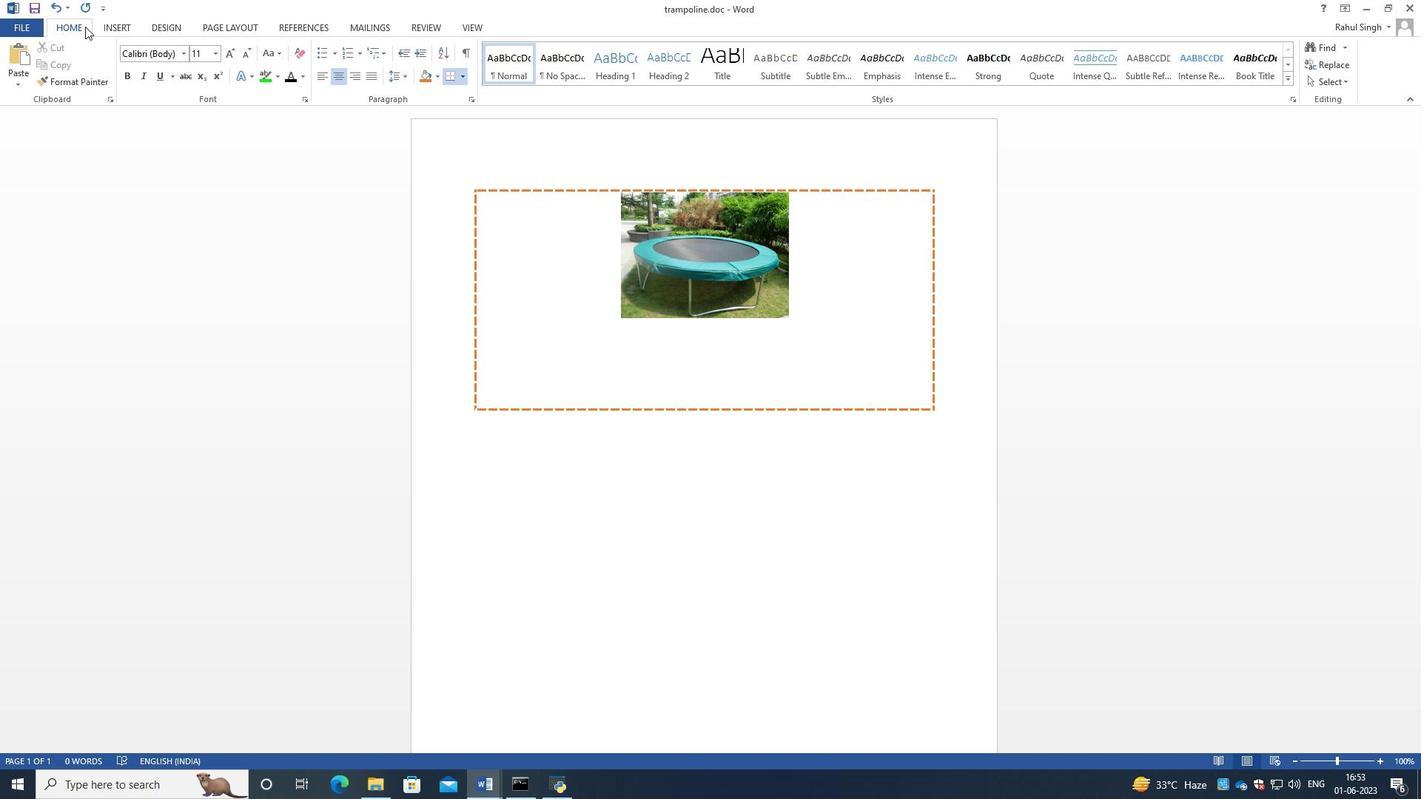 
Action: Mouse pressed left at (122, 18)
Screenshot: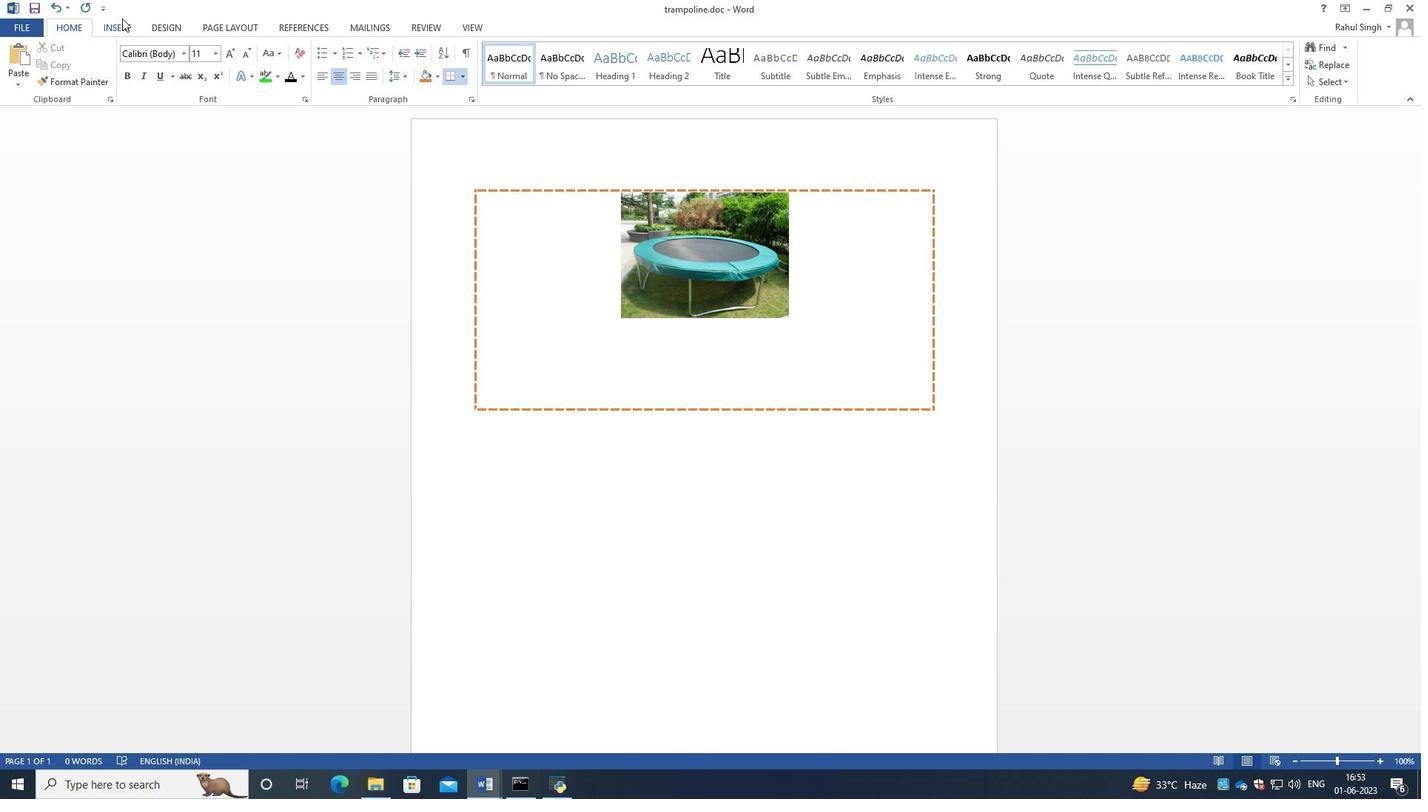 
Action: Mouse moved to (127, 21)
Screenshot: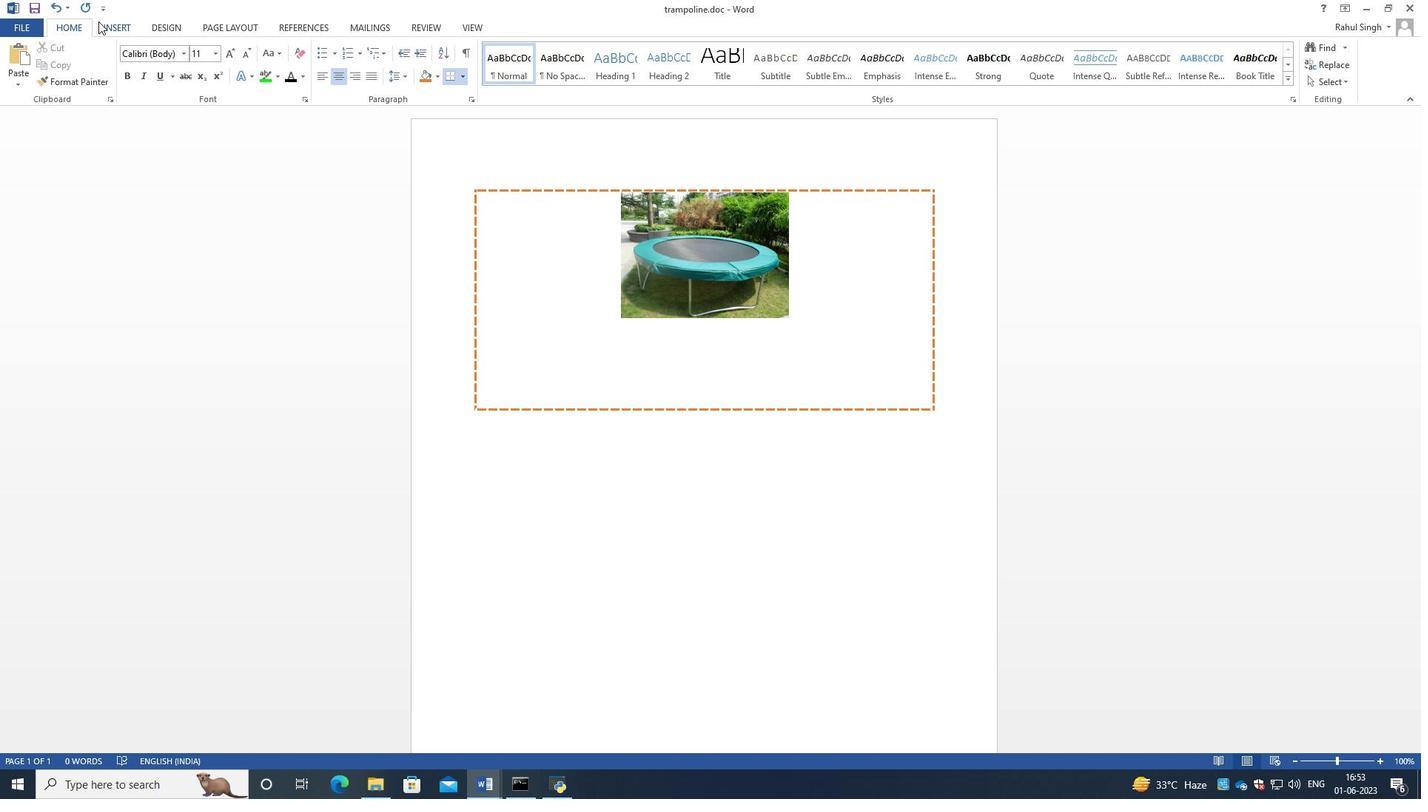 
Action: Mouse pressed left at (127, 21)
Screenshot: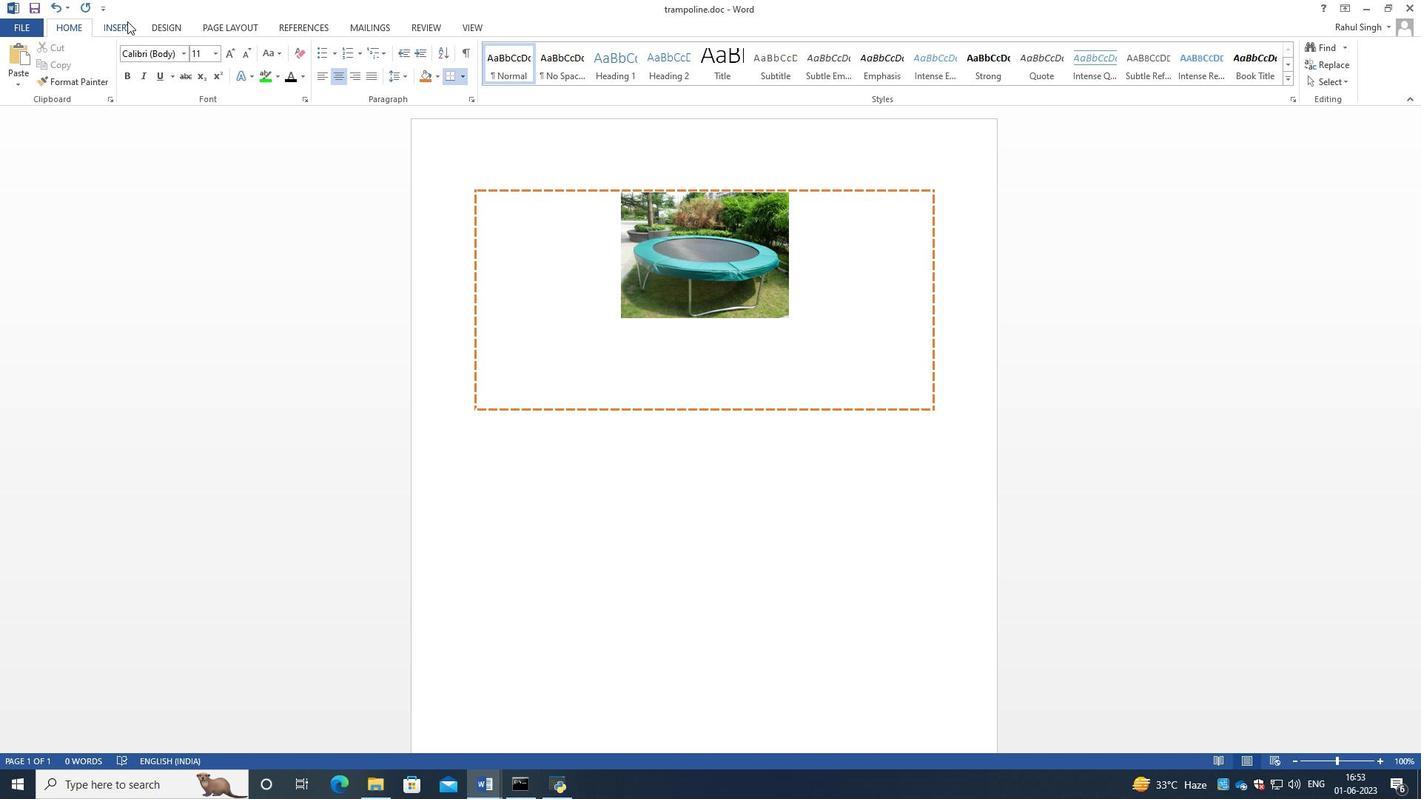 
Action: Mouse moved to (815, 65)
Screenshot: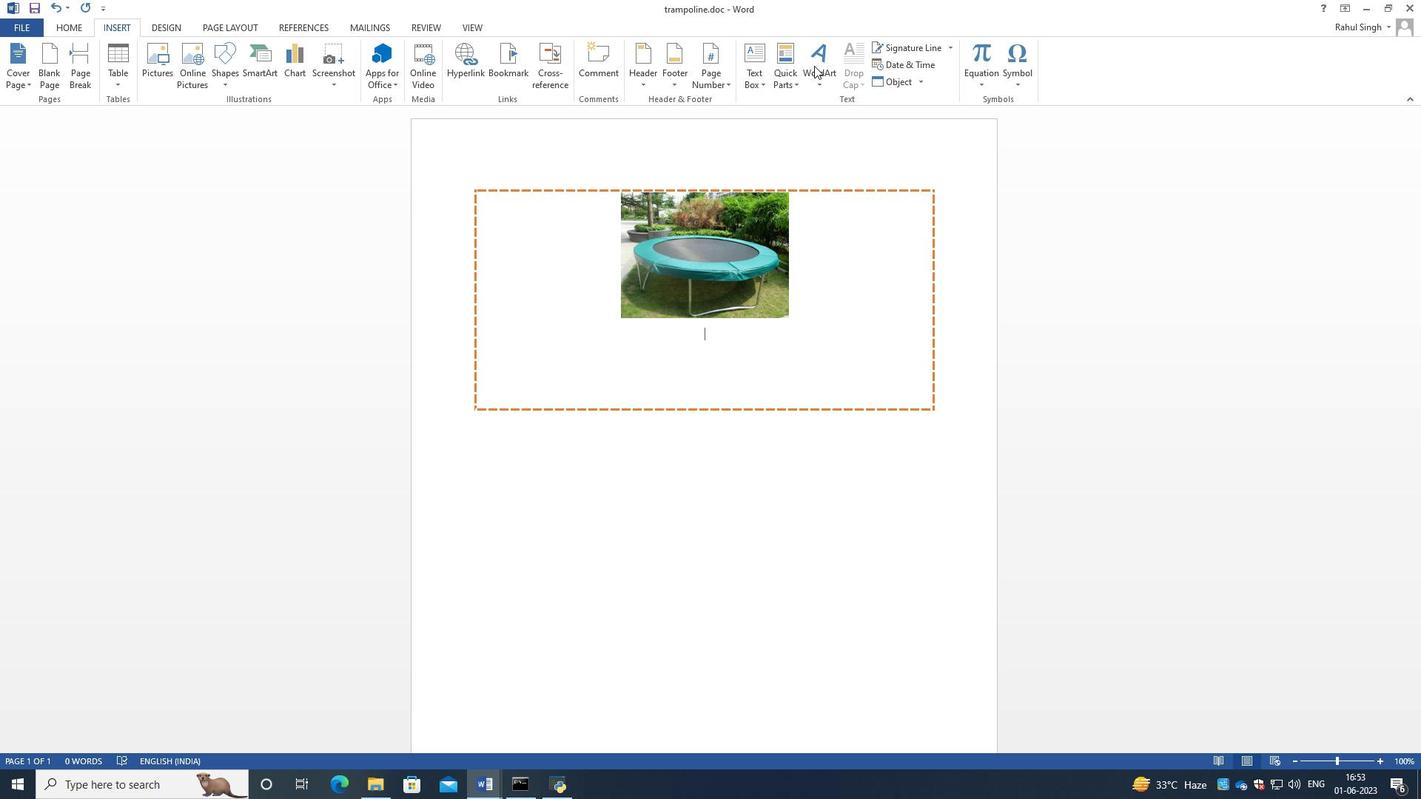 
Action: Mouse pressed left at (815, 65)
Screenshot: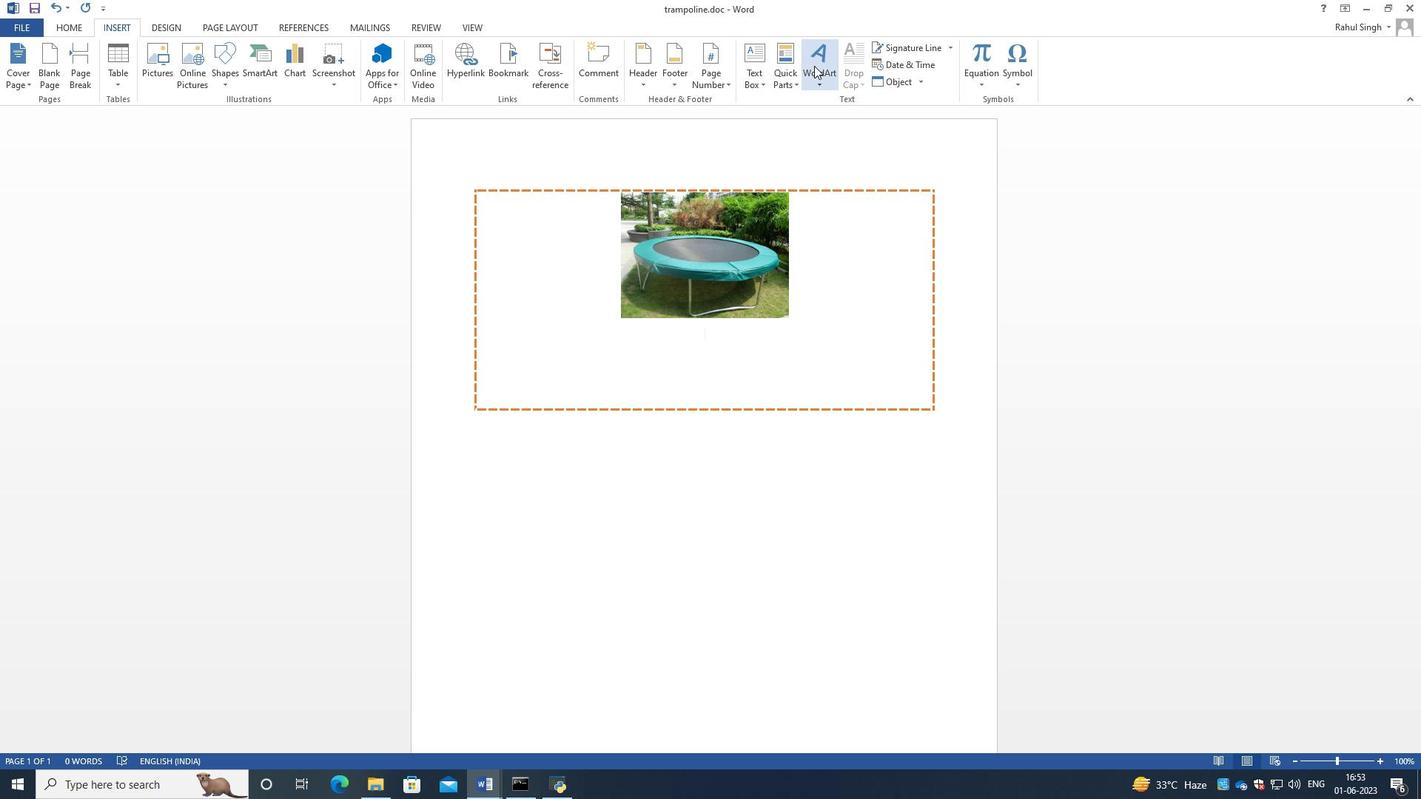 
Action: Mouse moved to (833, 126)
Screenshot: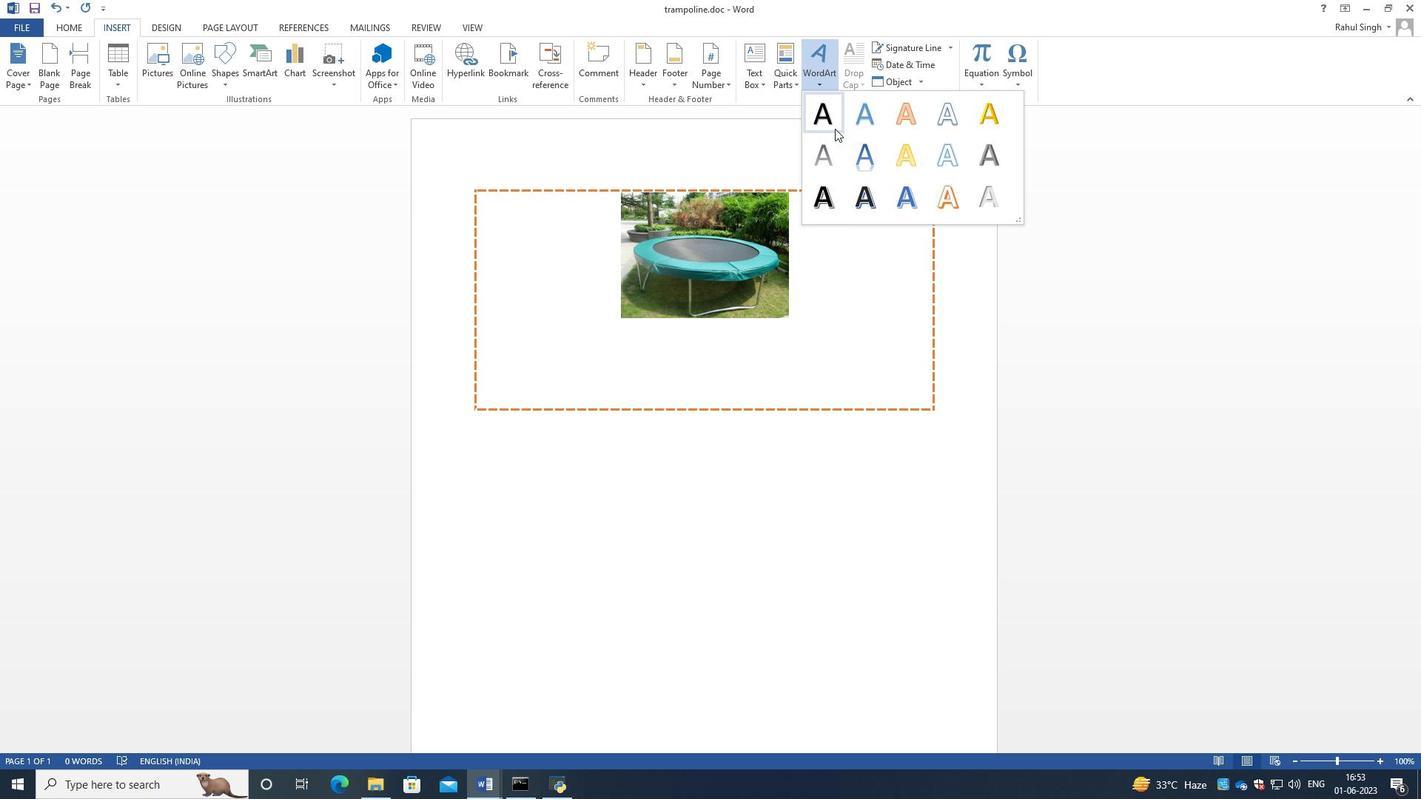 
Action: Mouse pressed left at (833, 126)
Screenshot: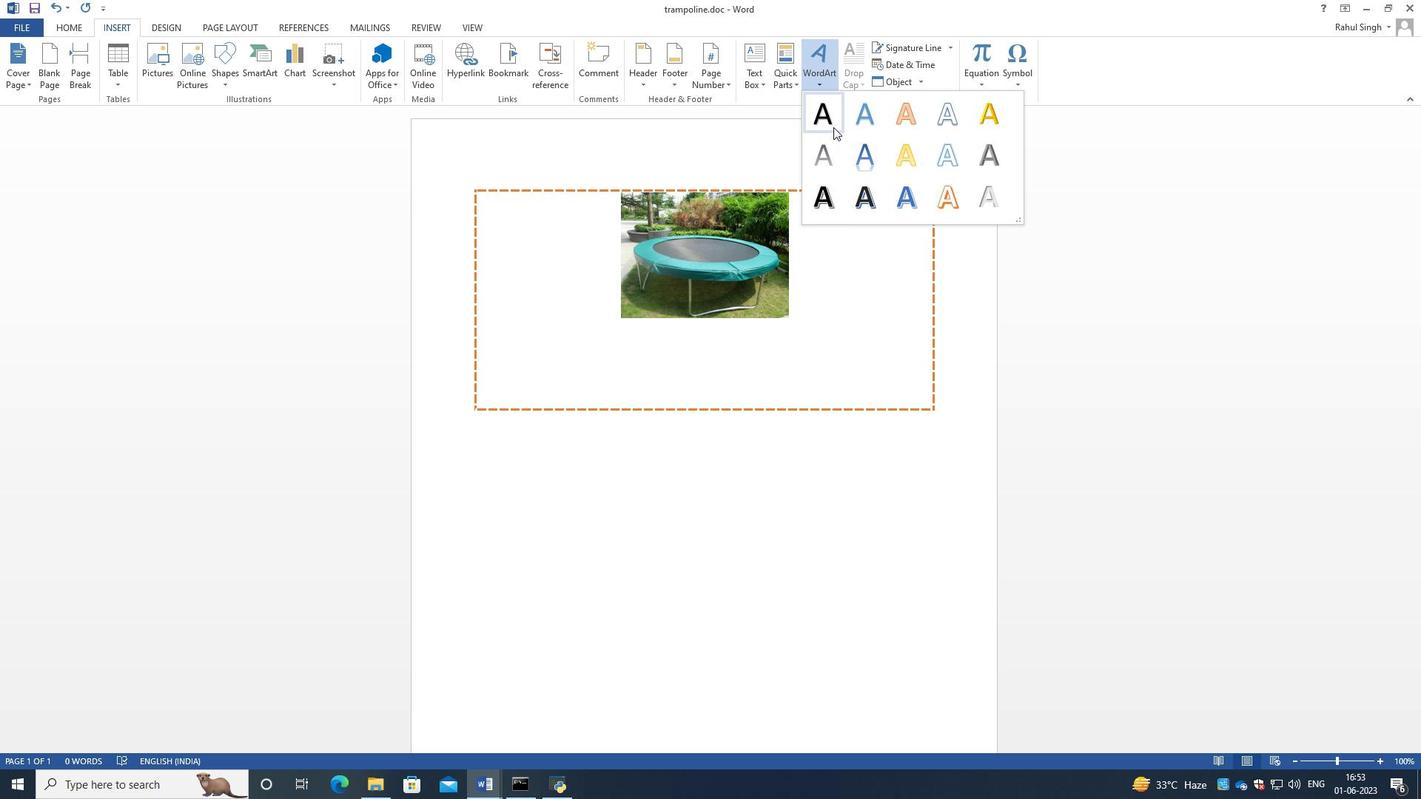 
Action: Mouse moved to (743, 372)
Screenshot: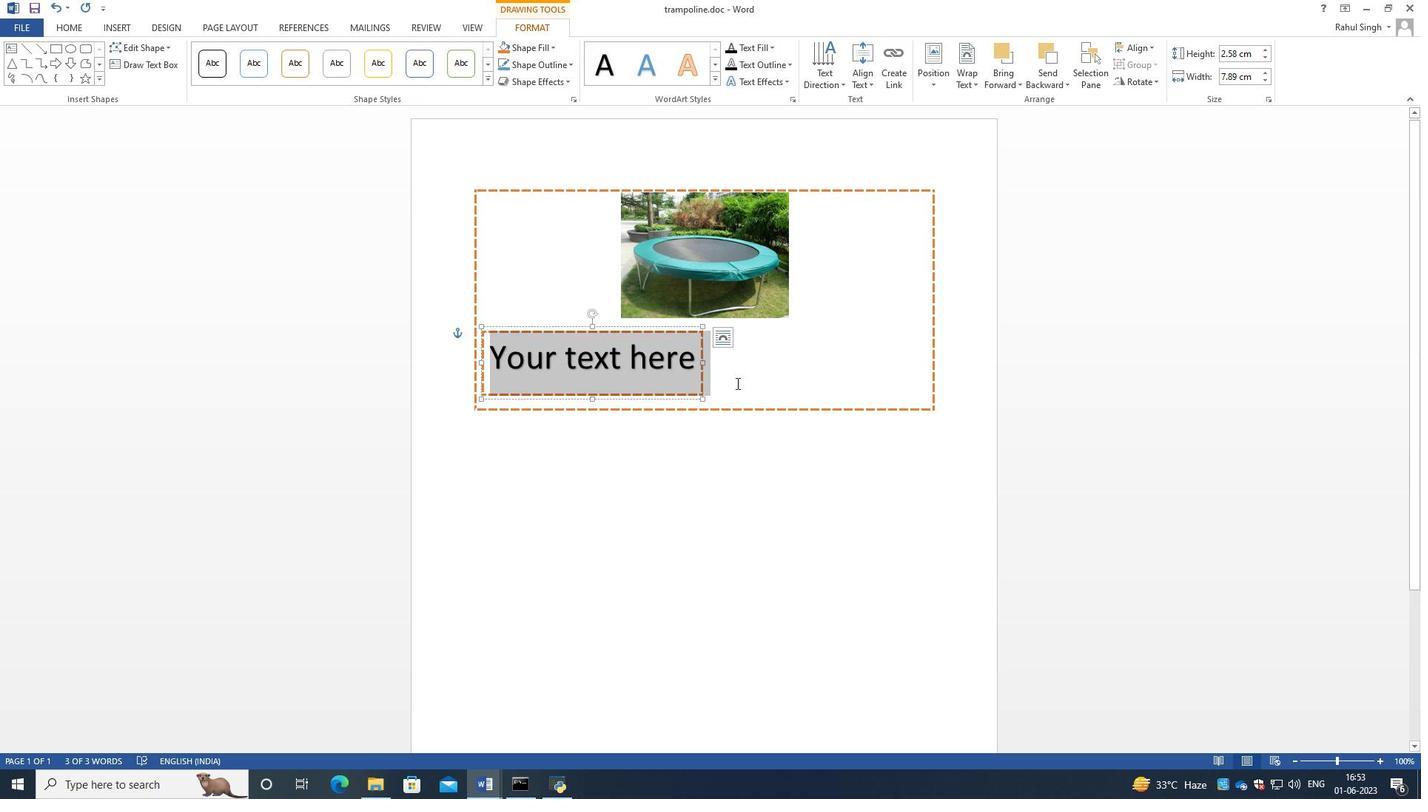 
Action: Mouse pressed left at (743, 372)
Screenshot: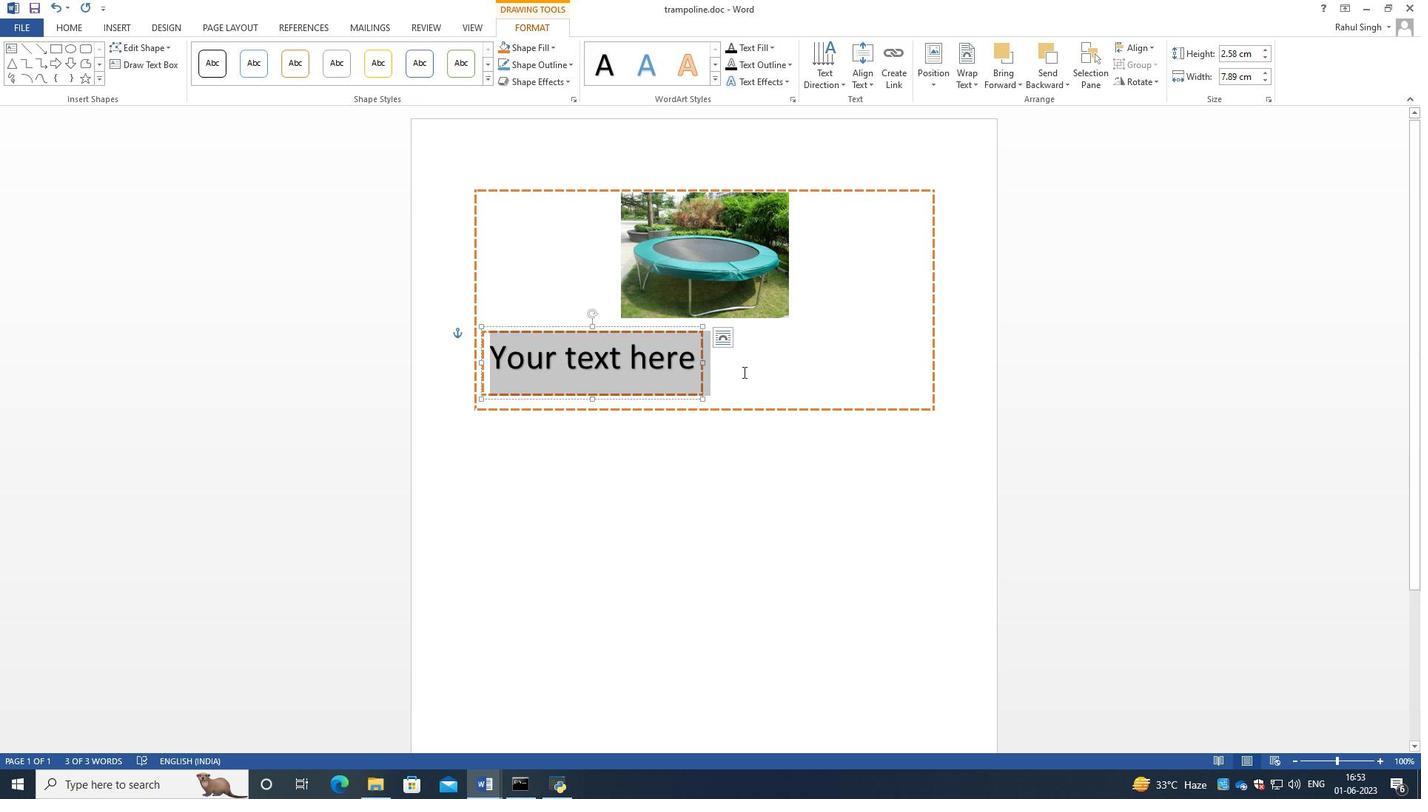 
Action: Mouse pressed left at (743, 372)
Screenshot: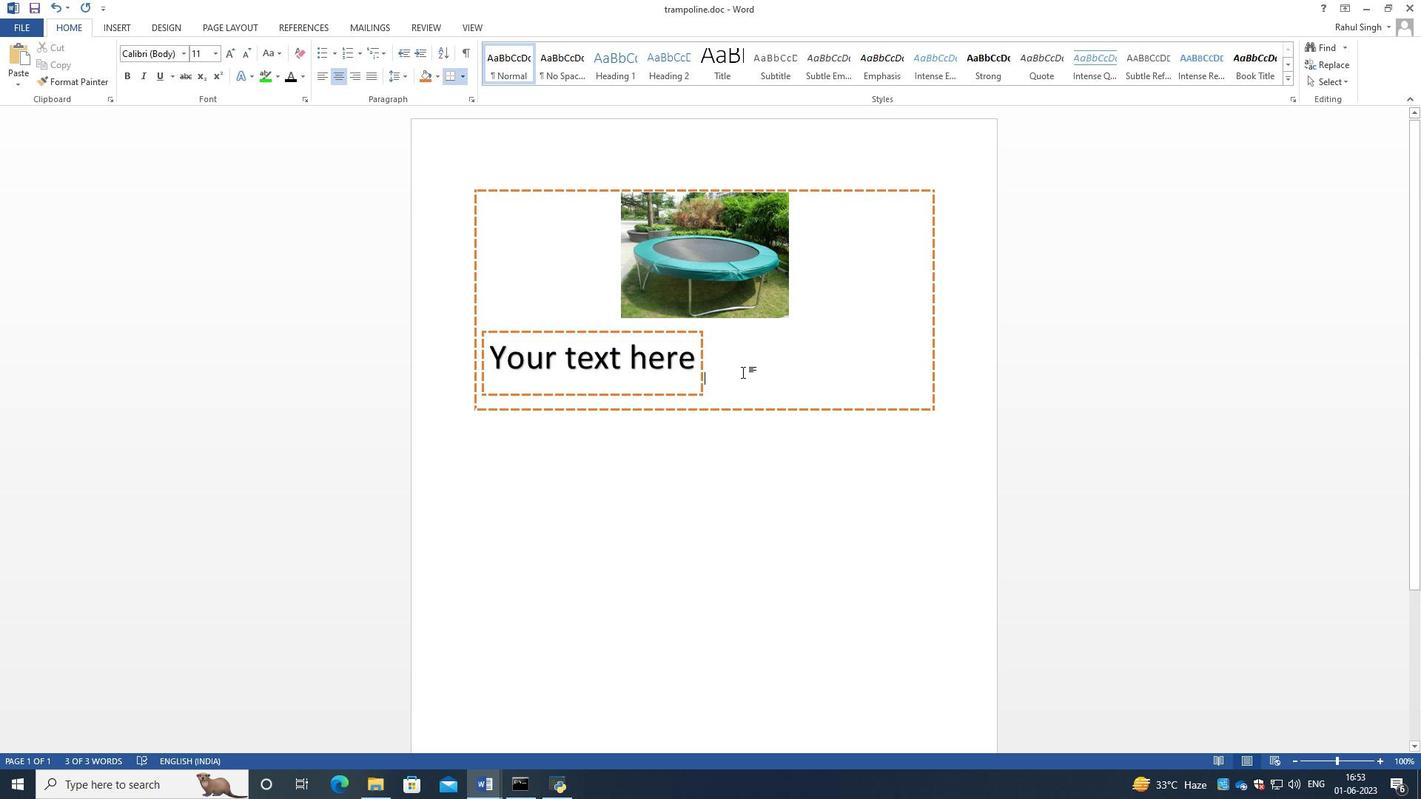 
Action: Mouse moved to (685, 367)
Screenshot: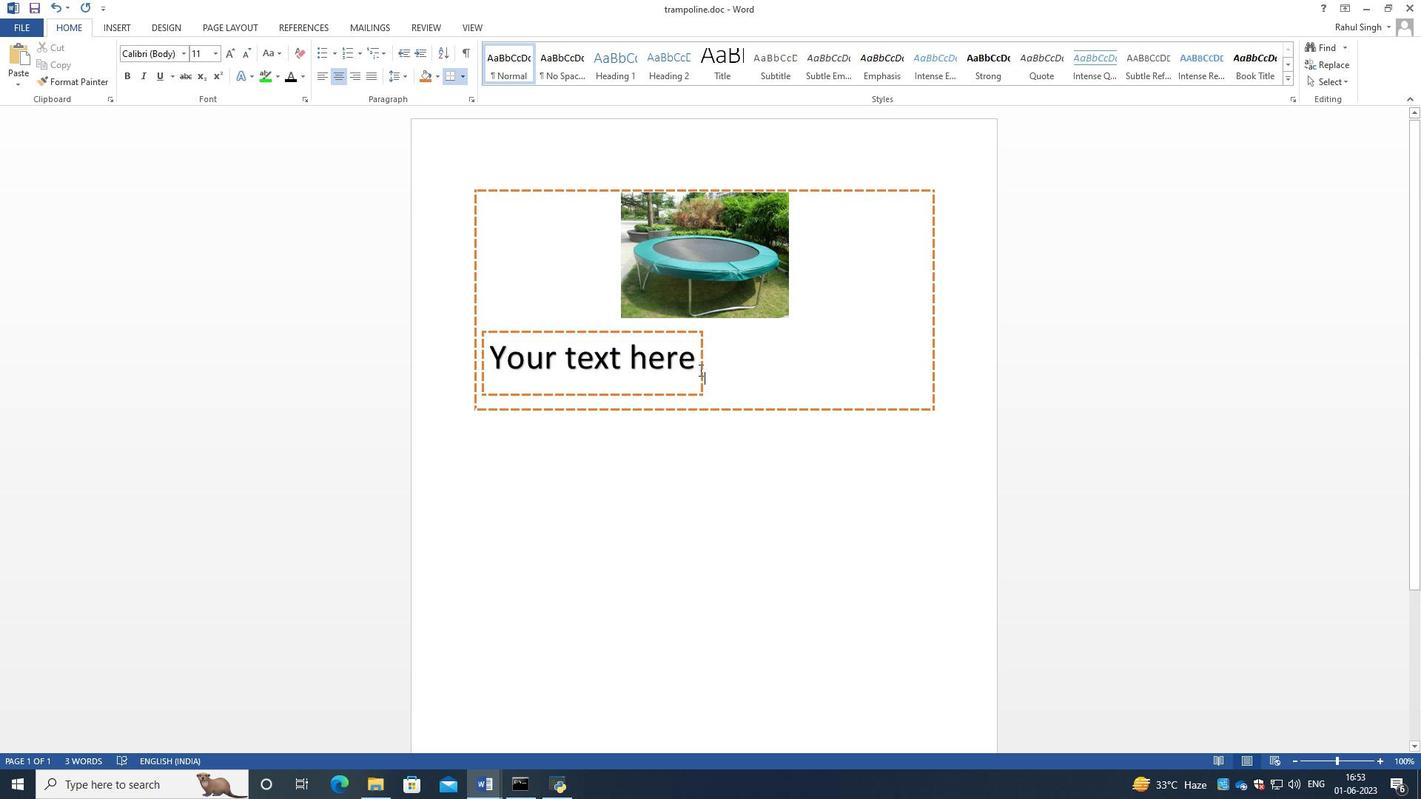 
Action: Mouse pressed left at (685, 367)
Screenshot: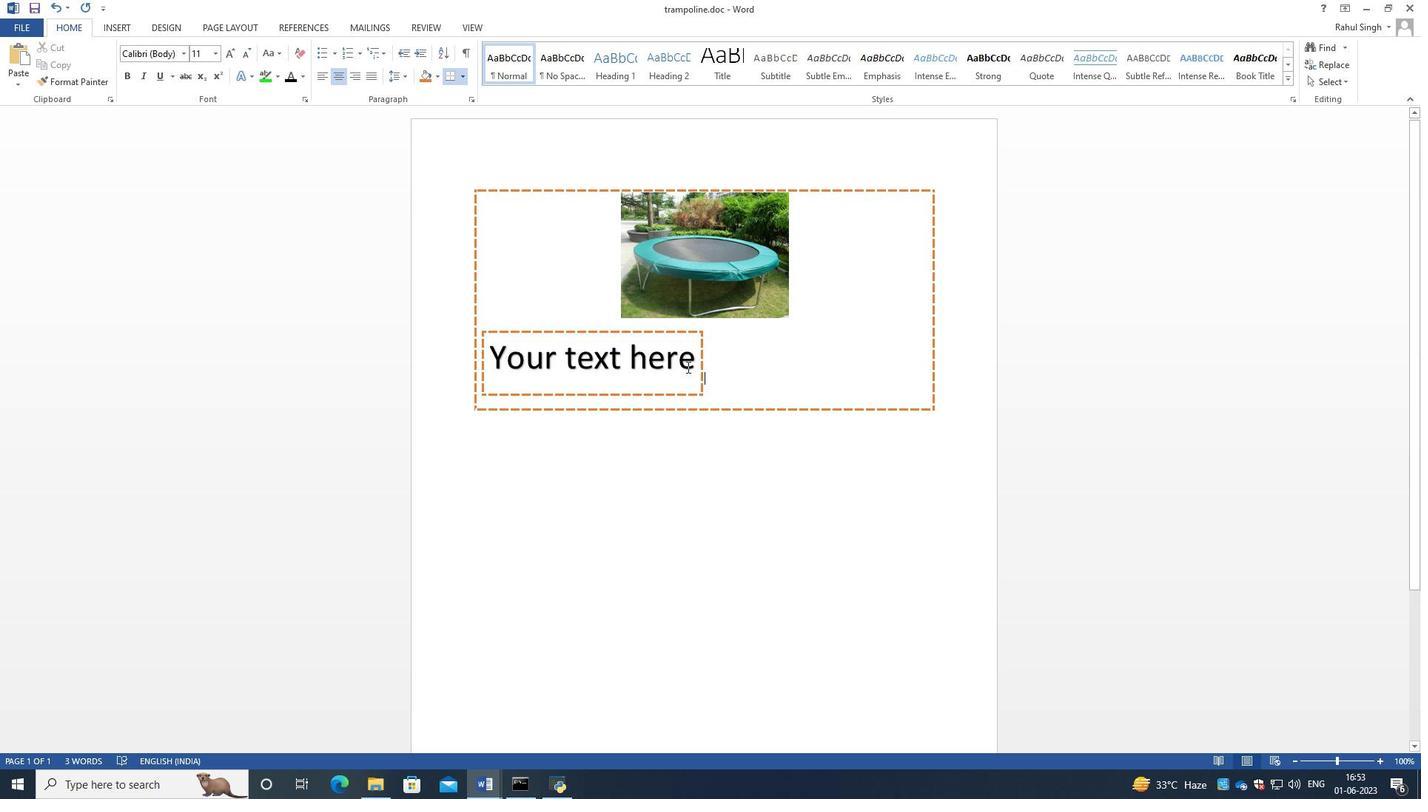 
Action: Mouse moved to (690, 365)
Screenshot: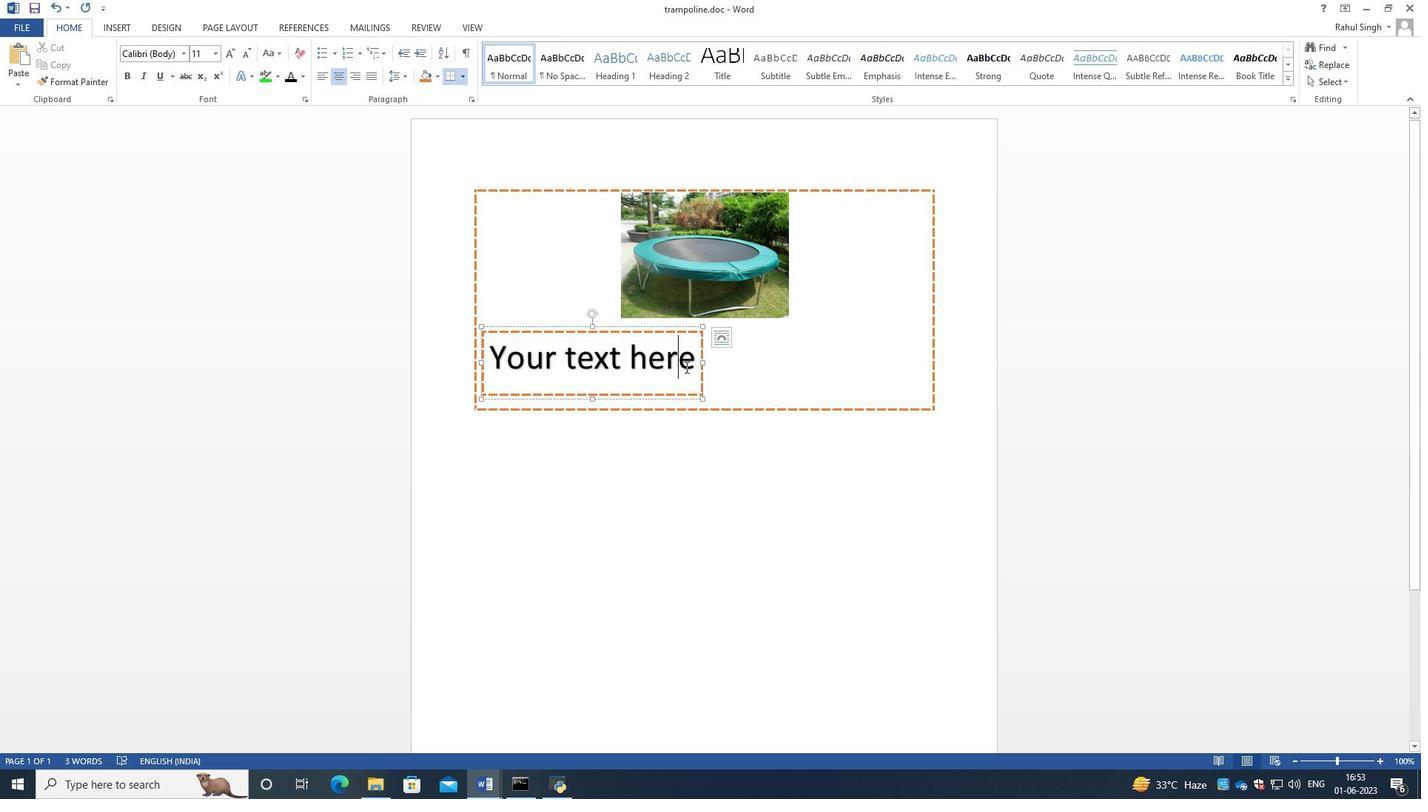 
Action: Mouse pressed left at (690, 365)
Screenshot: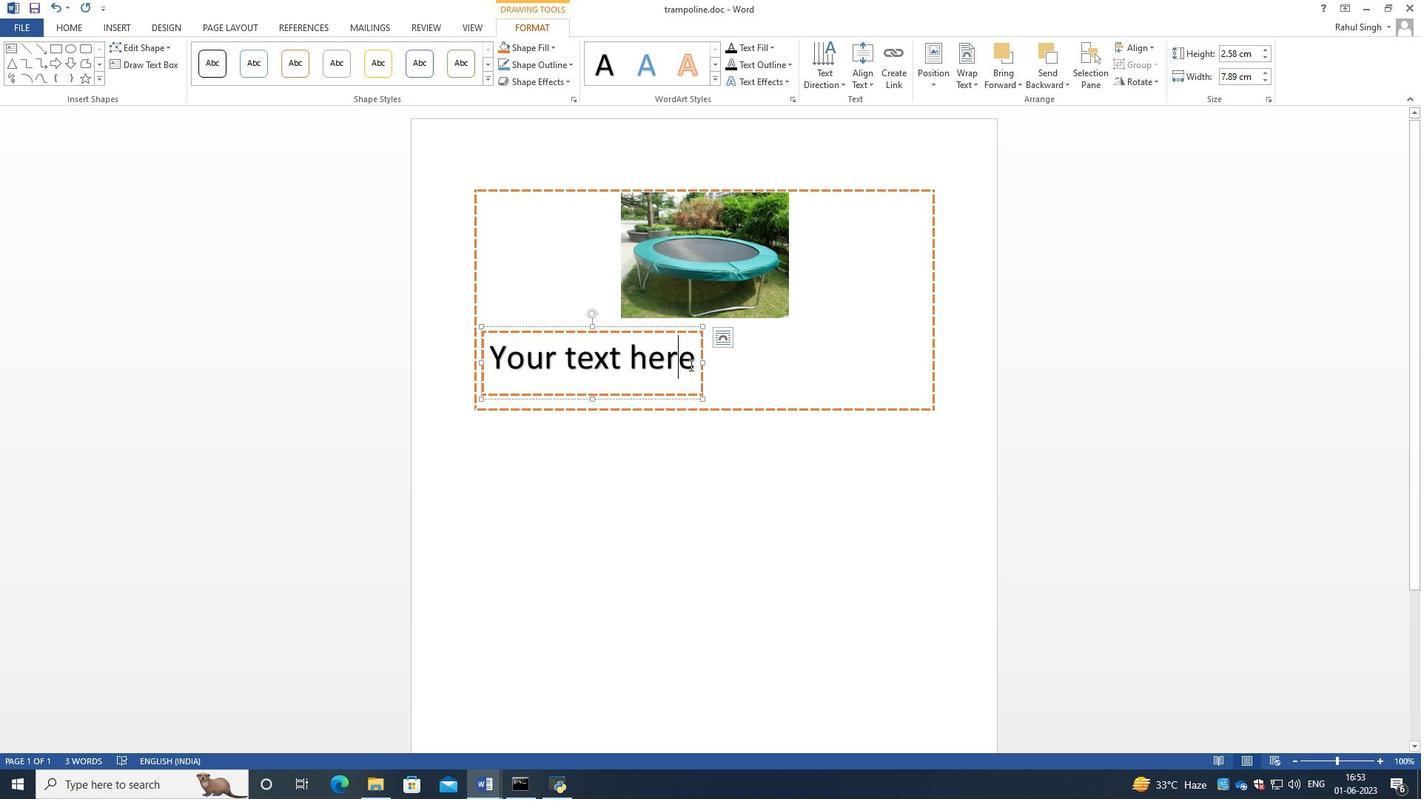 
Action: Key pressed <Key.space><Key.space>
Screenshot: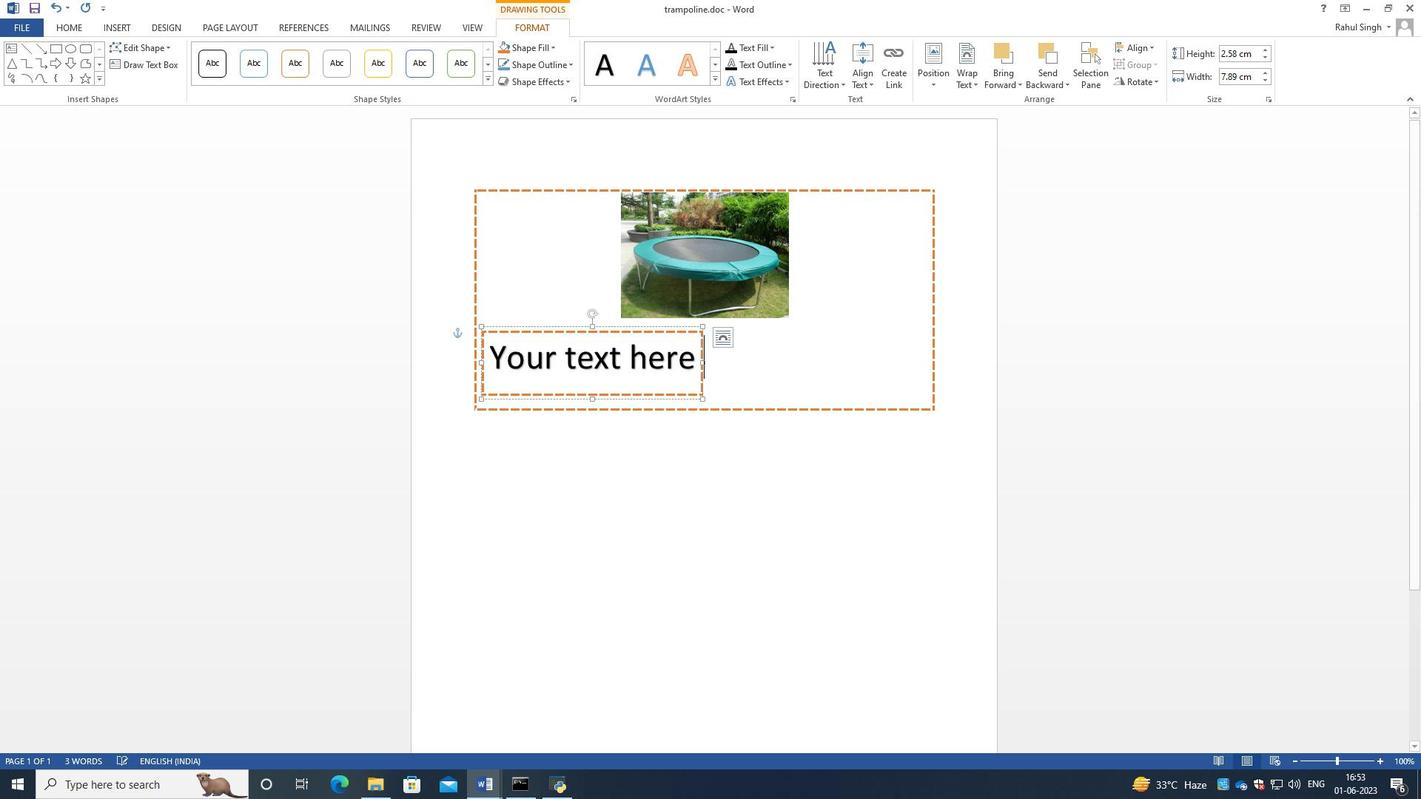
Action: Mouse moved to (566, 316)
Screenshot: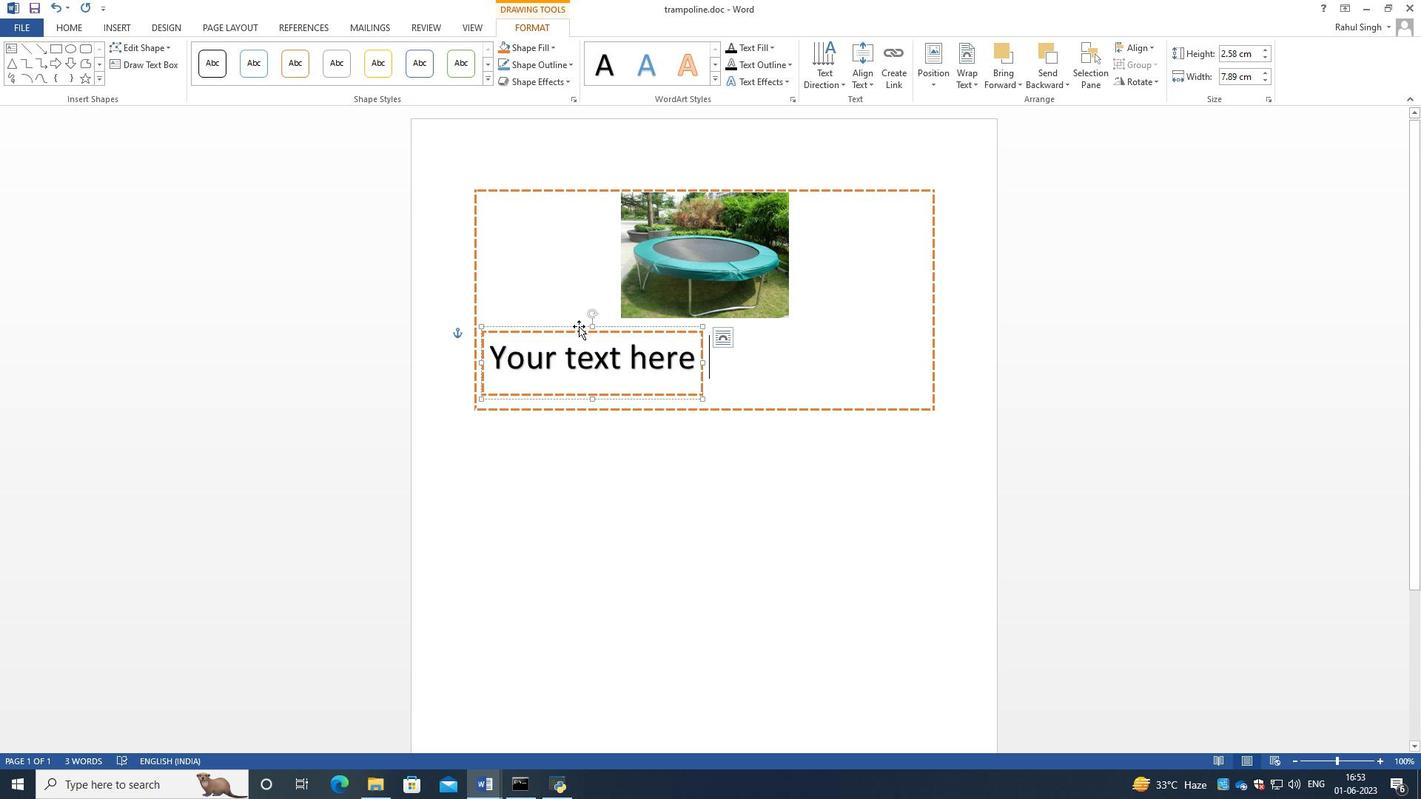 
Action: Mouse pressed left at (566, 316)
Screenshot: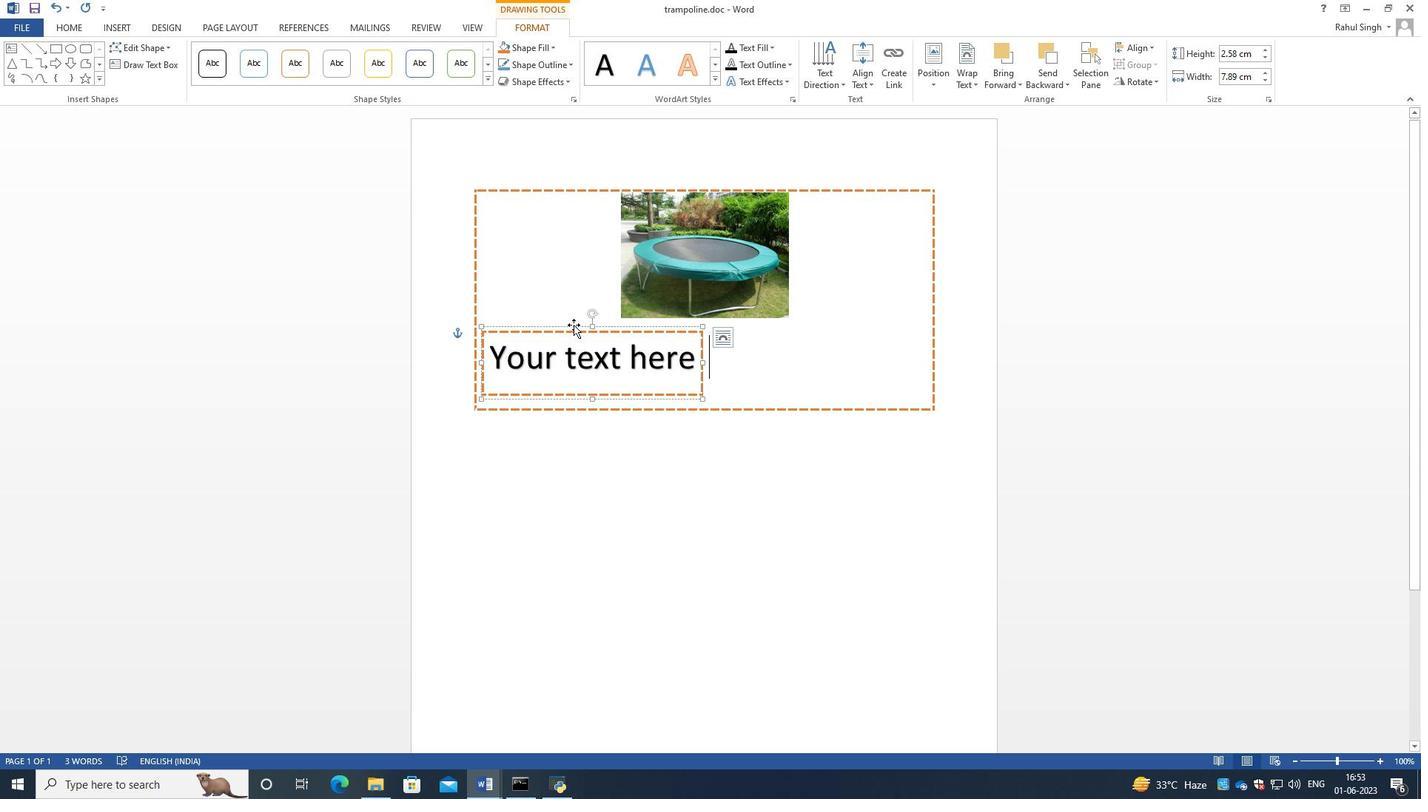 
Action: Mouse moved to (529, 341)
Screenshot: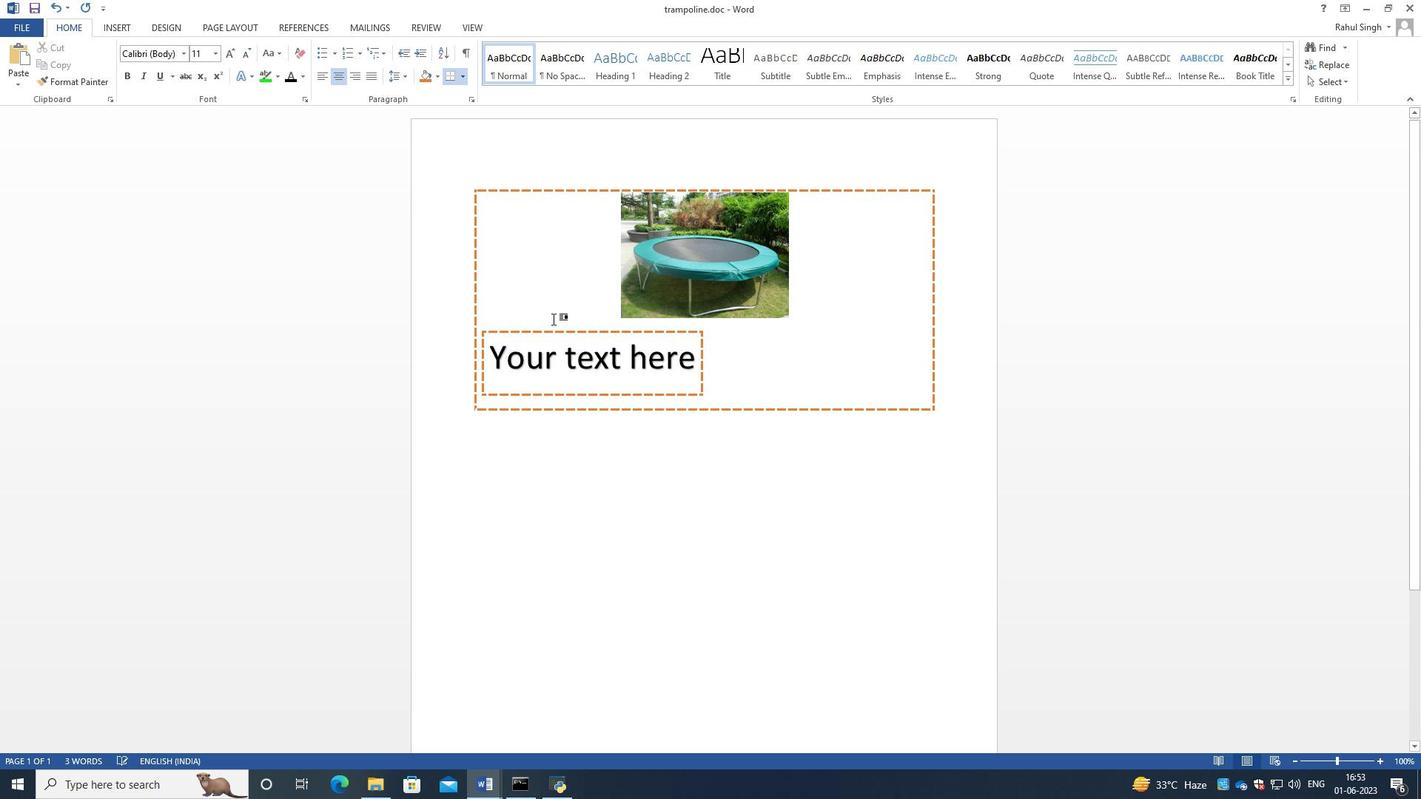 
Action: Mouse pressed left at (529, 341)
Screenshot: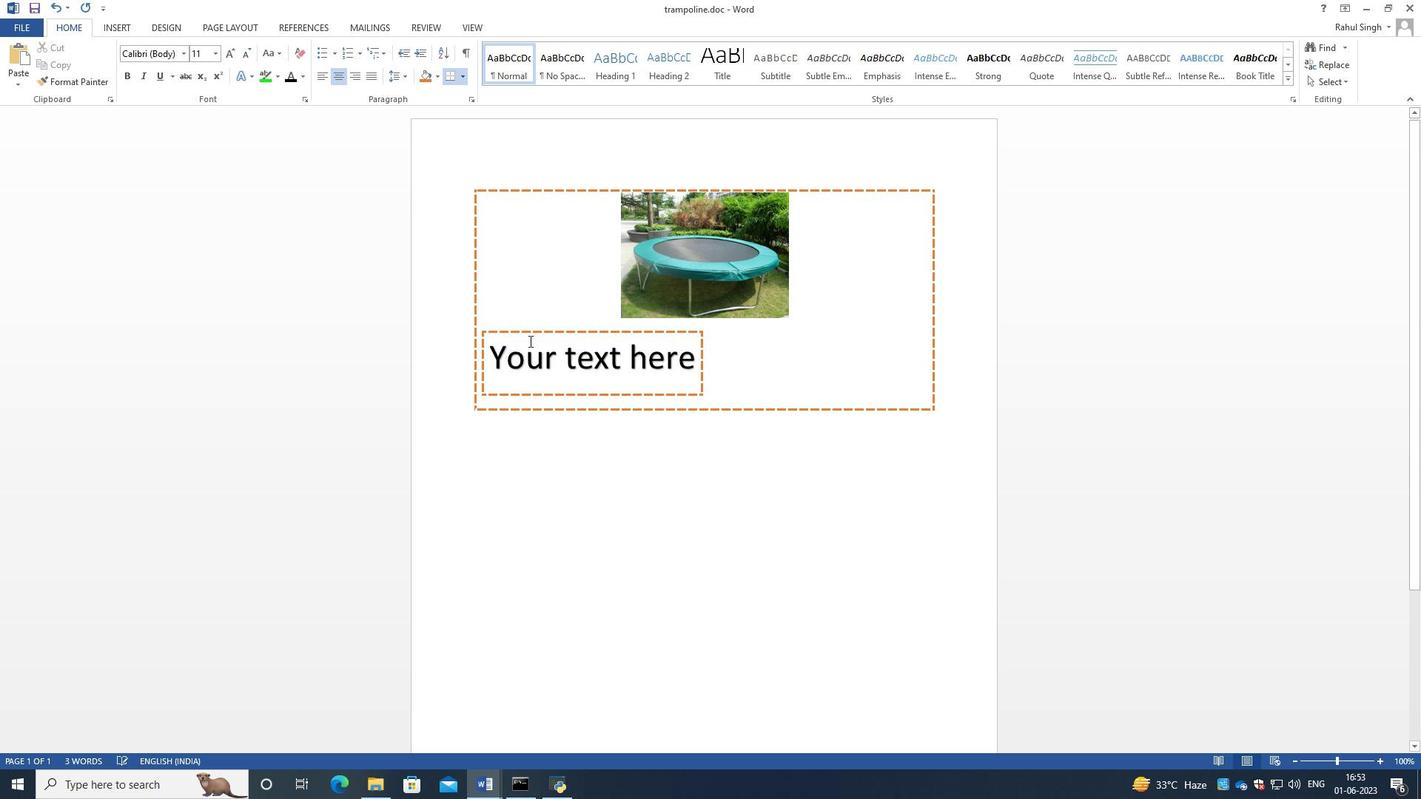 
Action: Mouse moved to (525, 342)
Screenshot: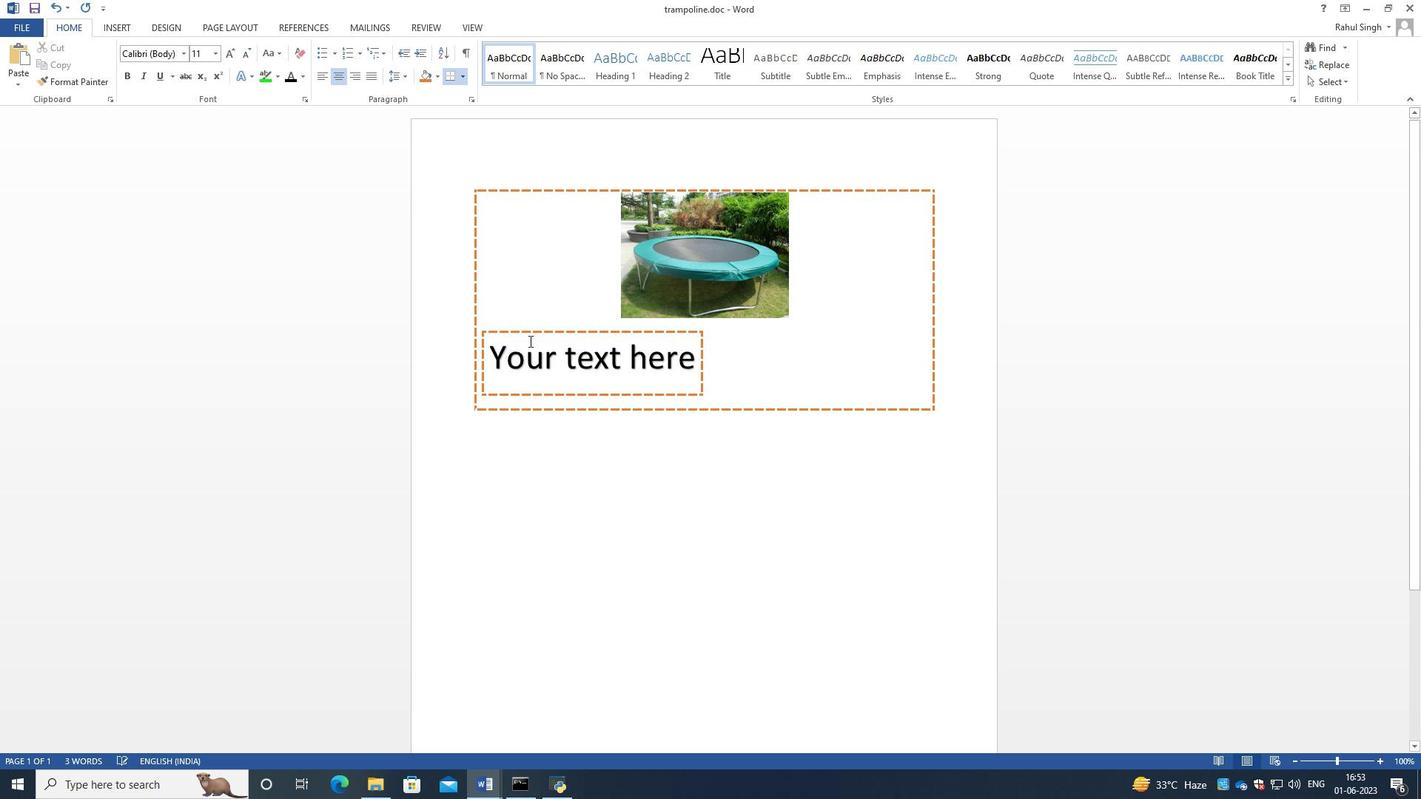 
Action: Mouse pressed left at (525, 342)
Screenshot: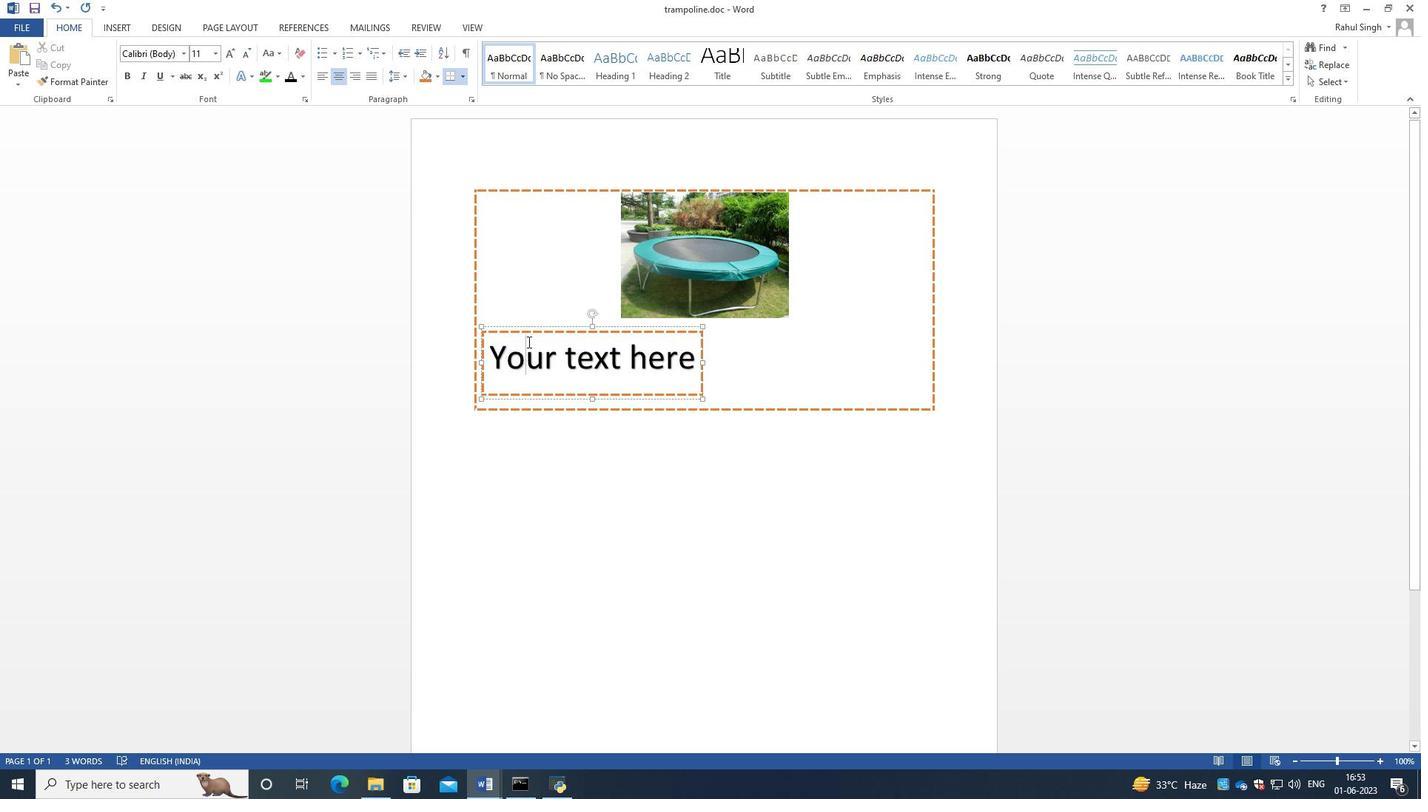 
Action: Mouse moved to (738, 361)
Screenshot: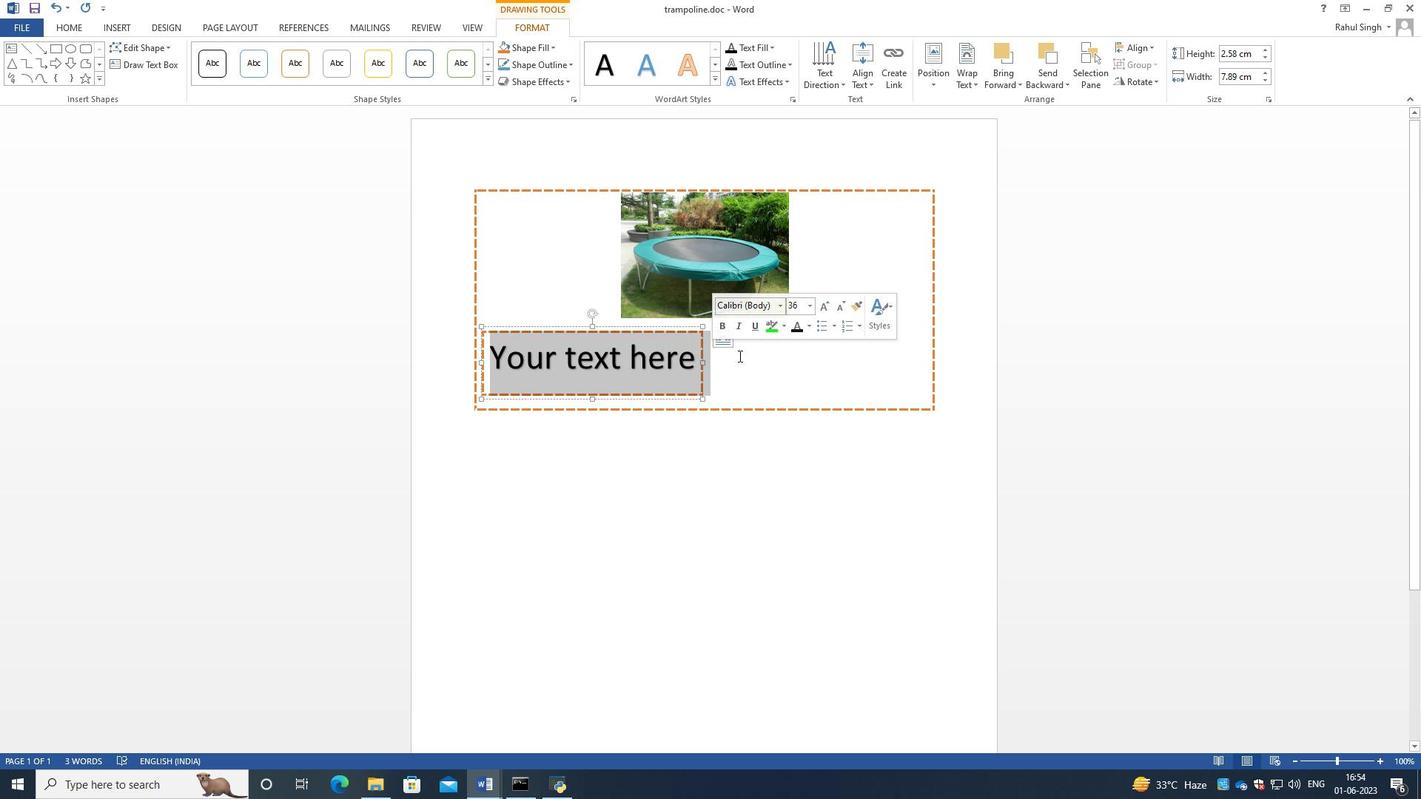 
Action: Mouse pressed left at (738, 361)
Screenshot: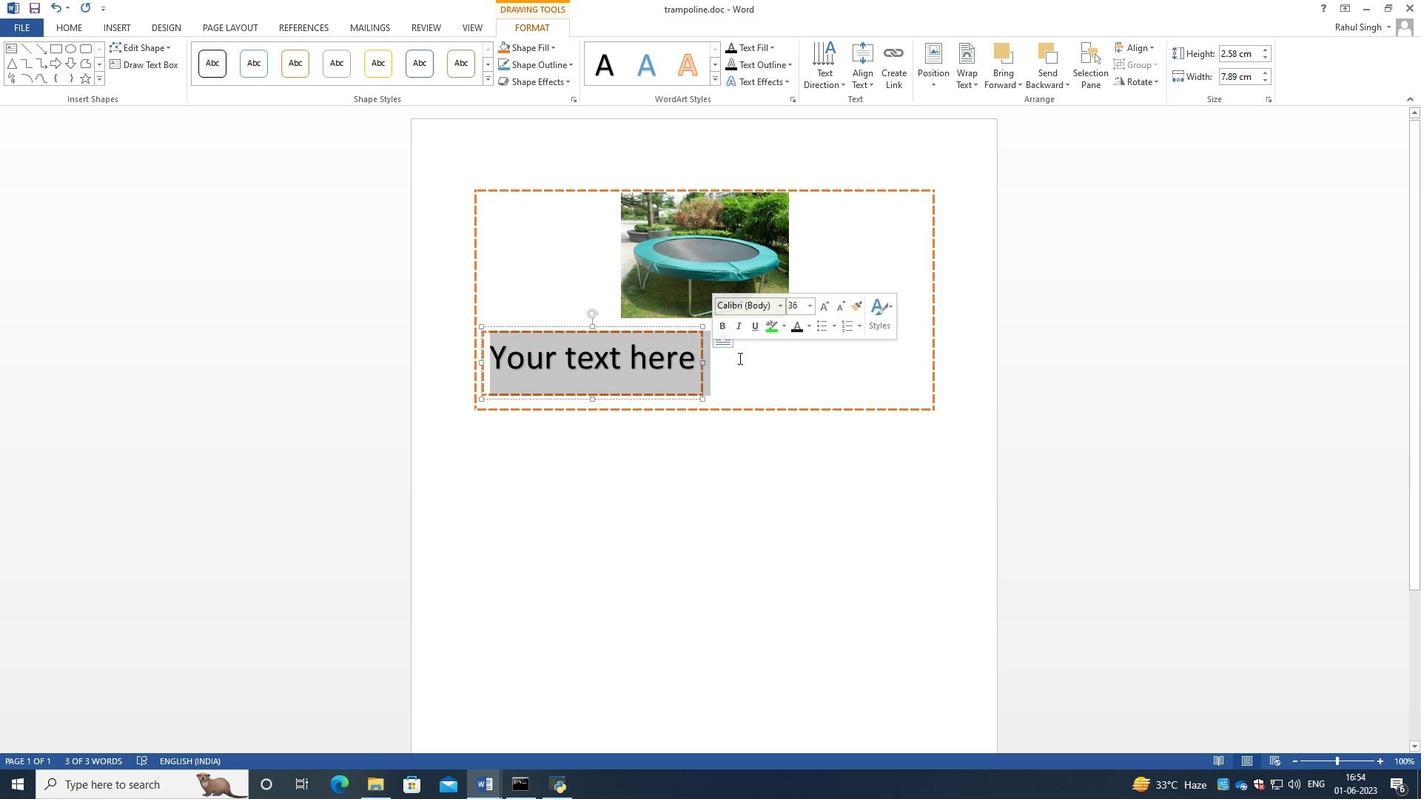 
Action: Mouse moved to (493, 356)
Screenshot: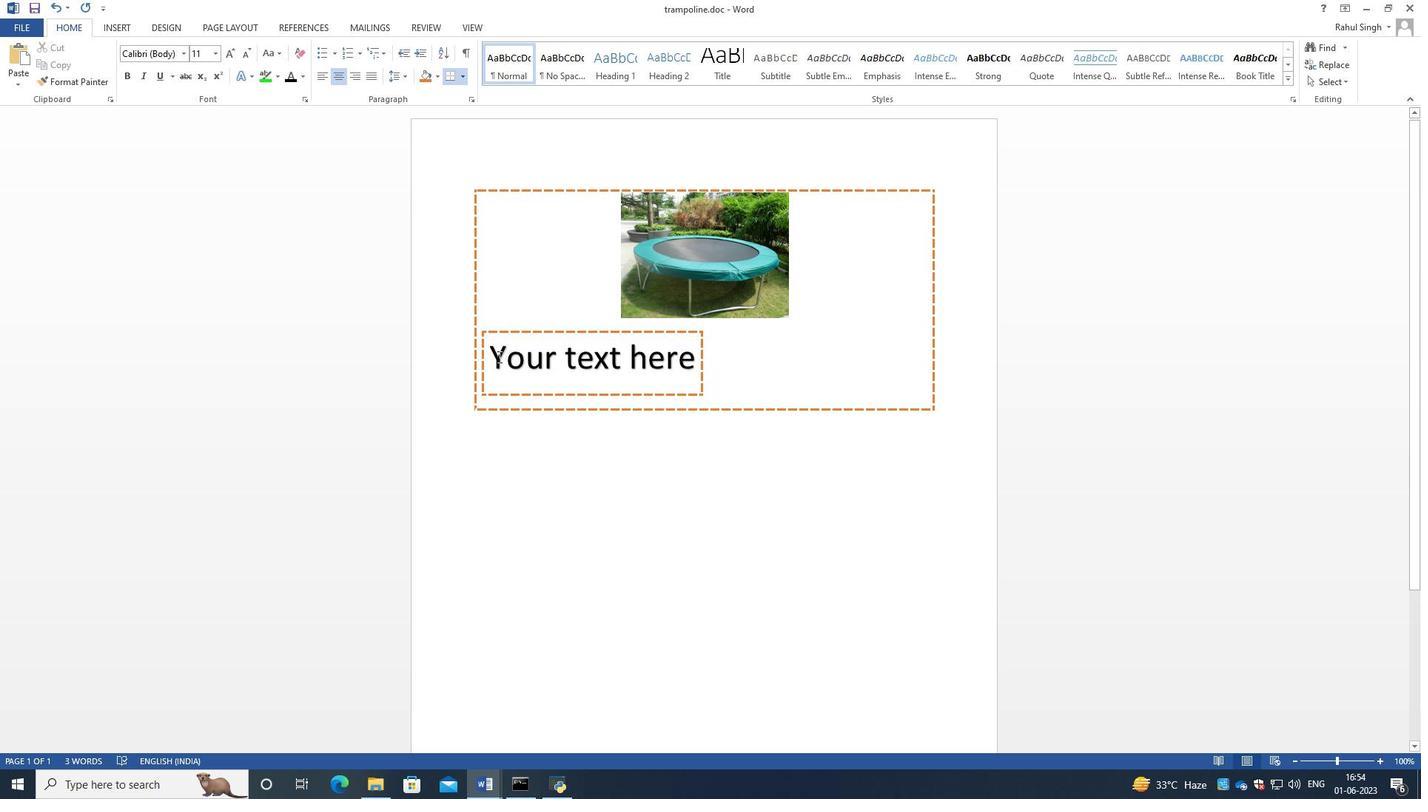 
Action: Mouse pressed left at (493, 356)
Screenshot: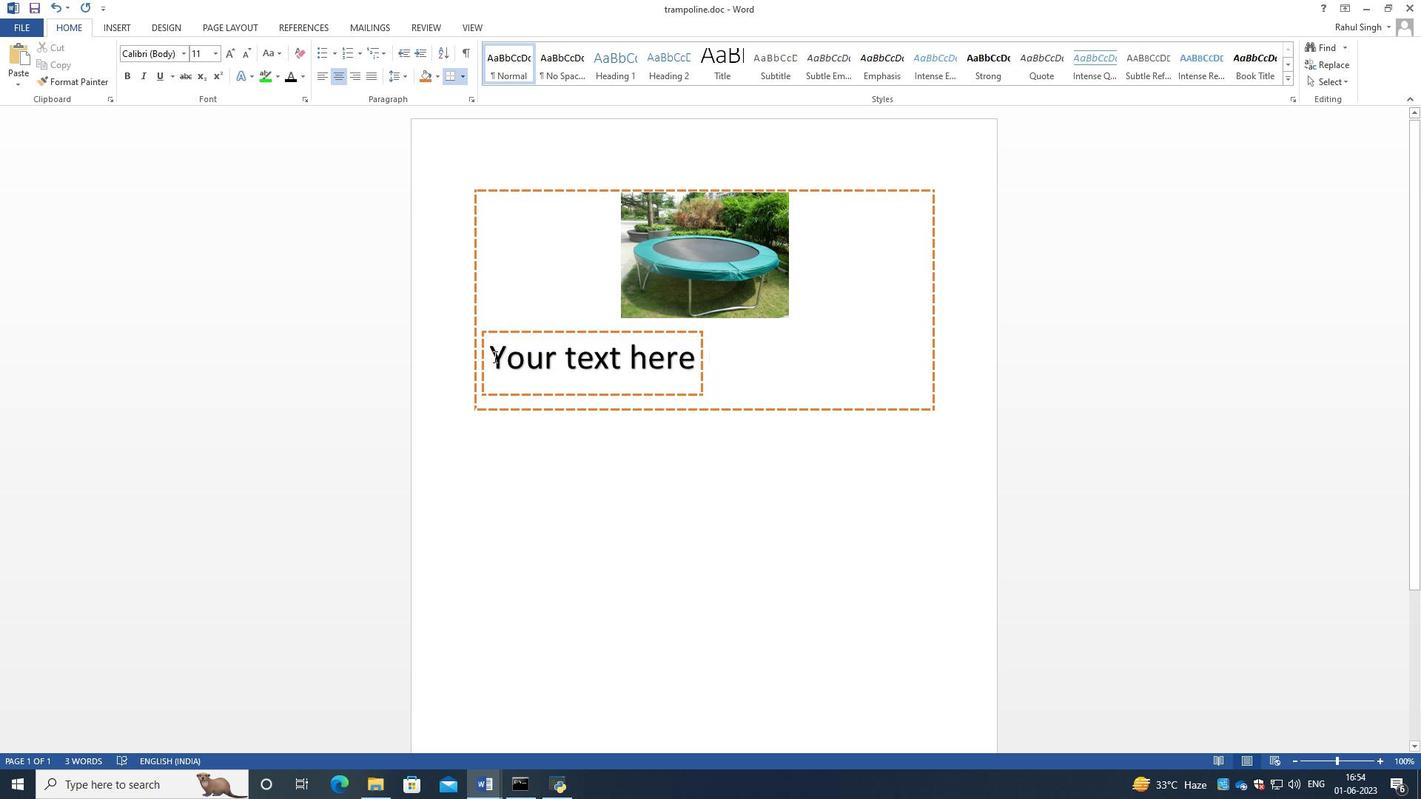 
Action: Mouse moved to (566, 363)
Screenshot: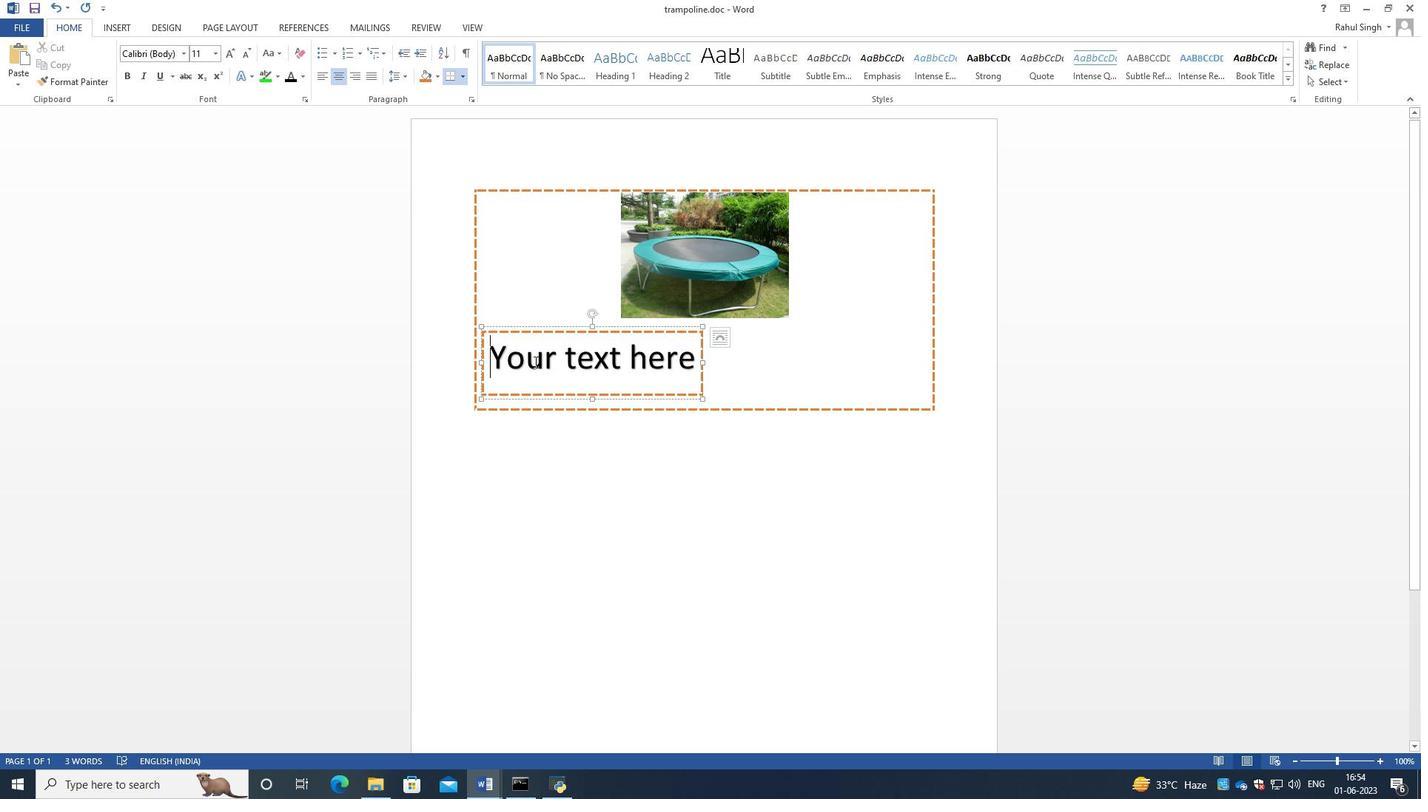 
Action: Key pressed <Key.space>
Screenshot: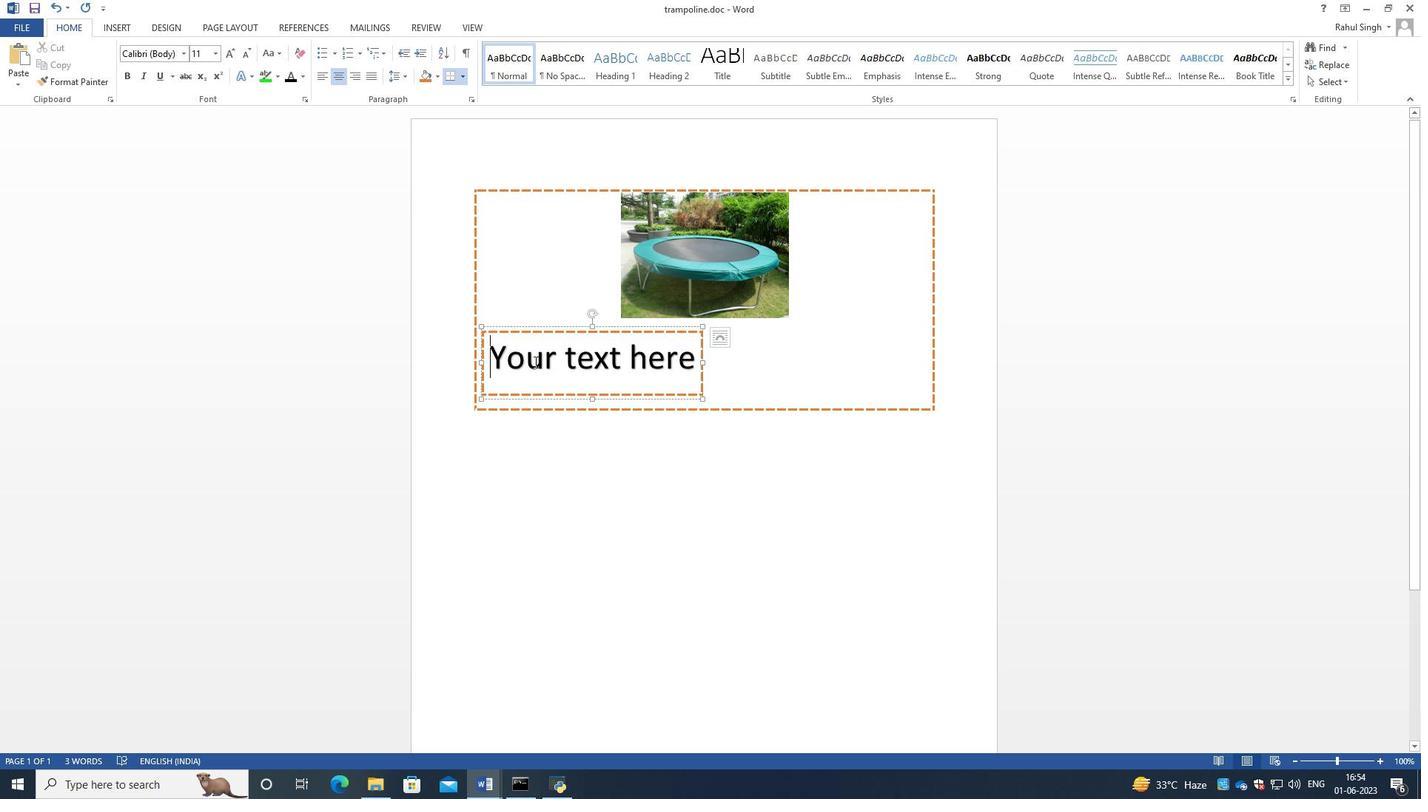 
Action: Mouse moved to (698, 363)
Screenshot: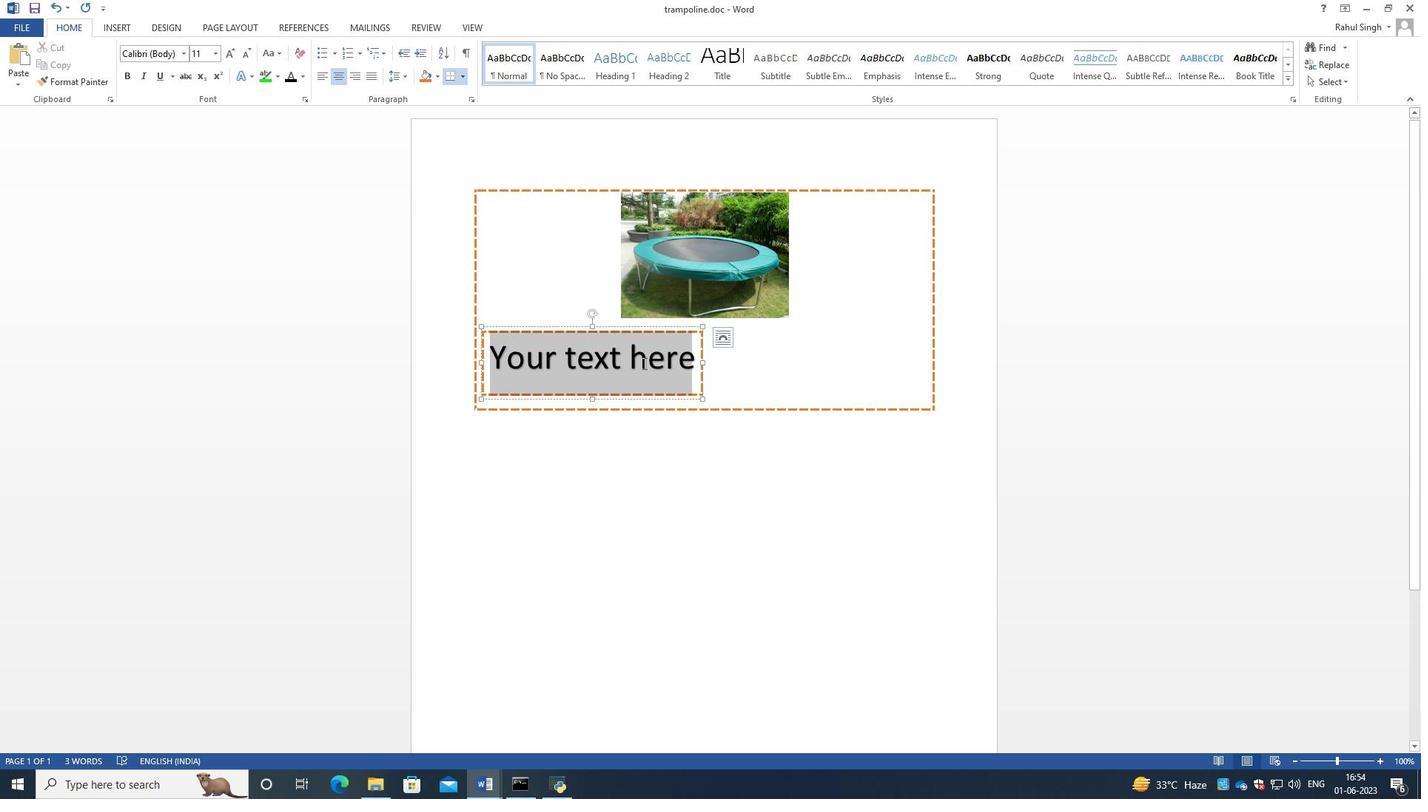 
Action: Key pressed <Key.space><Key.space><Key.space><Key.space>
Screenshot: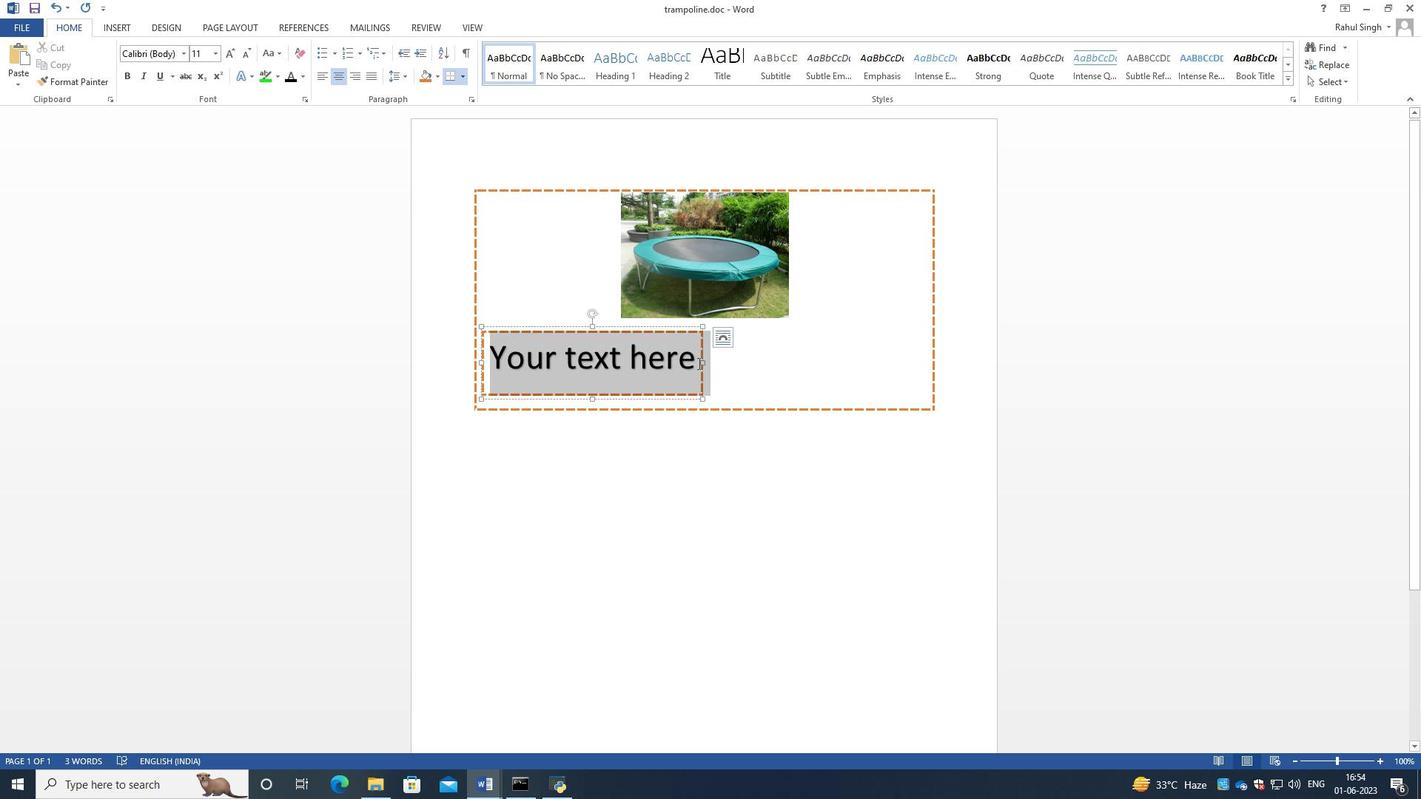 
Action: Mouse moved to (738, 368)
Screenshot: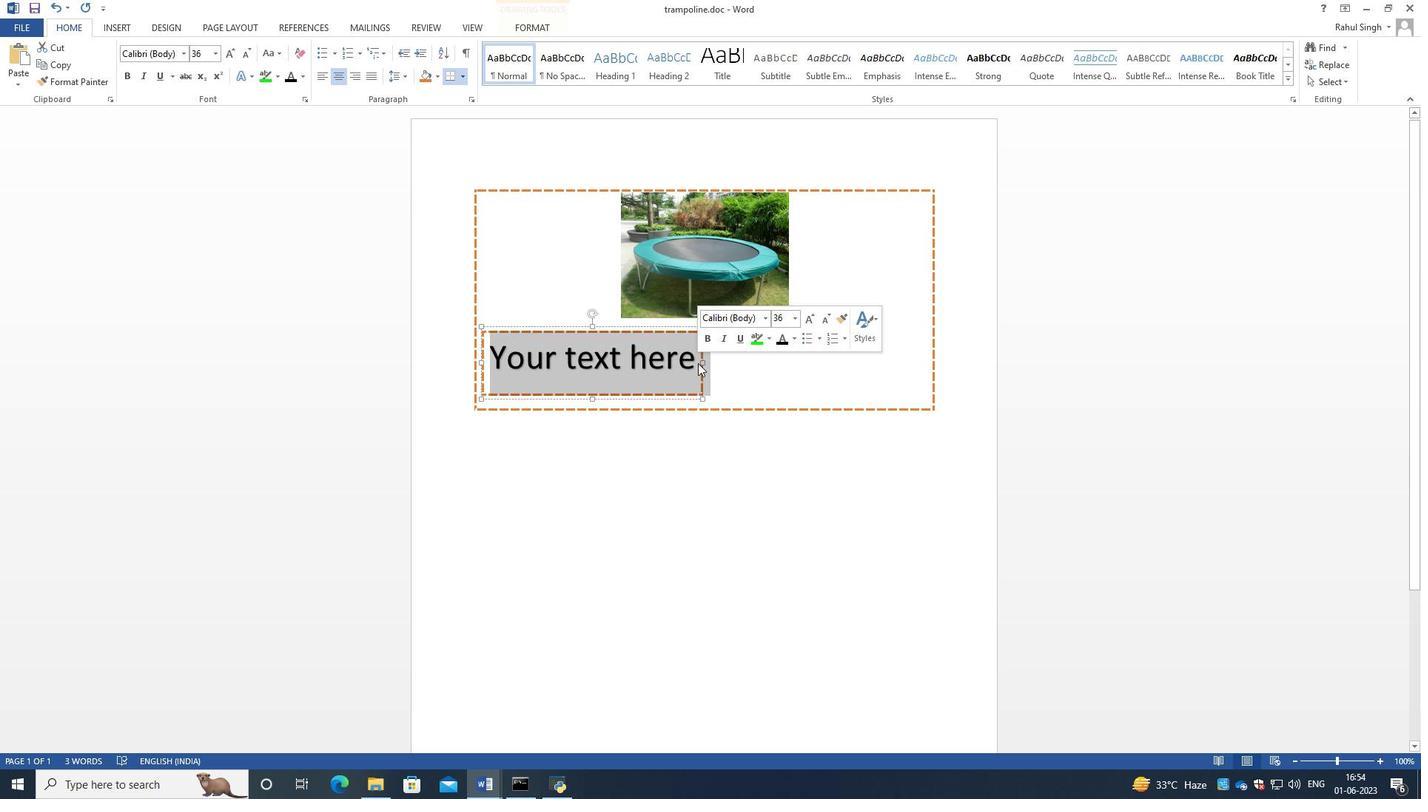
Action: Mouse pressed right at (738, 368)
Screenshot: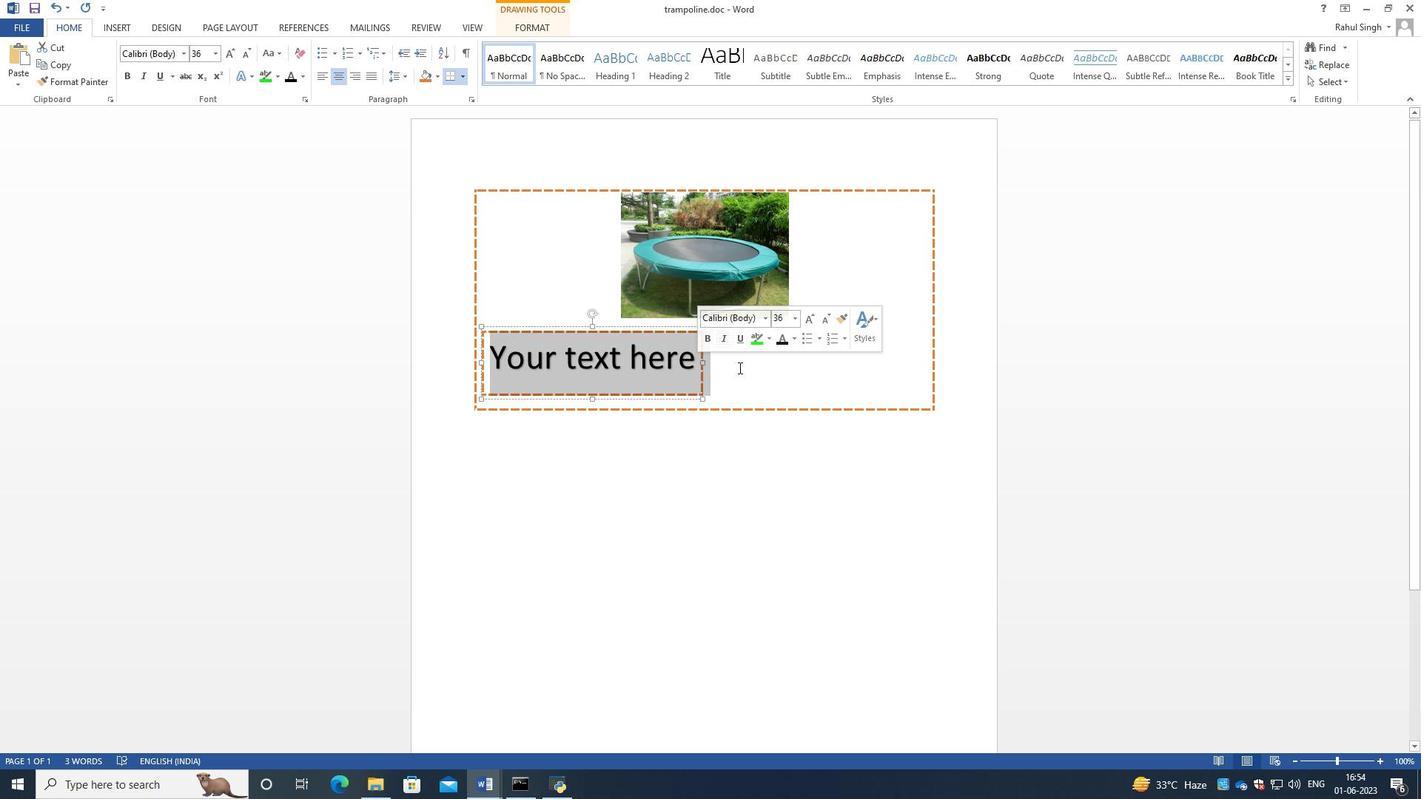 
Action: Mouse moved to (724, 370)
Screenshot: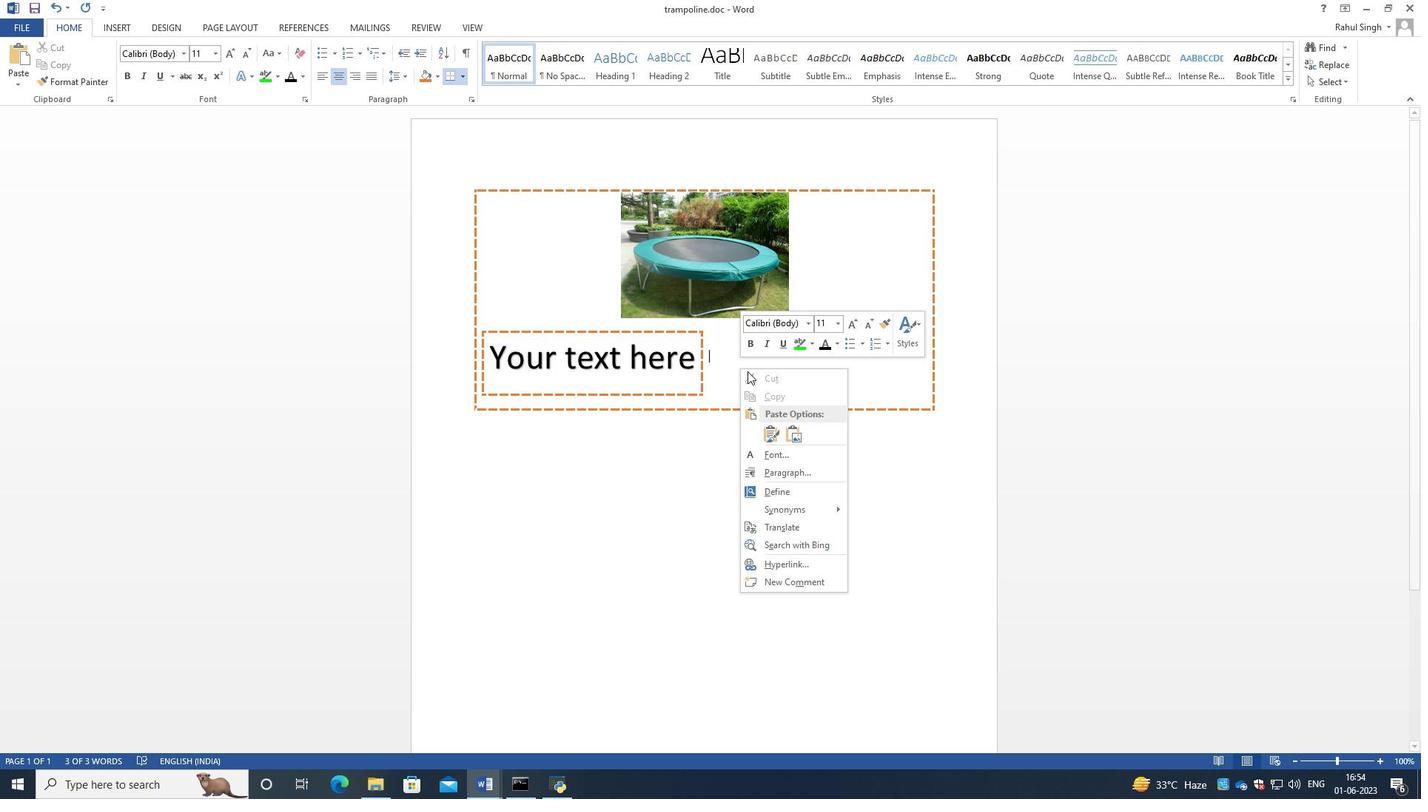 
Action: Mouse pressed left at (724, 370)
Screenshot: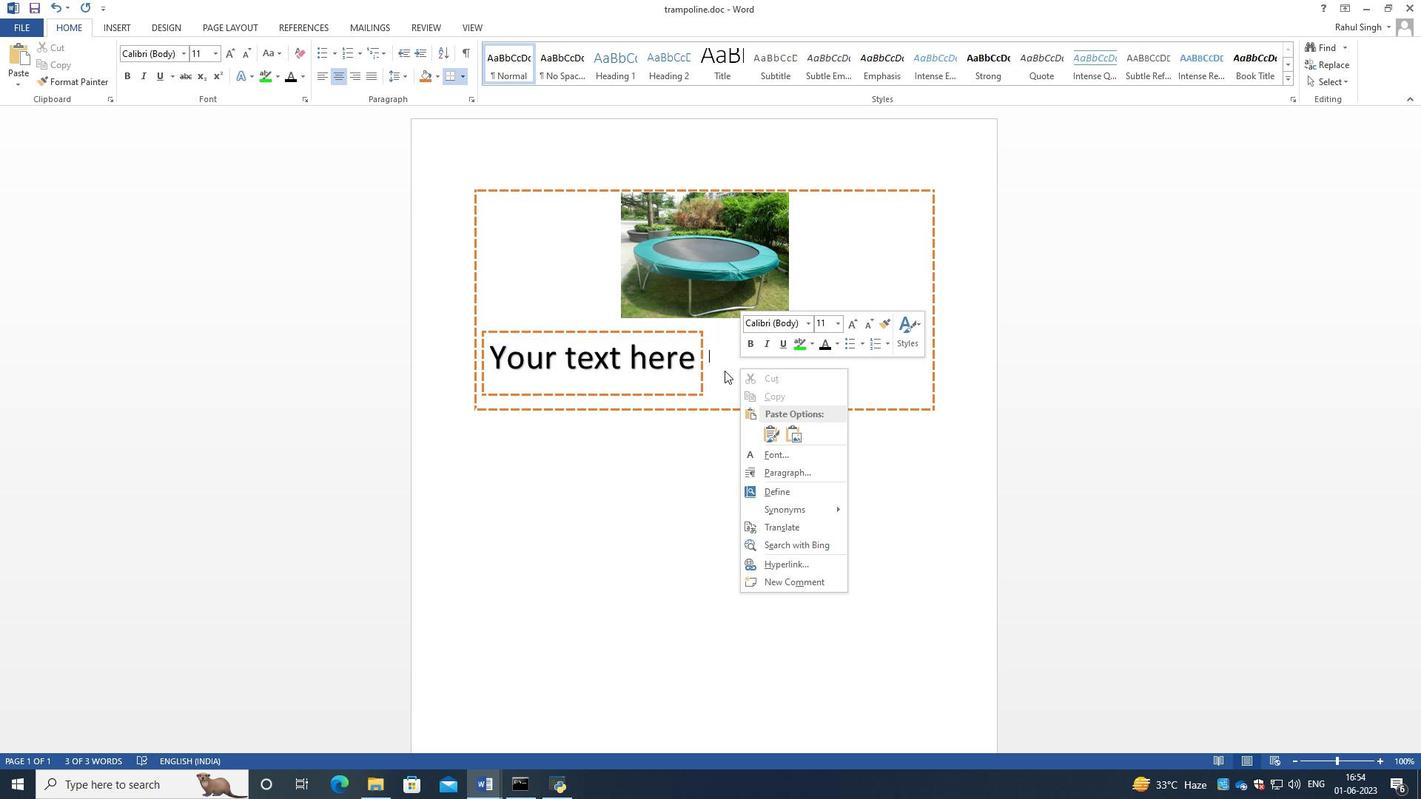
Action: Mouse moved to (724, 366)
Screenshot: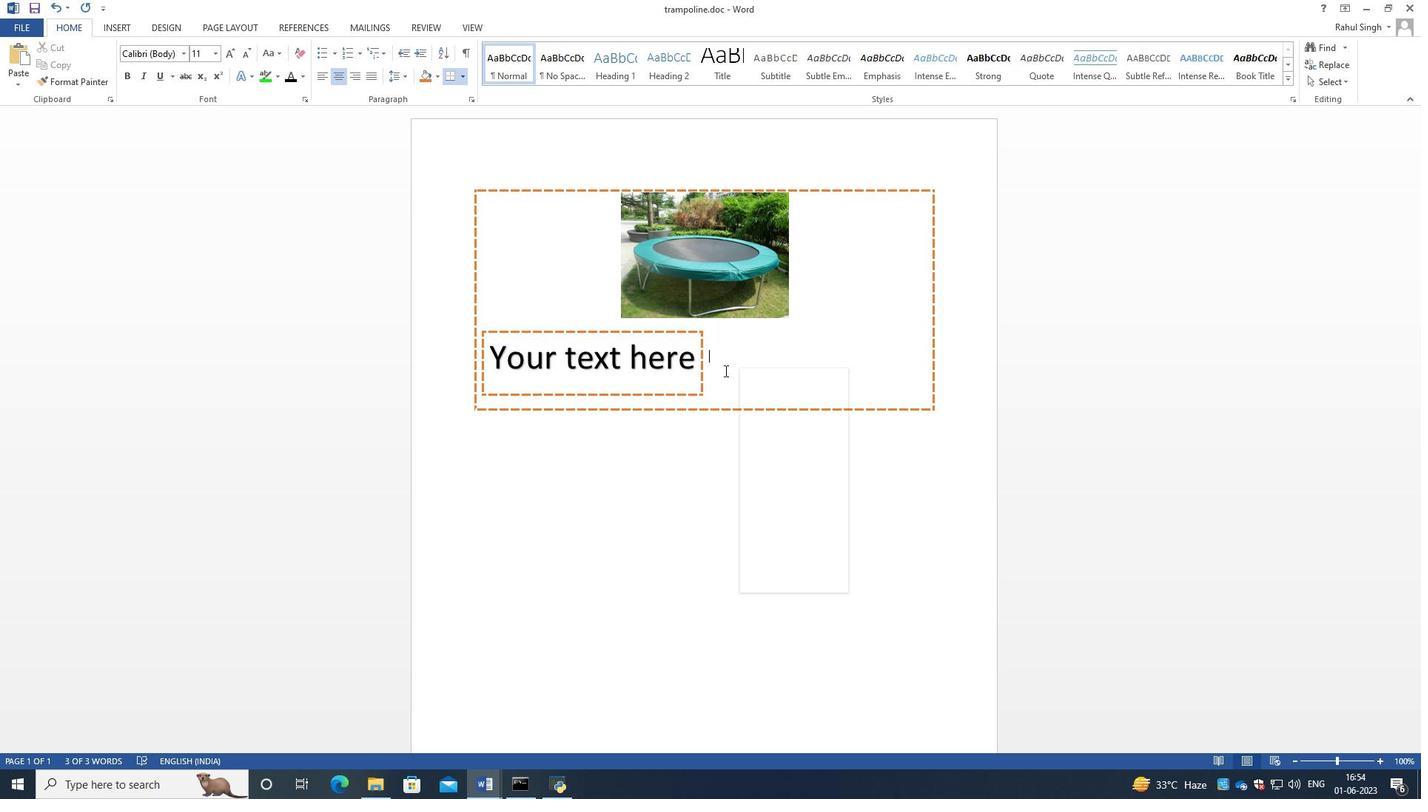 
Action: Mouse pressed left at (724, 366)
Screenshot: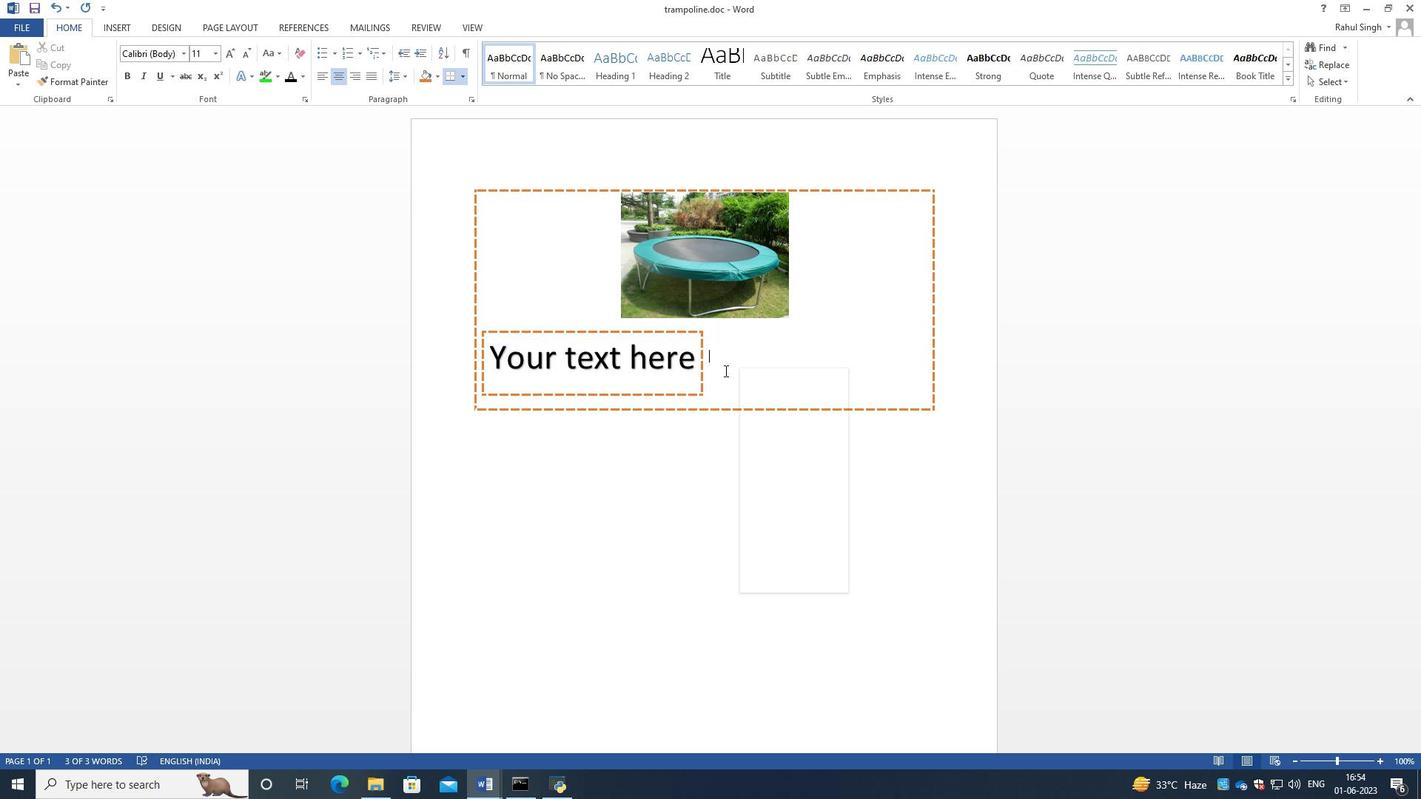 
Action: Mouse moved to (709, 365)
Screenshot: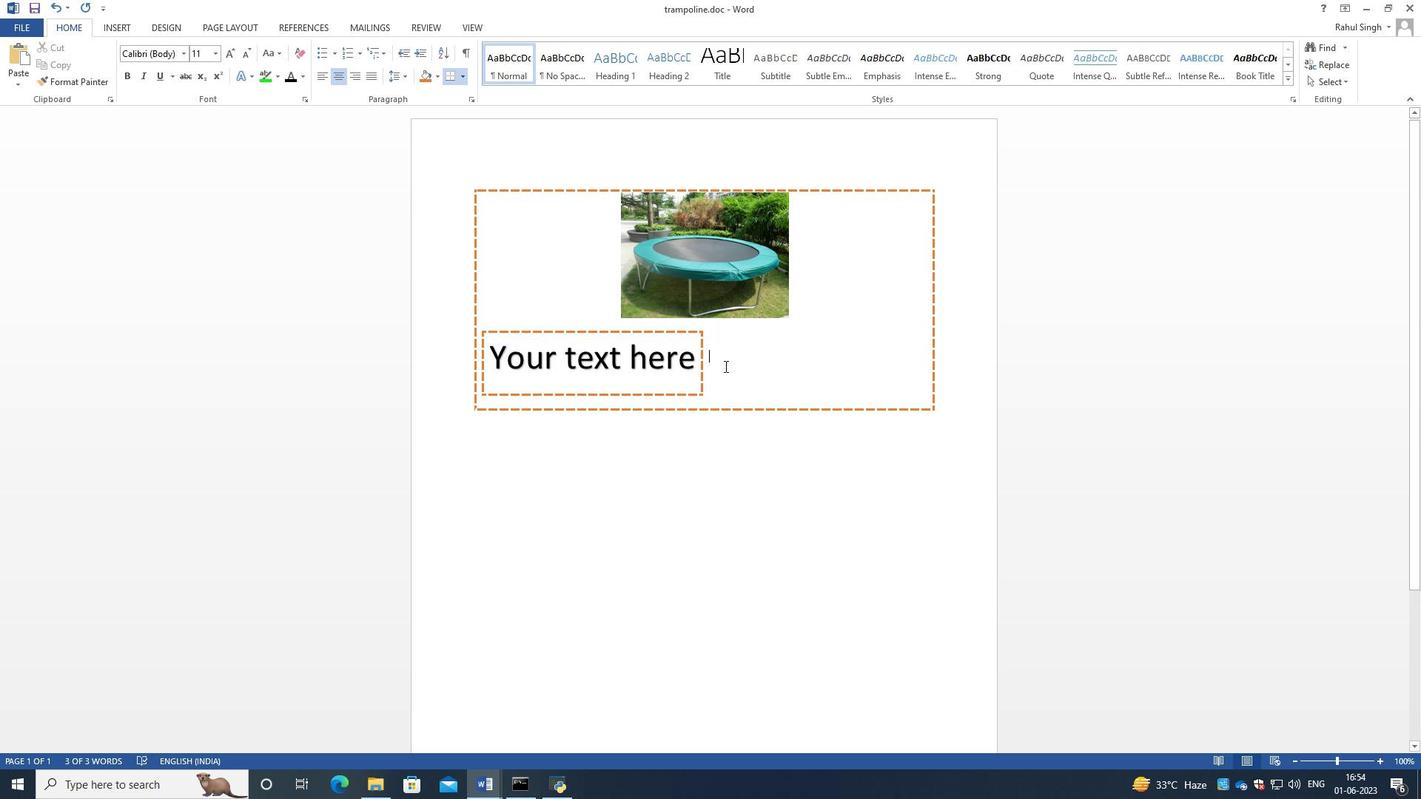 
Action: Mouse pressed left at (709, 365)
Screenshot: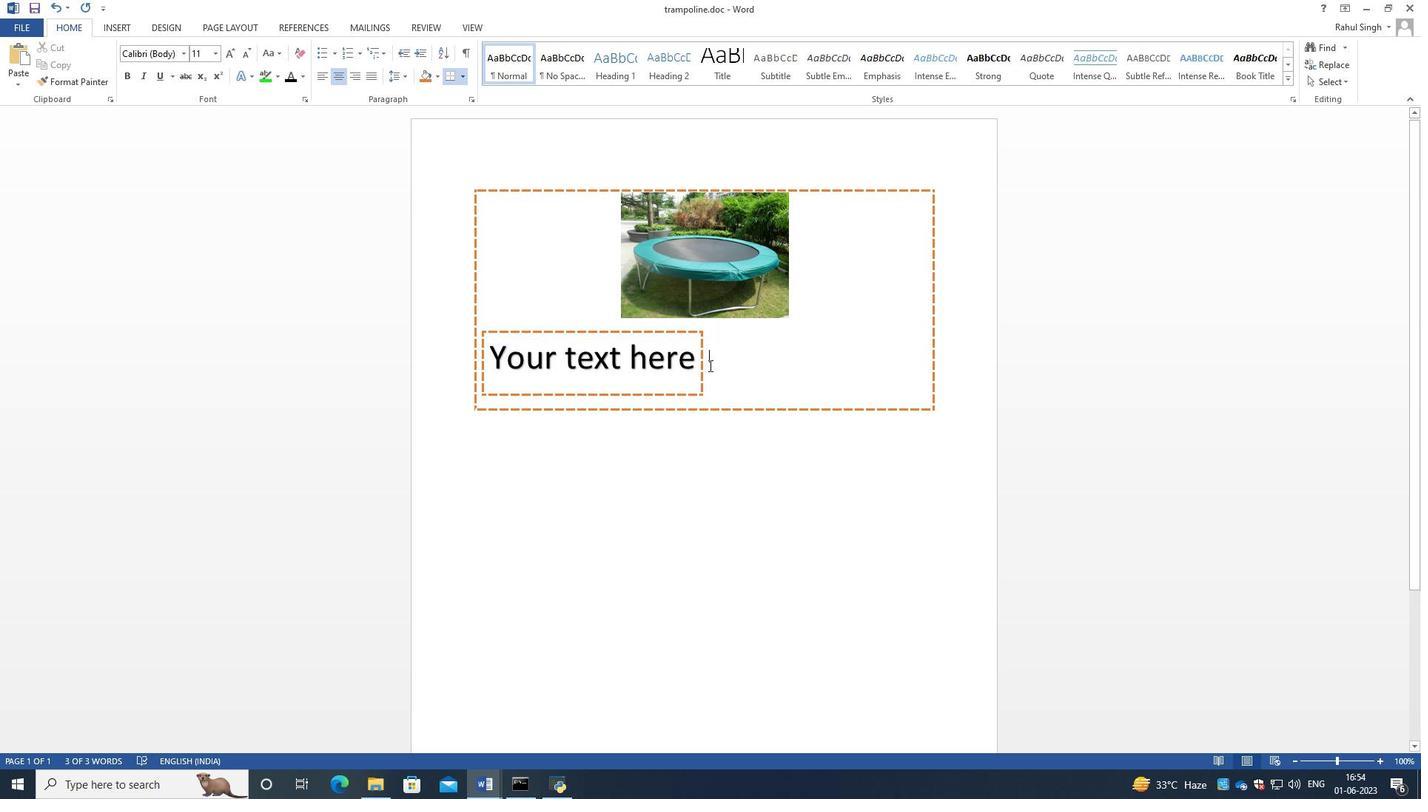 
Action: Mouse moved to (633, 348)
Screenshot: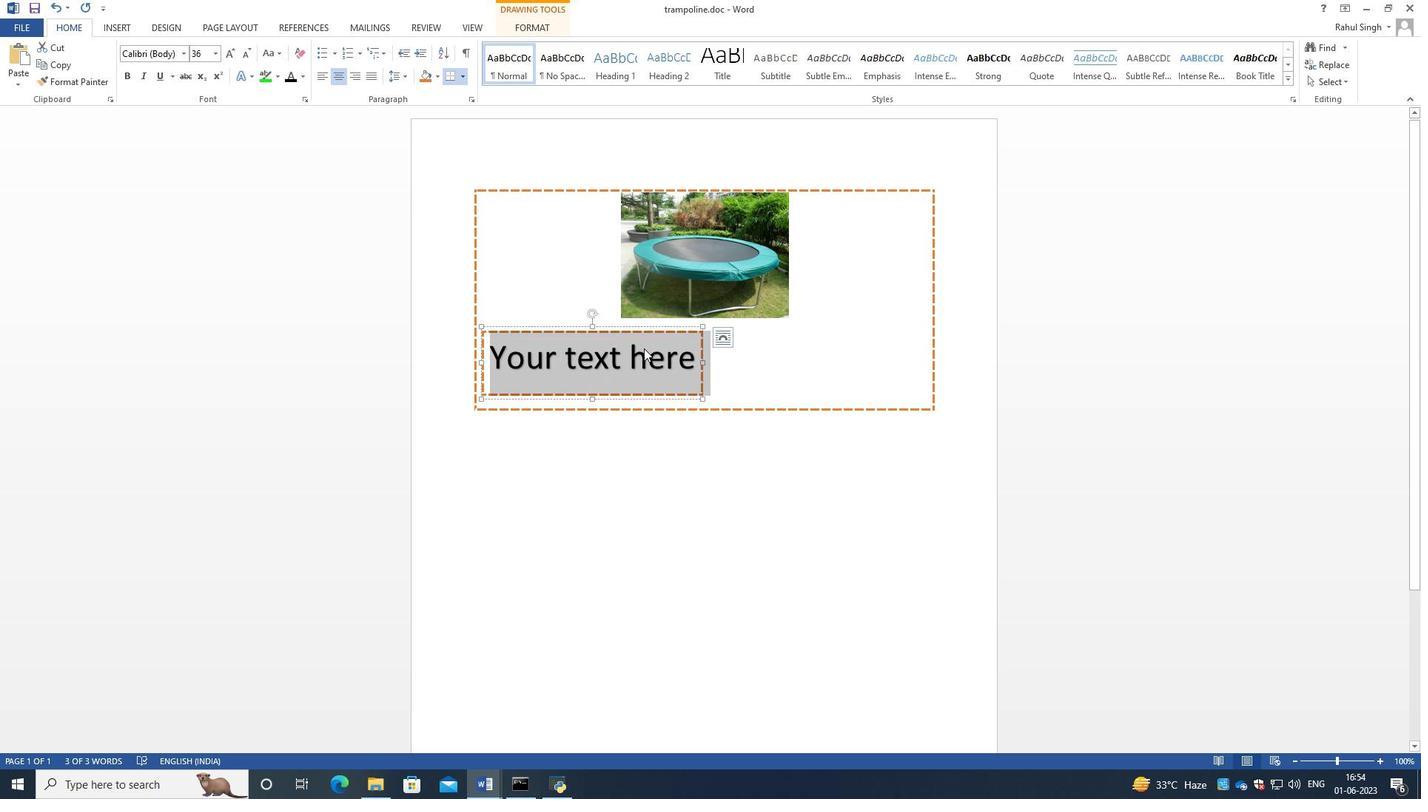 
Action: Mouse pressed left at (633, 348)
Screenshot: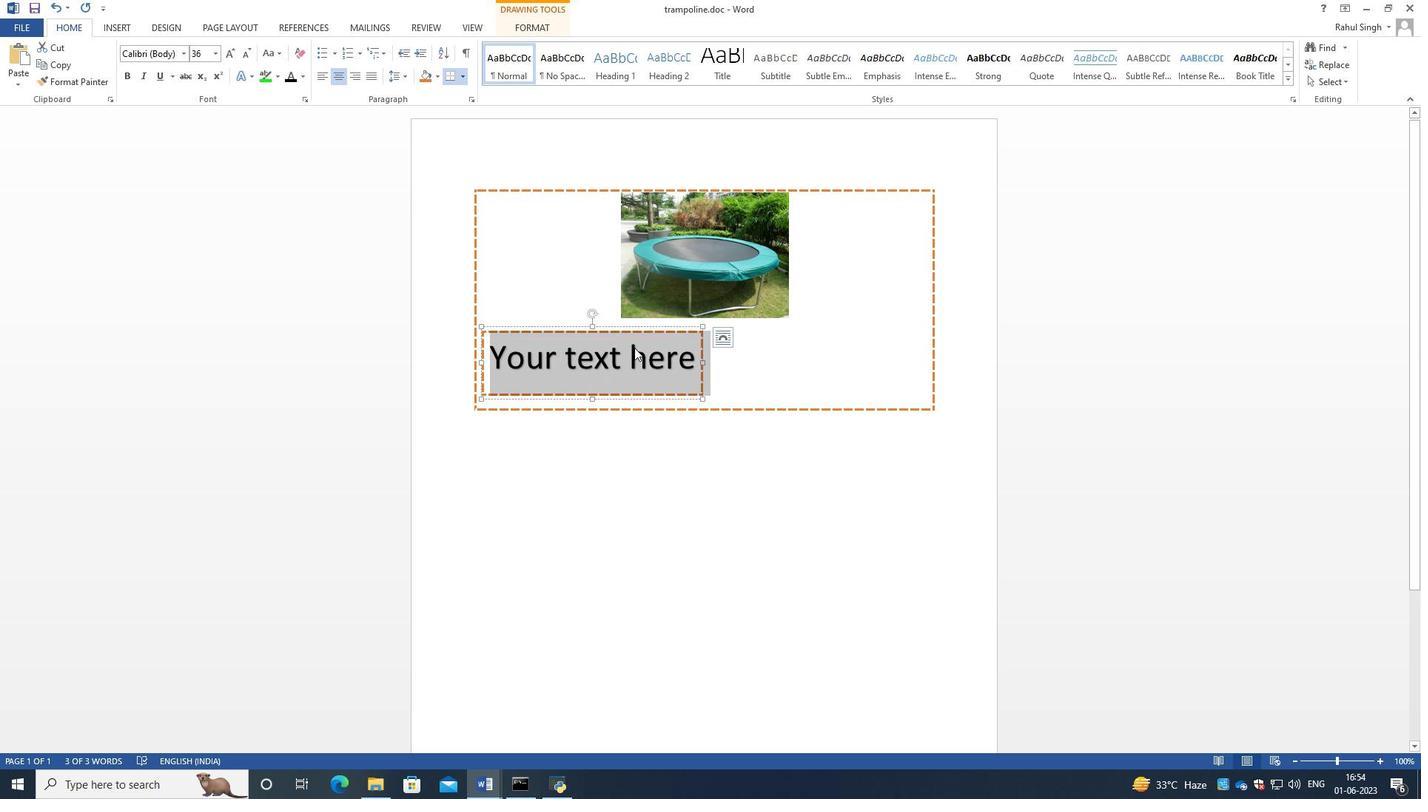 
Action: Mouse moved to (762, 338)
Screenshot: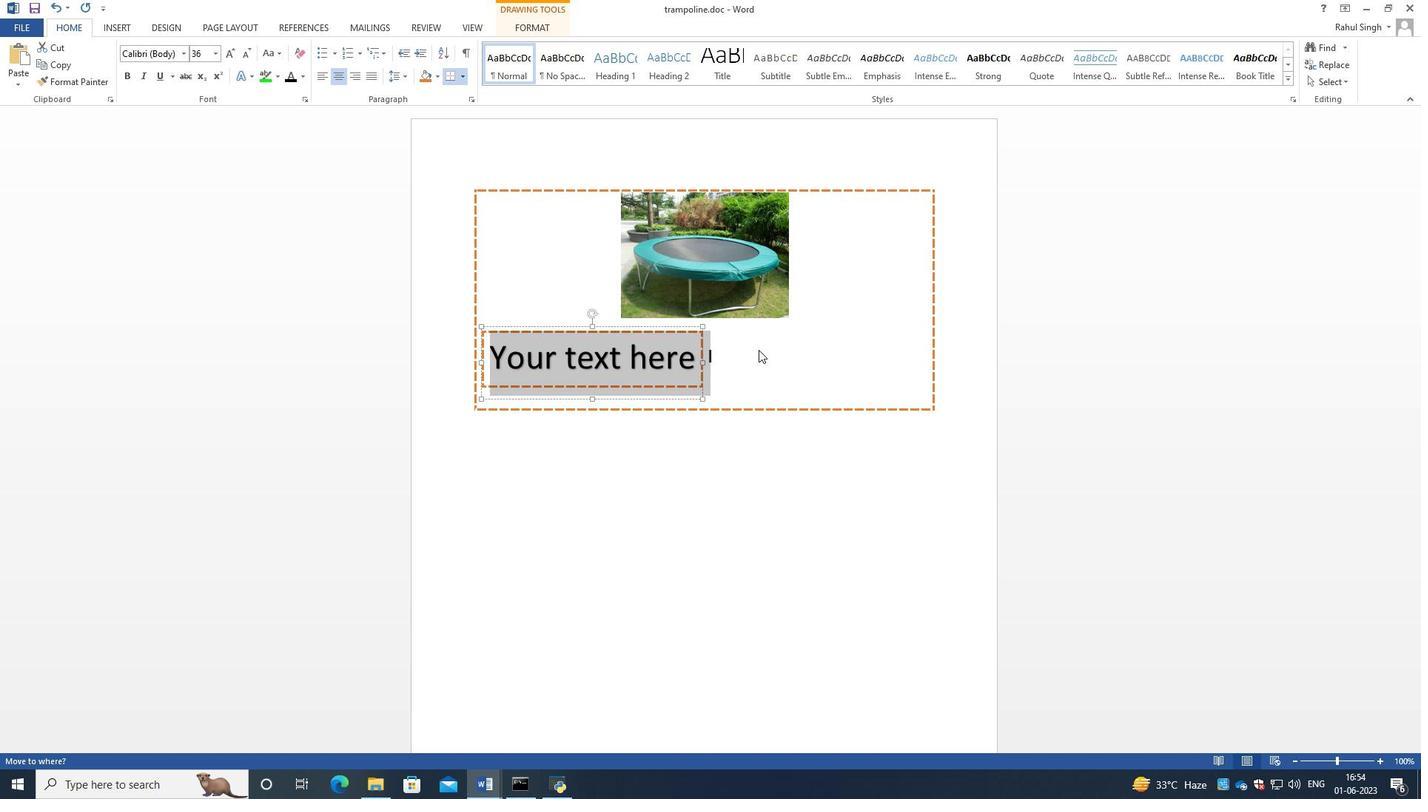 
Action: Mouse pressed left at (762, 338)
Screenshot: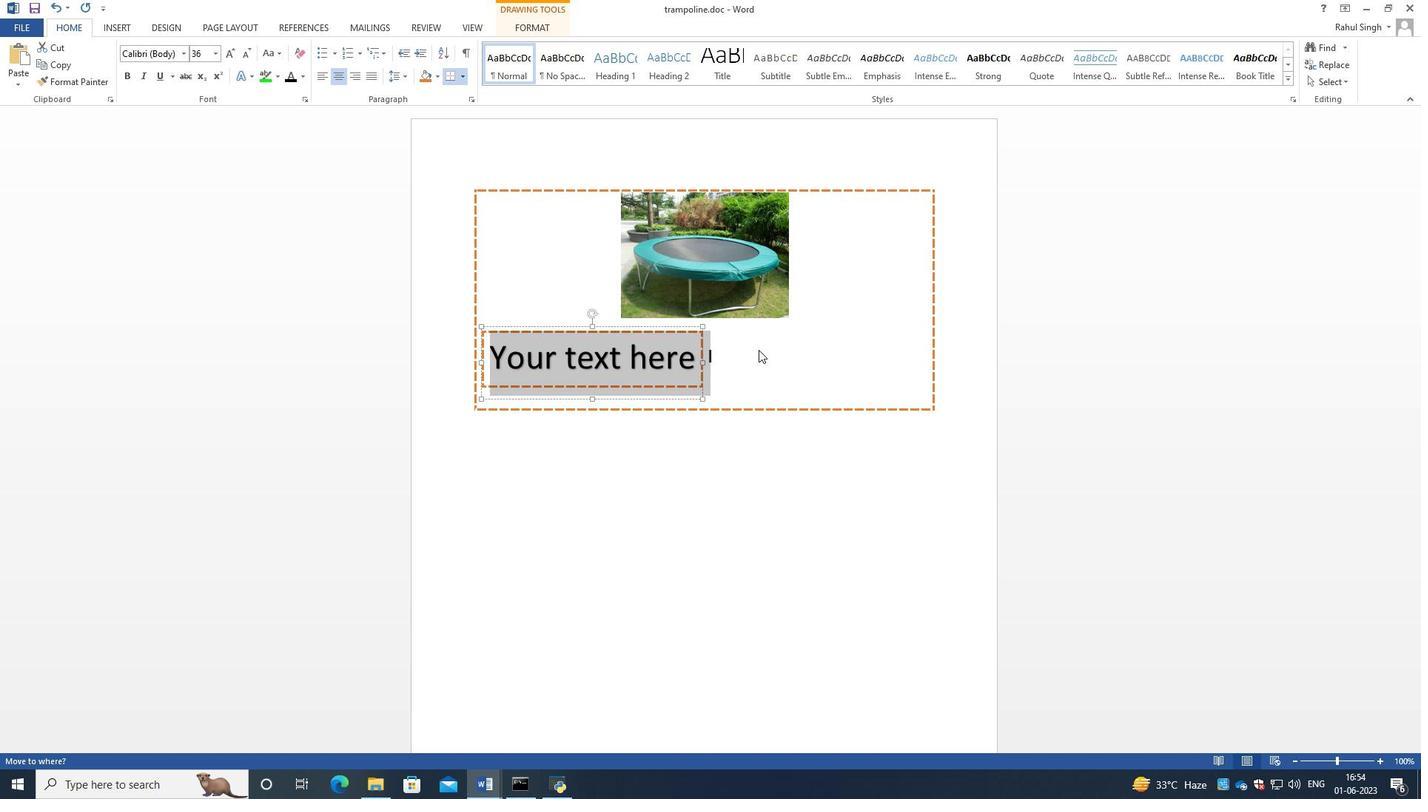 
Action: Mouse moved to (815, 375)
Screenshot: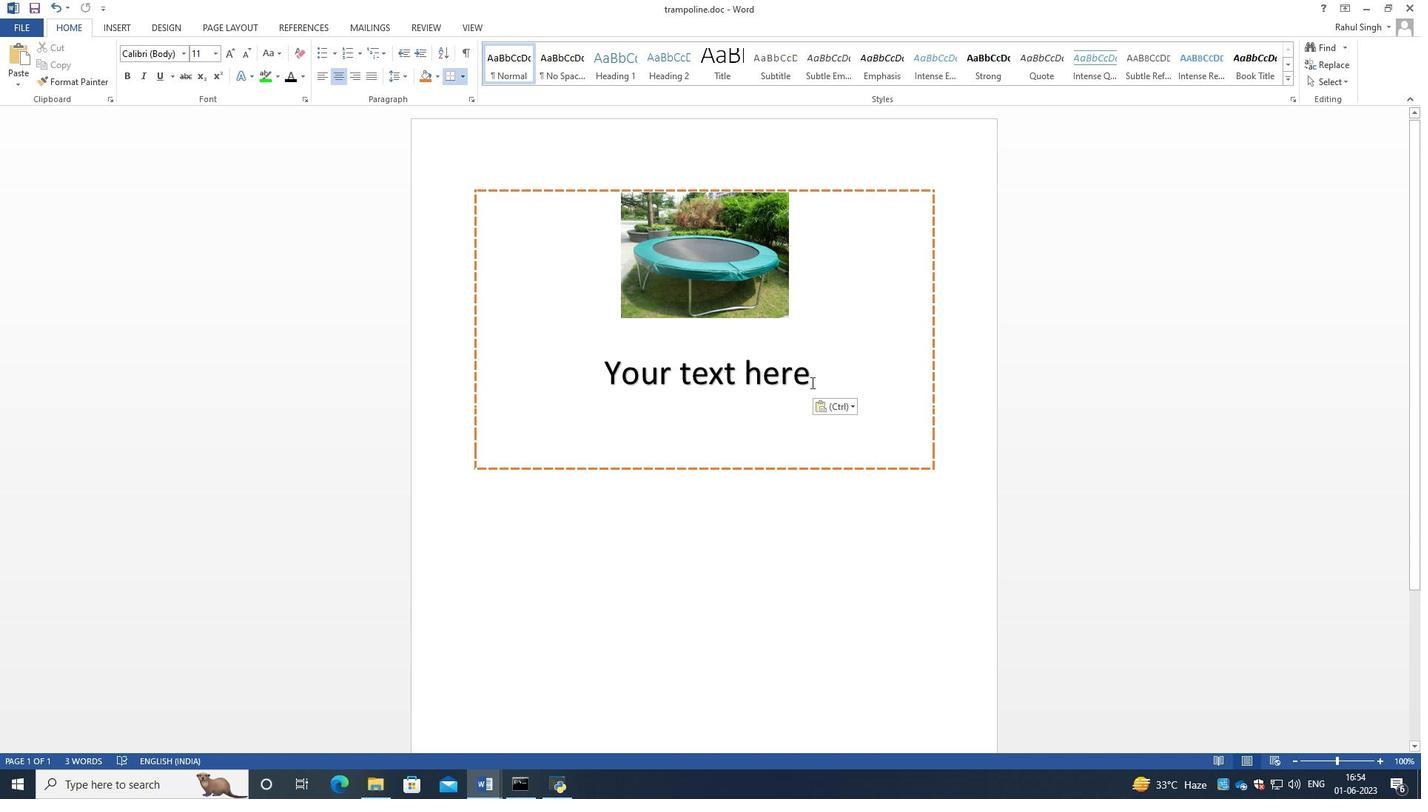 
Action: Mouse pressed left at (815, 375)
Screenshot: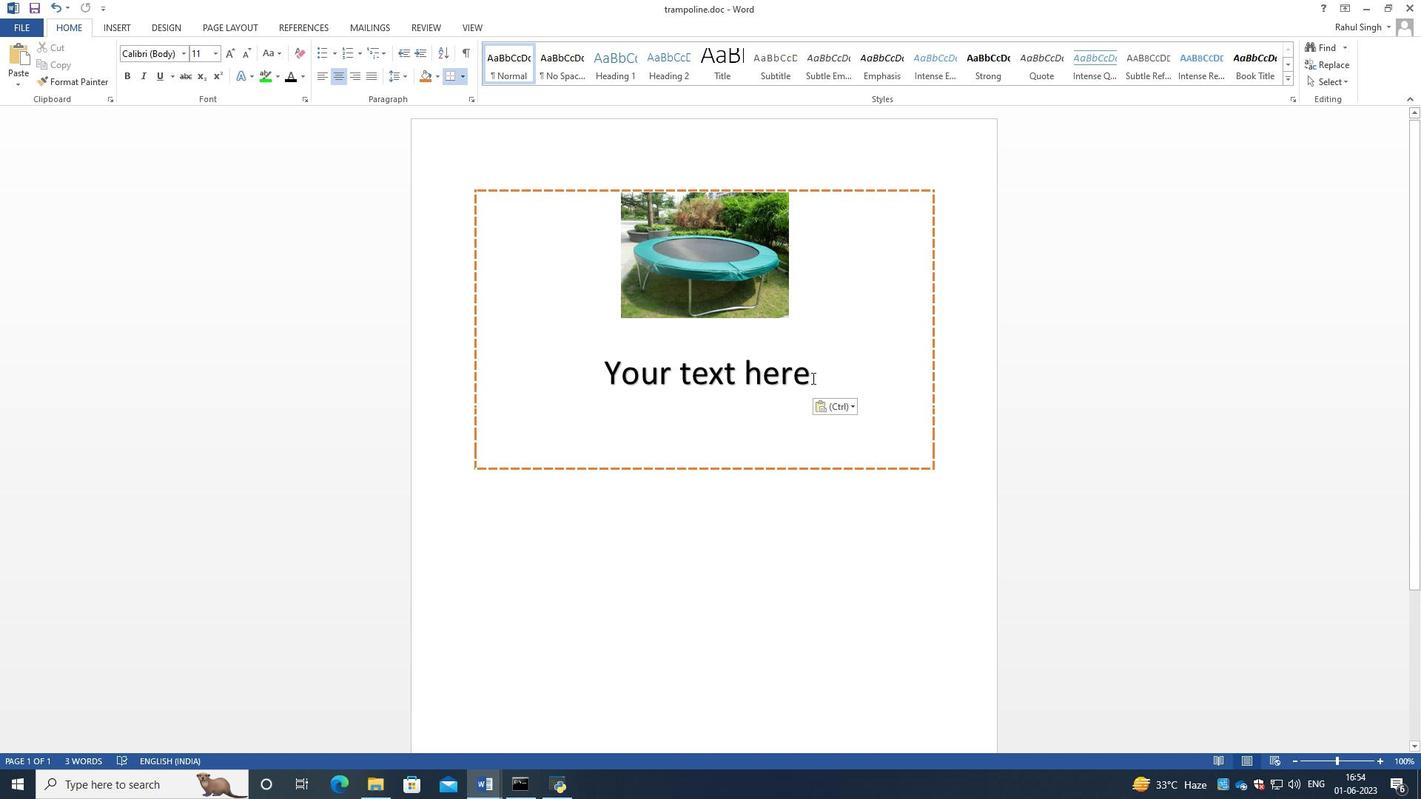 
Action: Mouse moved to (760, 381)
Screenshot: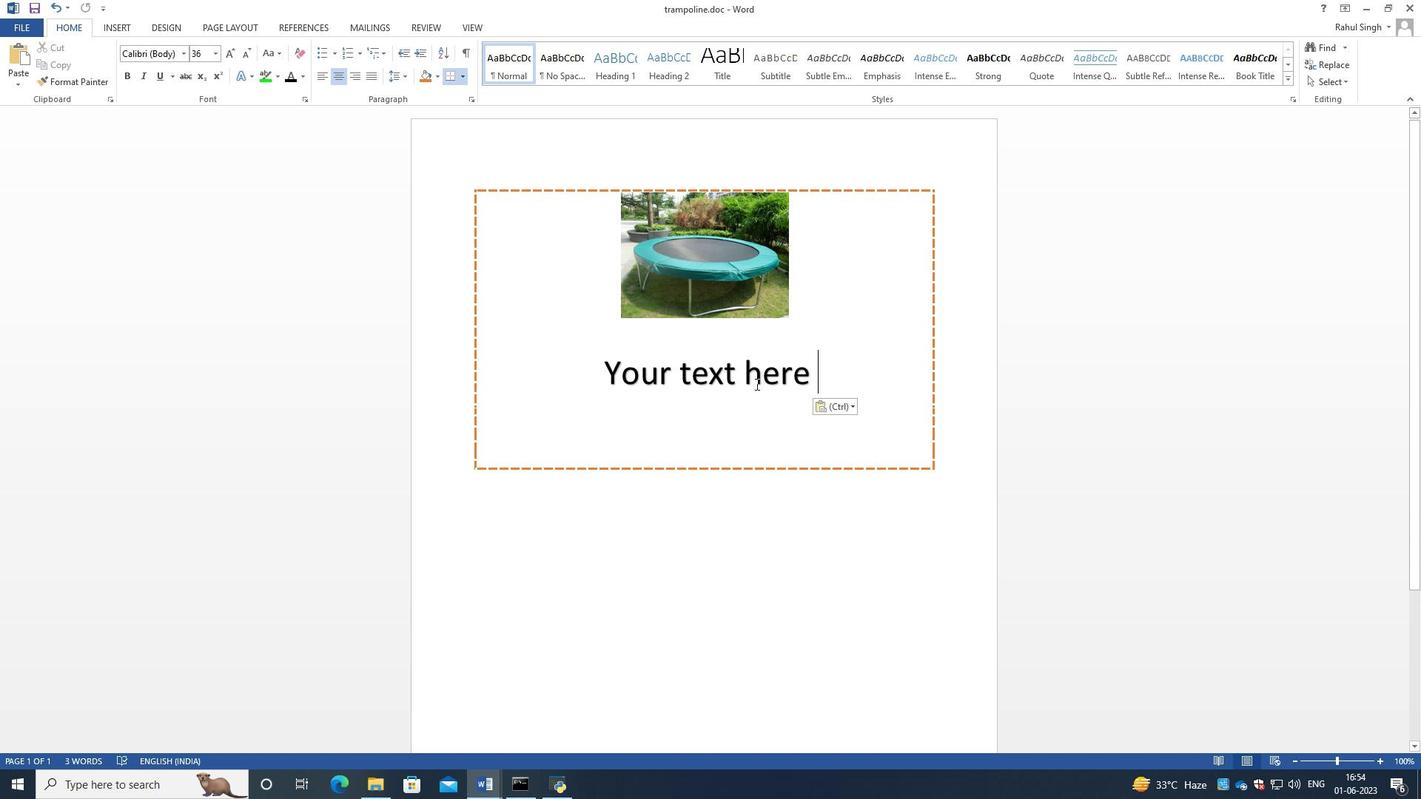 
Action: Key pressed <Key.backspace><Key.backspace><Key.backspace><Key.backspace><Key.backspace><Key.backspace><Key.backspace><Key.backspace><Key.backspace><Key.backspace><Key.backspace><Key.backspace><Key.backspace><Key.backspace><Key.backspace><Key.caps_lock>T<Key.caps_lock>rampoline<Key.space>in<Key.space><Key.caps_lock>G<Key.caps_lock>reen
Screenshot: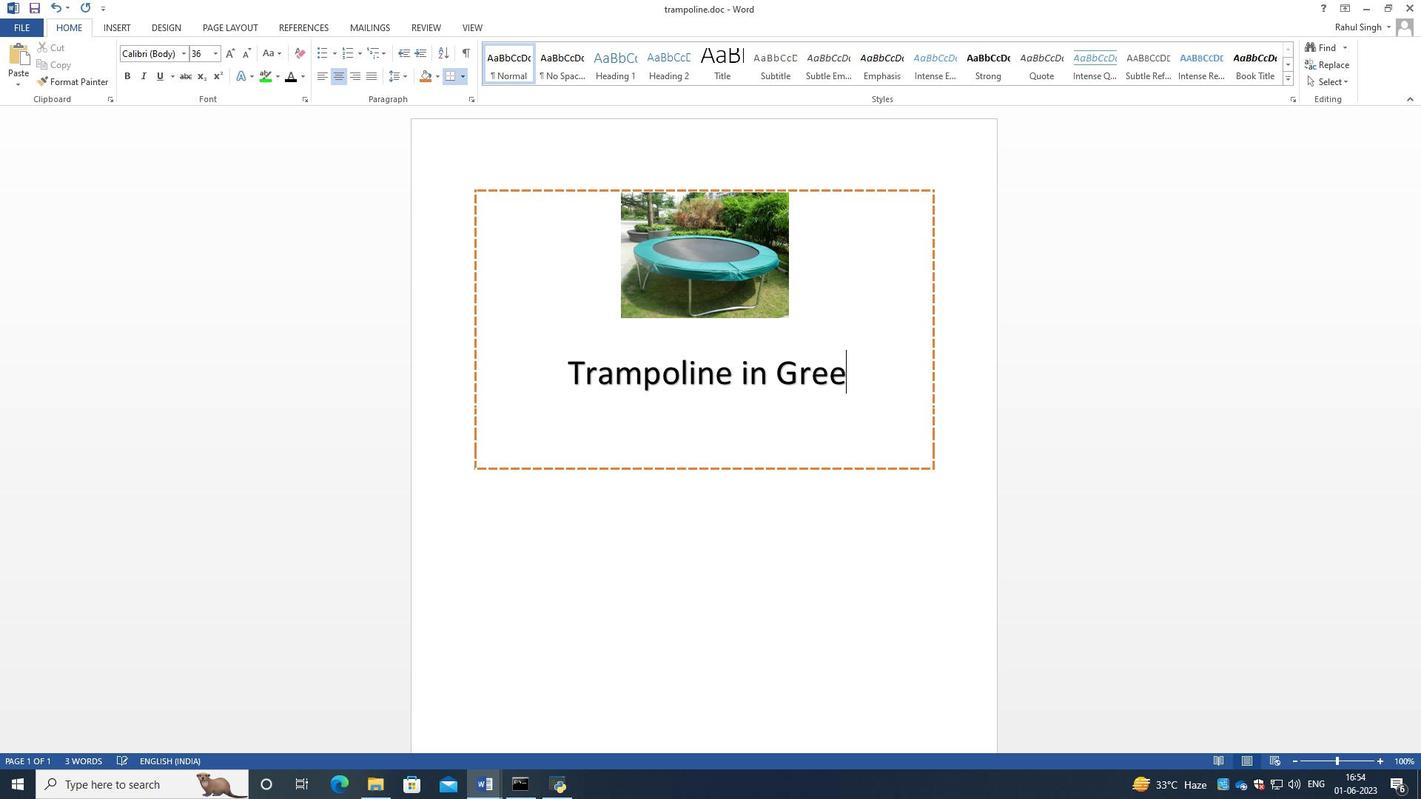 
Action: Mouse moved to (678, 427)
Screenshot: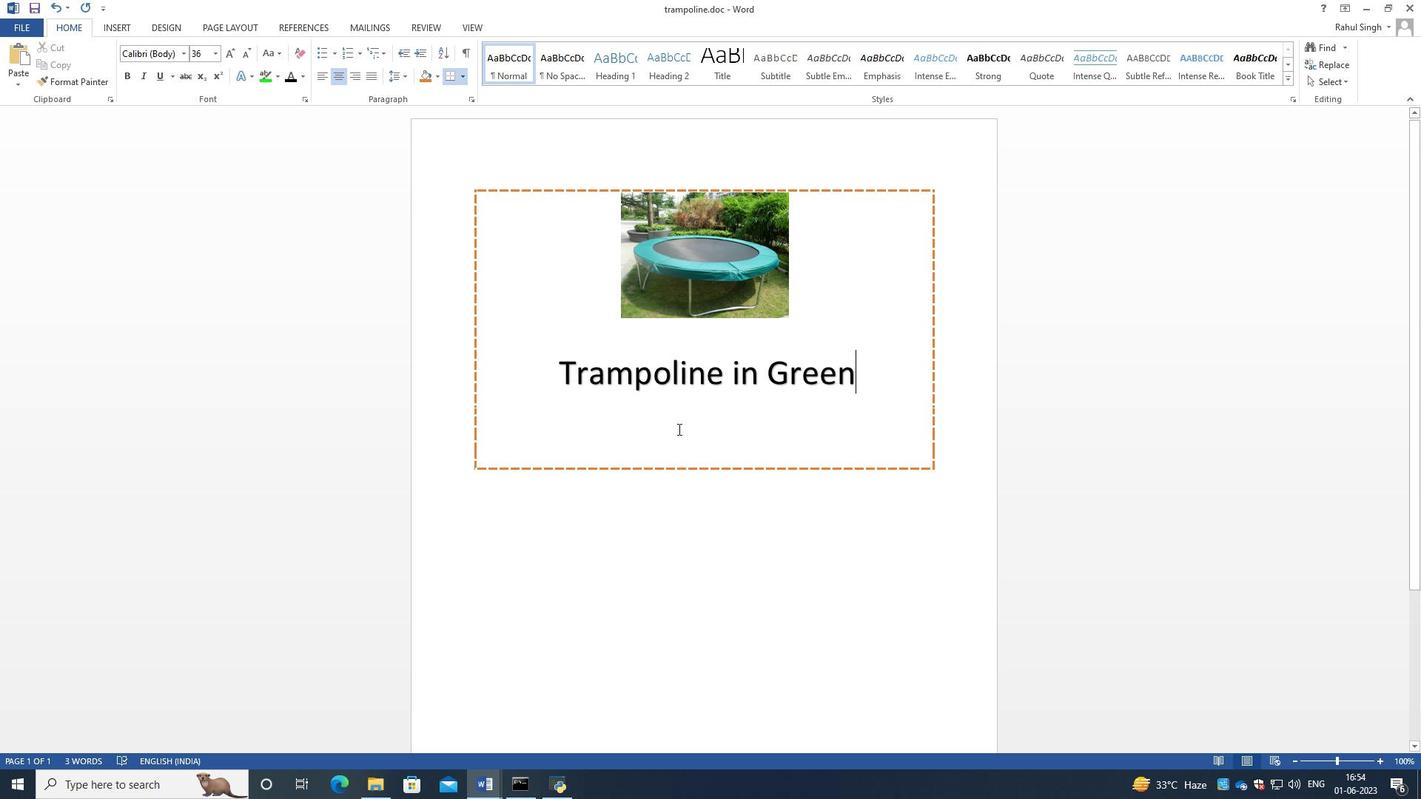 
Action: Mouse pressed left at (678, 427)
Screenshot: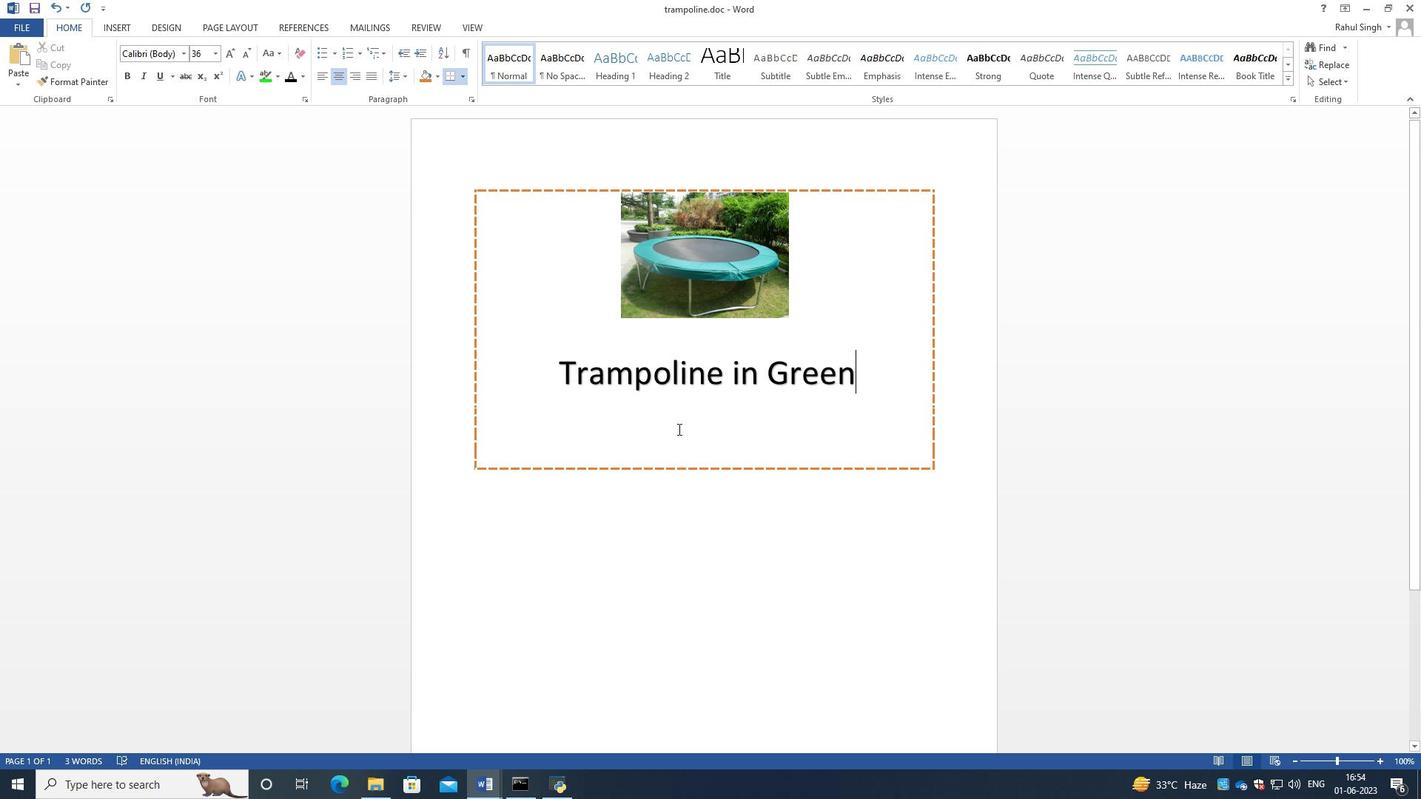 
Action: Mouse moved to (629, 155)
Screenshot: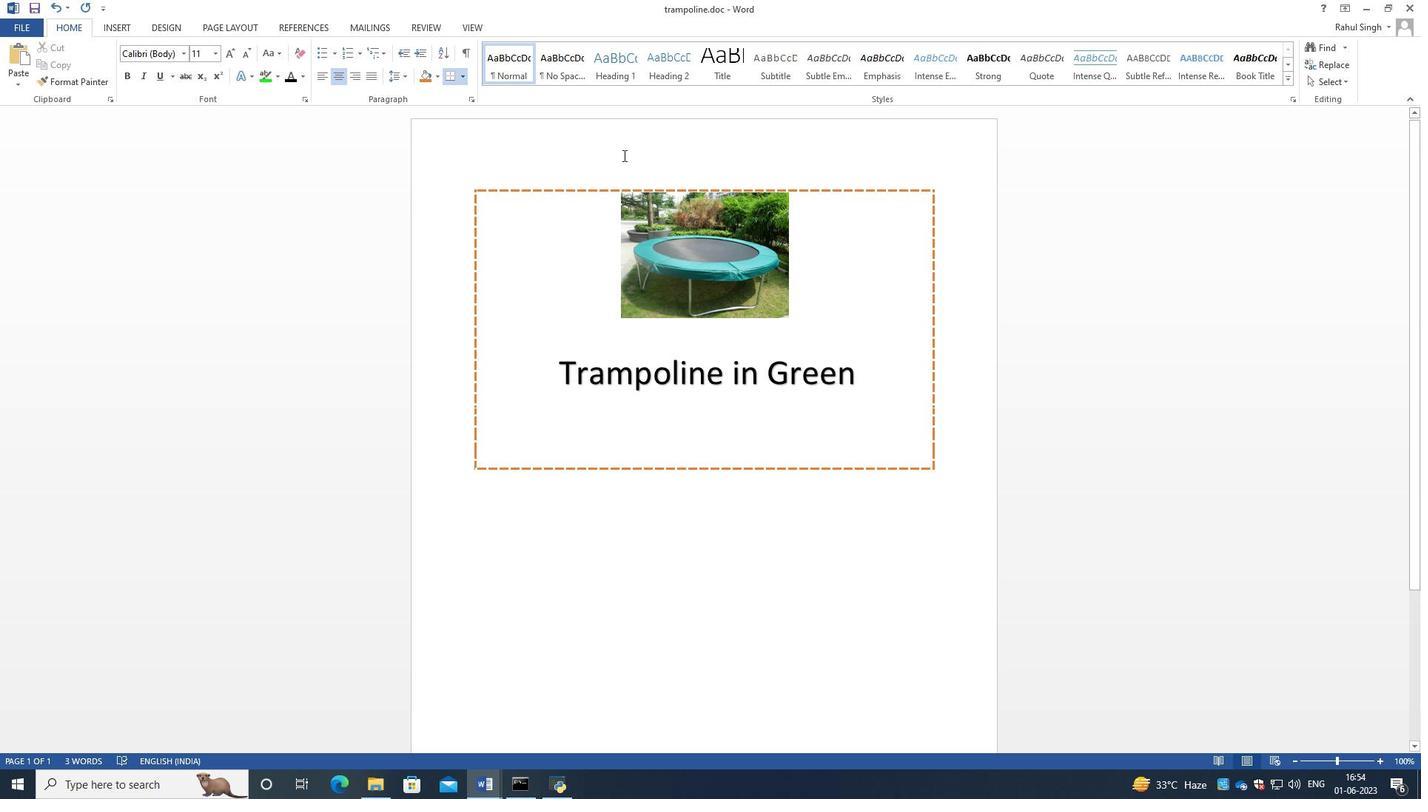 
Action: Mouse pressed left at (629, 155)
Screenshot: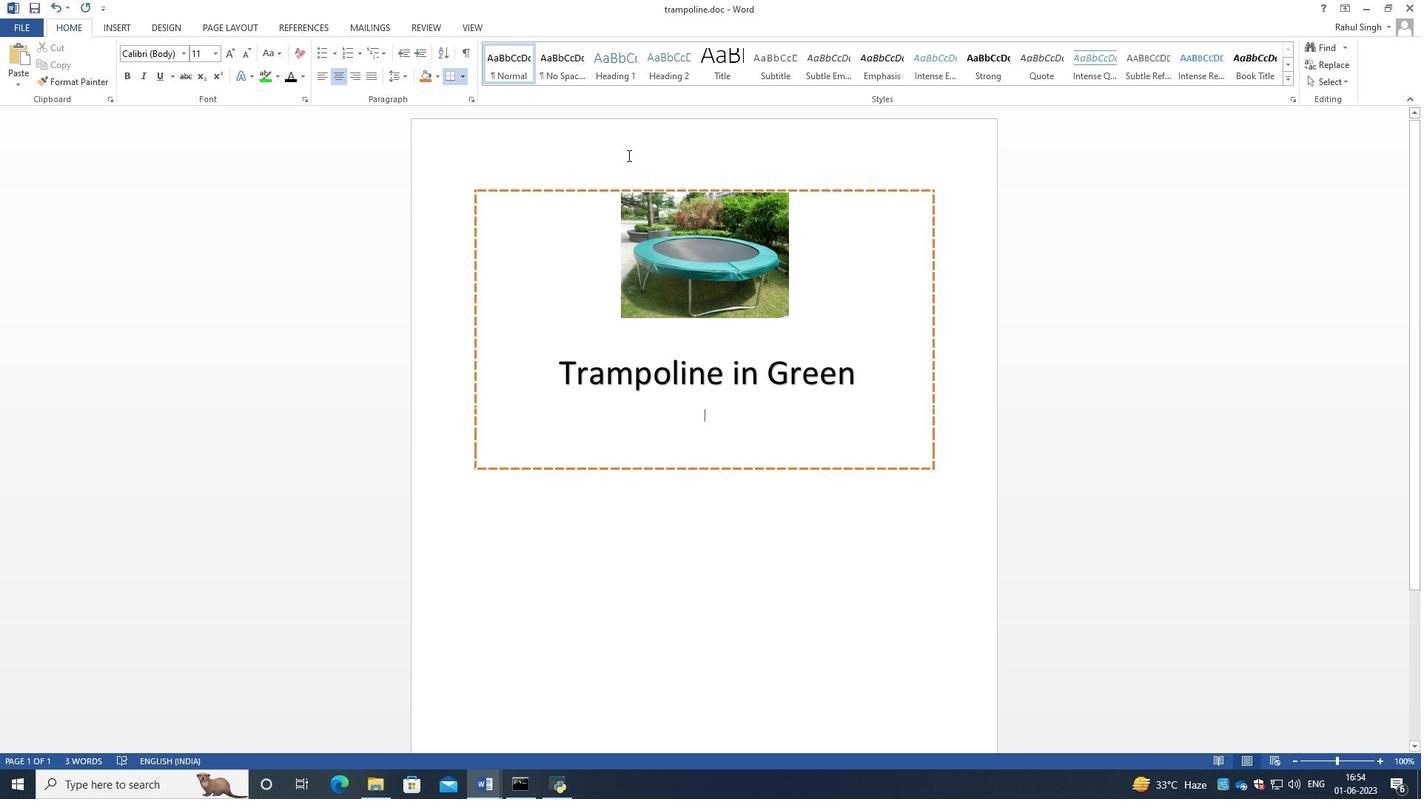 
Action: Mouse moved to (750, 335)
Screenshot: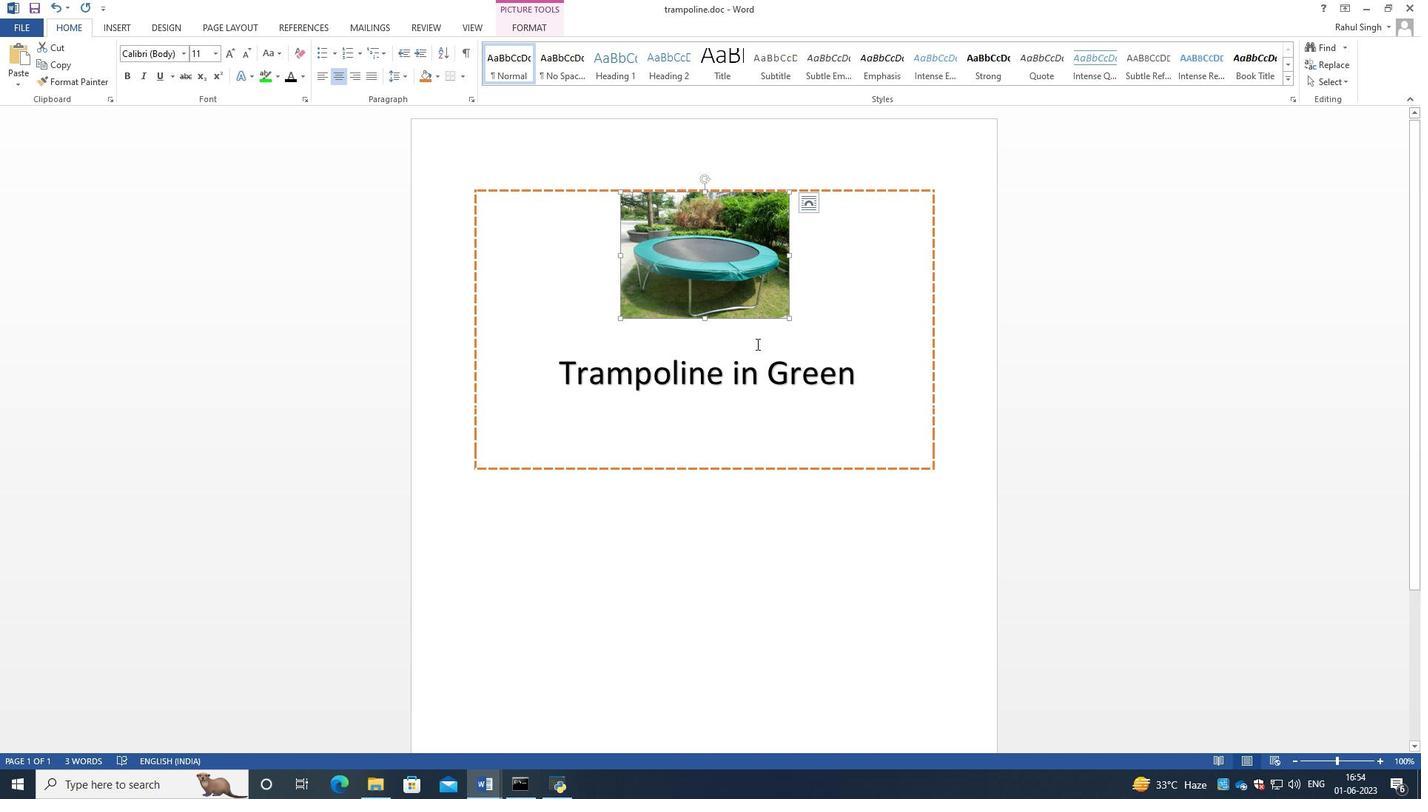 
